 Task: Create a due date automation trigger when advanced on, on the tuesday after a card is due add fields without custom field "Resume" set to a number lower or equal to 1 and lower than 10 at 11:00 AM.
Action: Mouse moved to (983, 322)
Screenshot: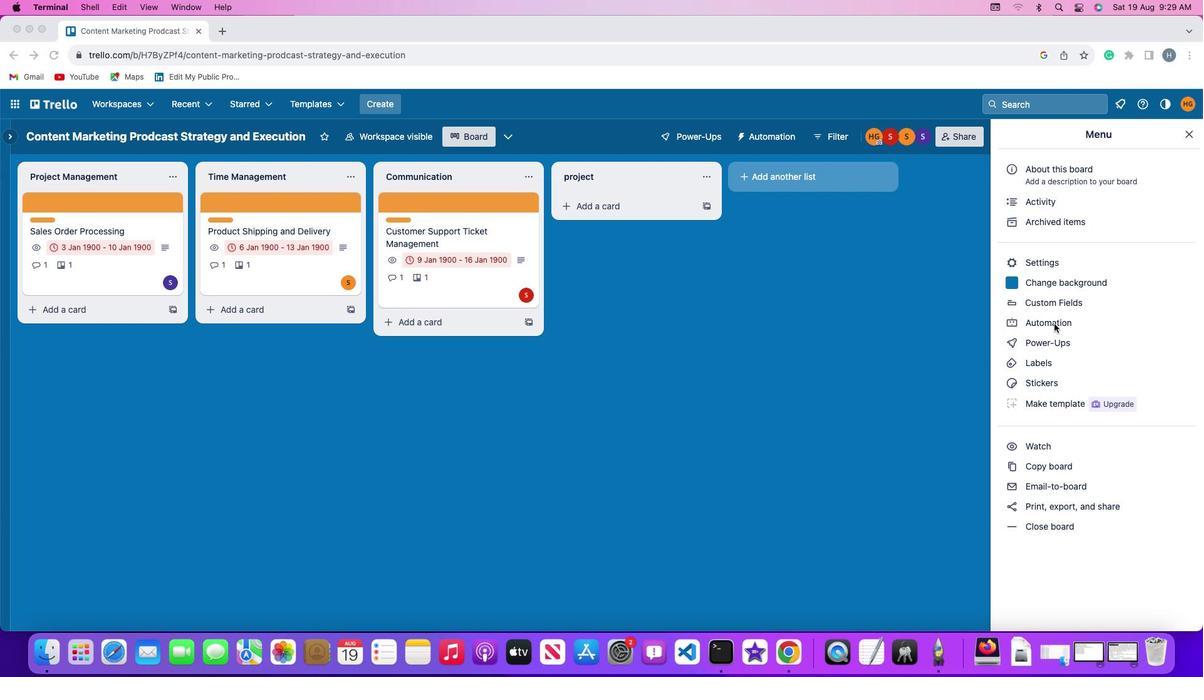 
Action: Mouse pressed left at (983, 322)
Screenshot: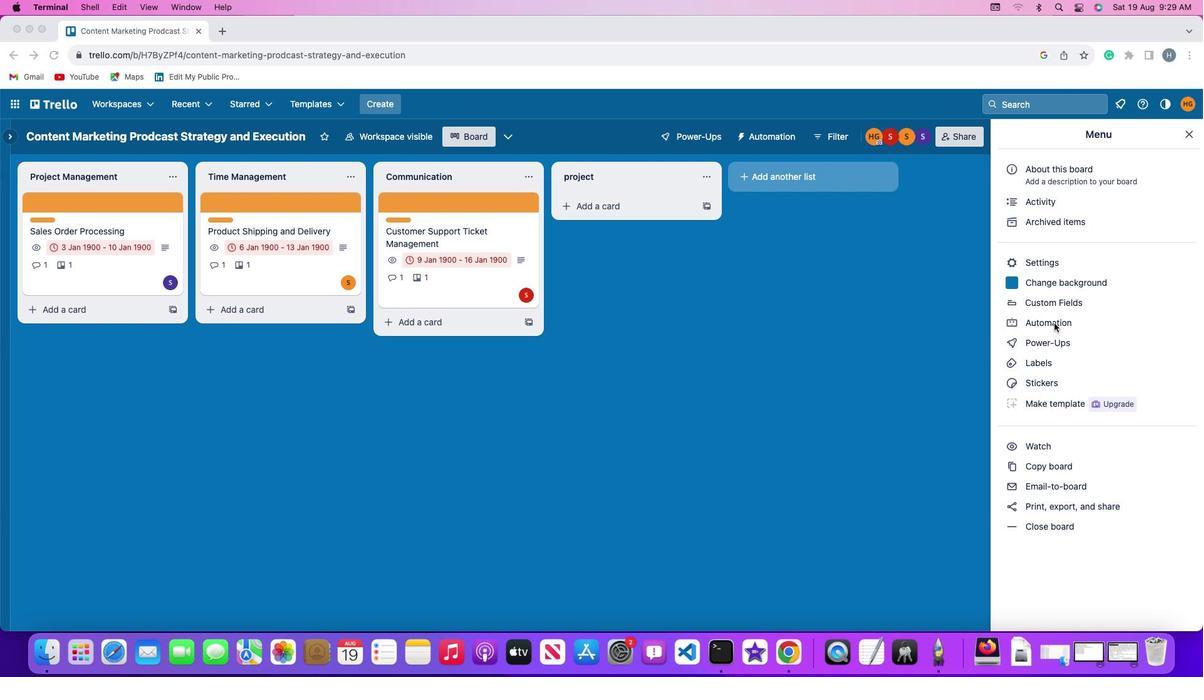 
Action: Mouse moved to (983, 322)
Screenshot: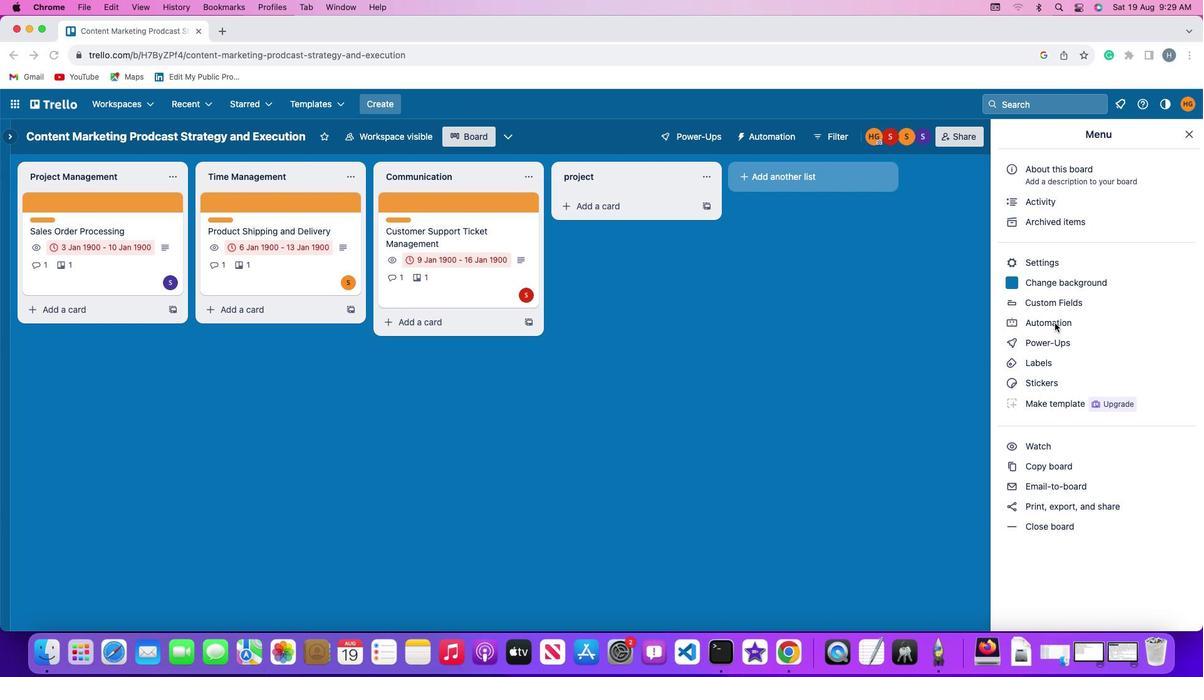 
Action: Mouse pressed left at (983, 322)
Screenshot: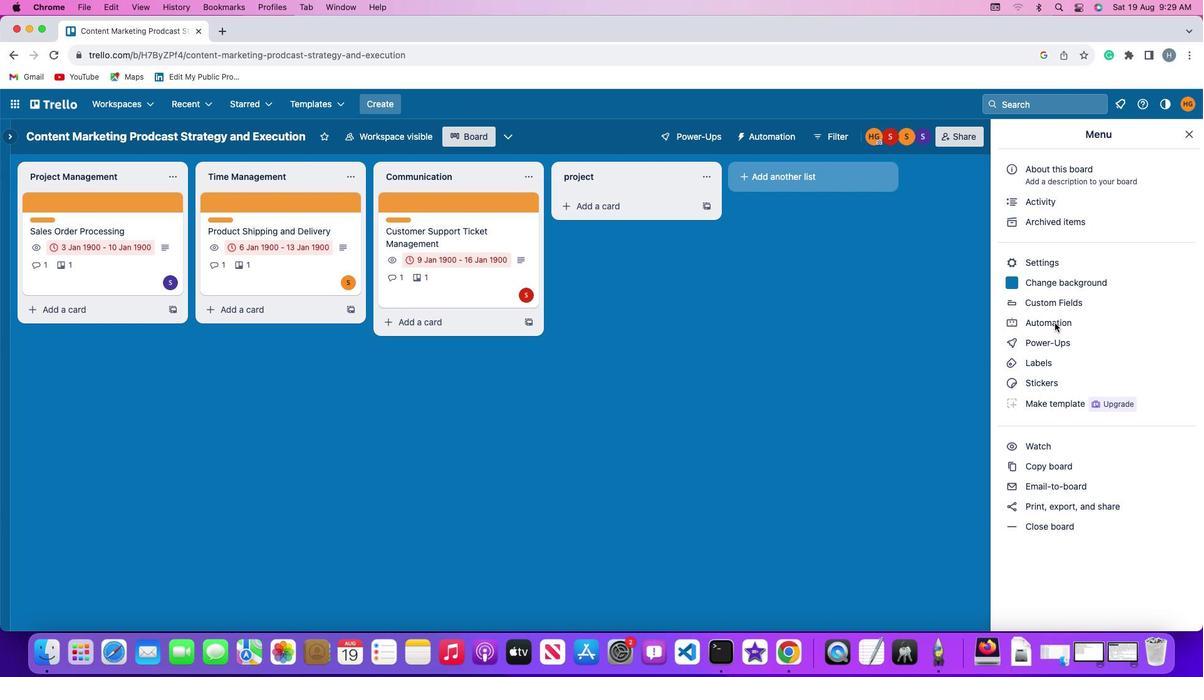 
Action: Mouse moved to (174, 297)
Screenshot: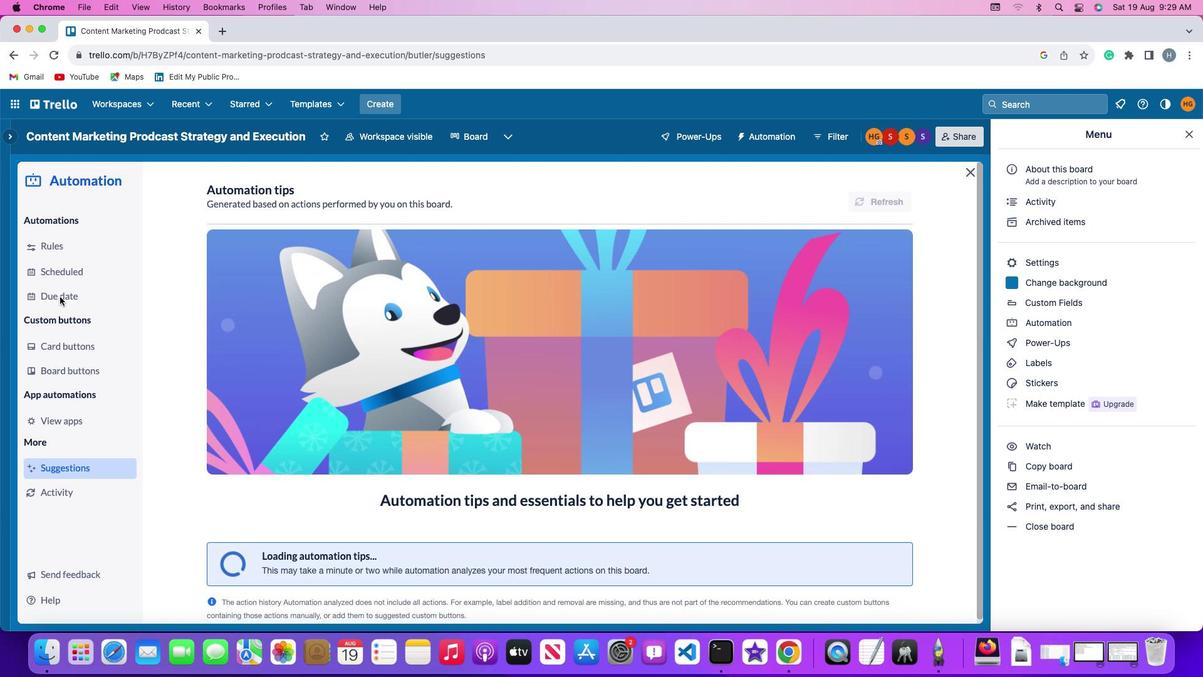 
Action: Mouse pressed left at (174, 297)
Screenshot: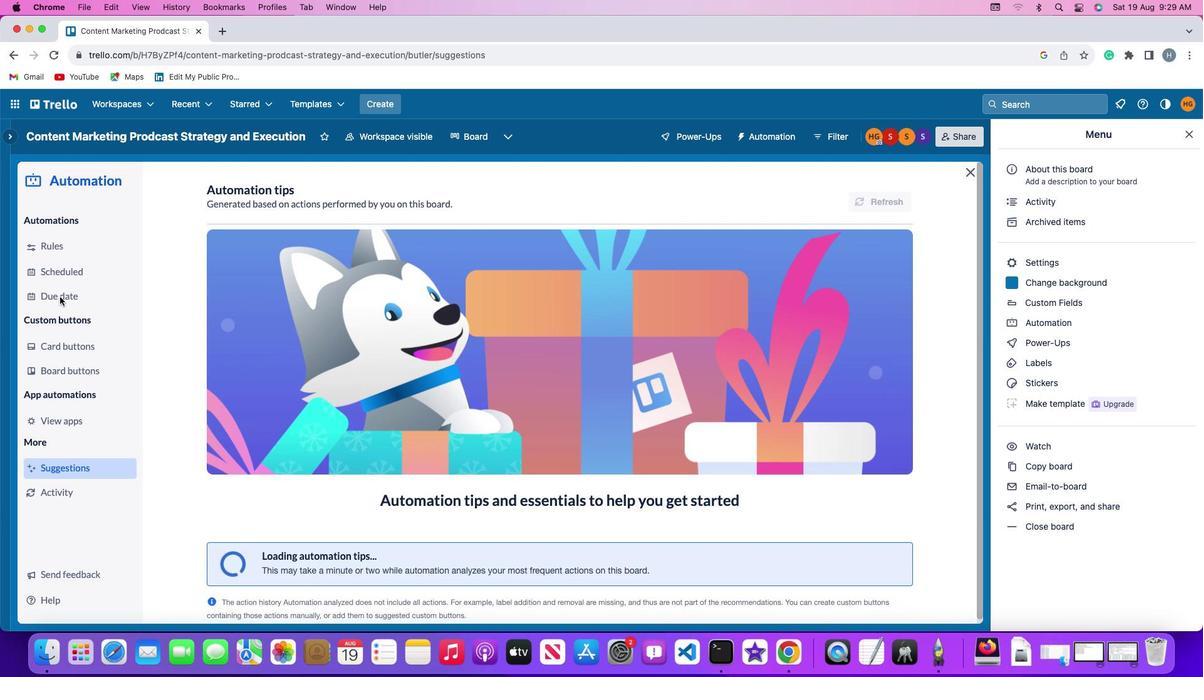 
Action: Mouse moved to (793, 198)
Screenshot: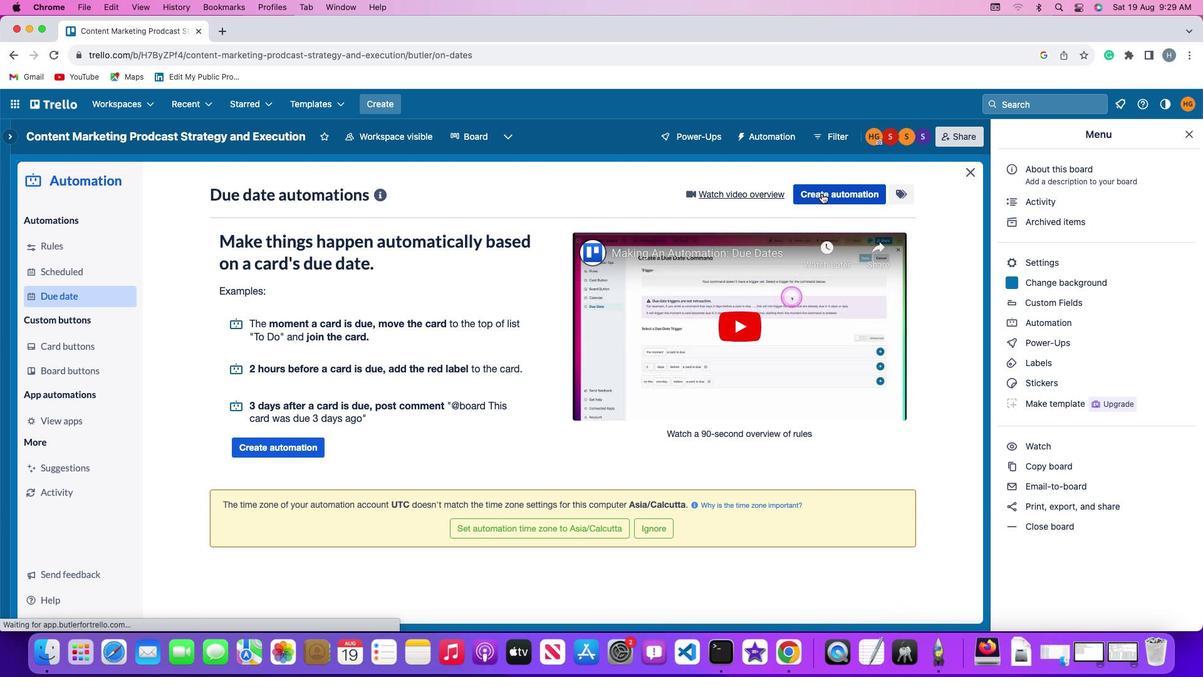 
Action: Mouse pressed left at (793, 198)
Screenshot: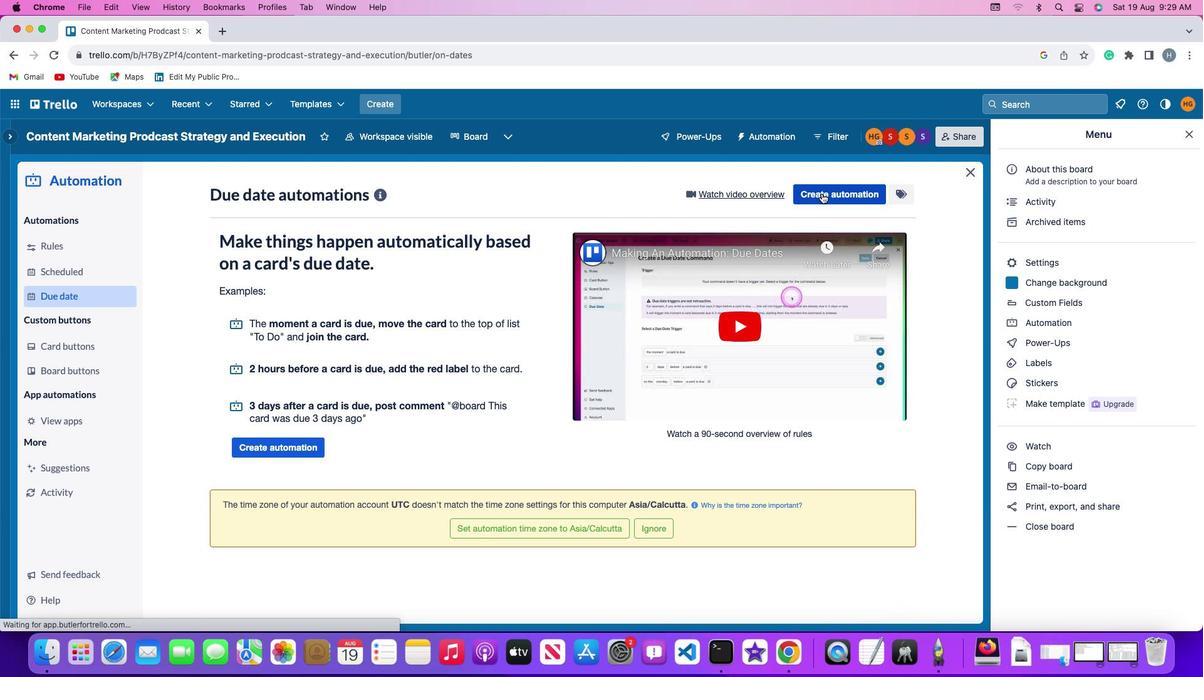 
Action: Mouse moved to (317, 316)
Screenshot: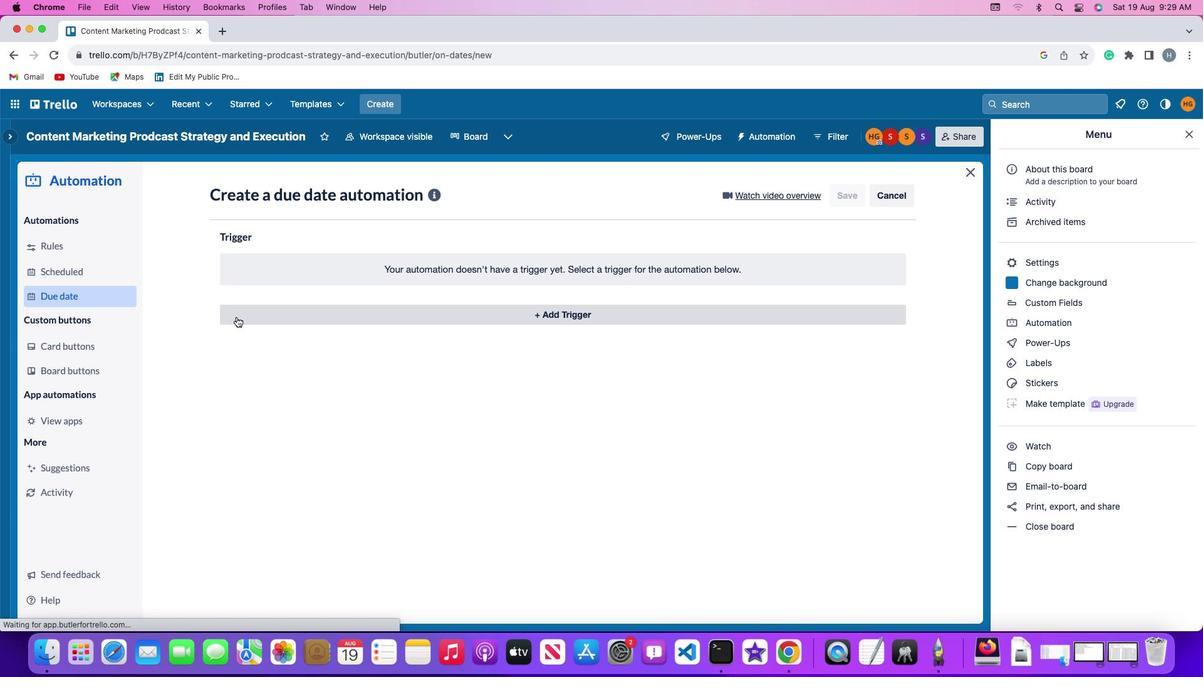 
Action: Mouse pressed left at (317, 316)
Screenshot: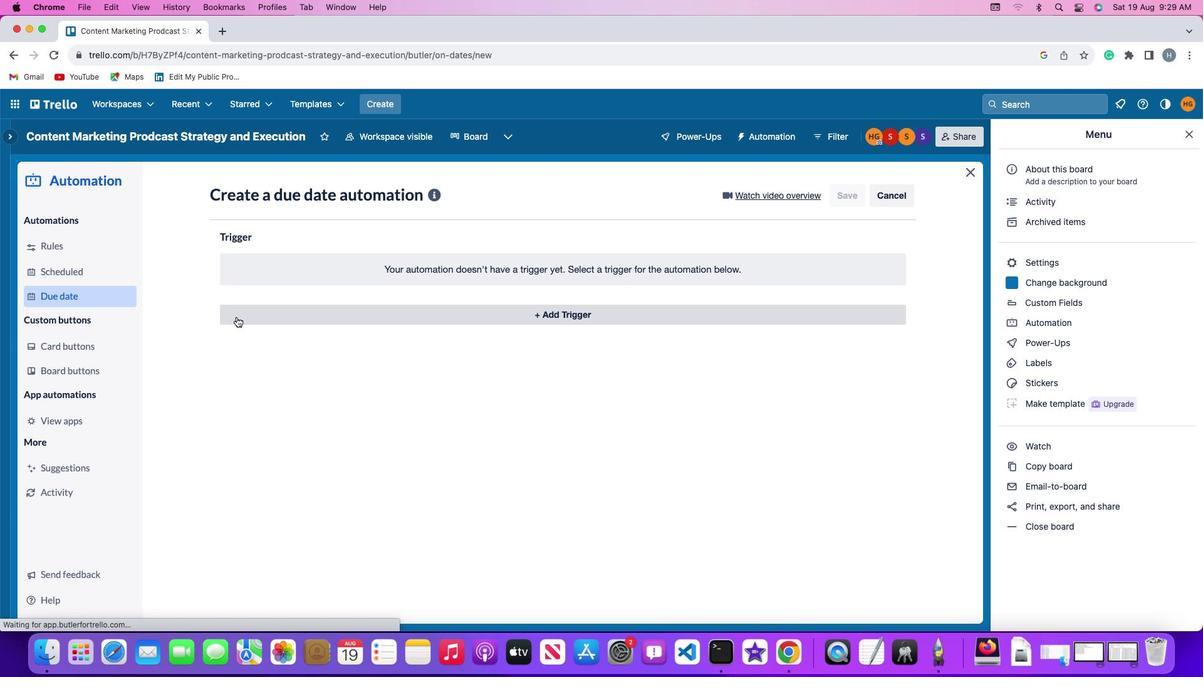 
Action: Mouse moved to (356, 536)
Screenshot: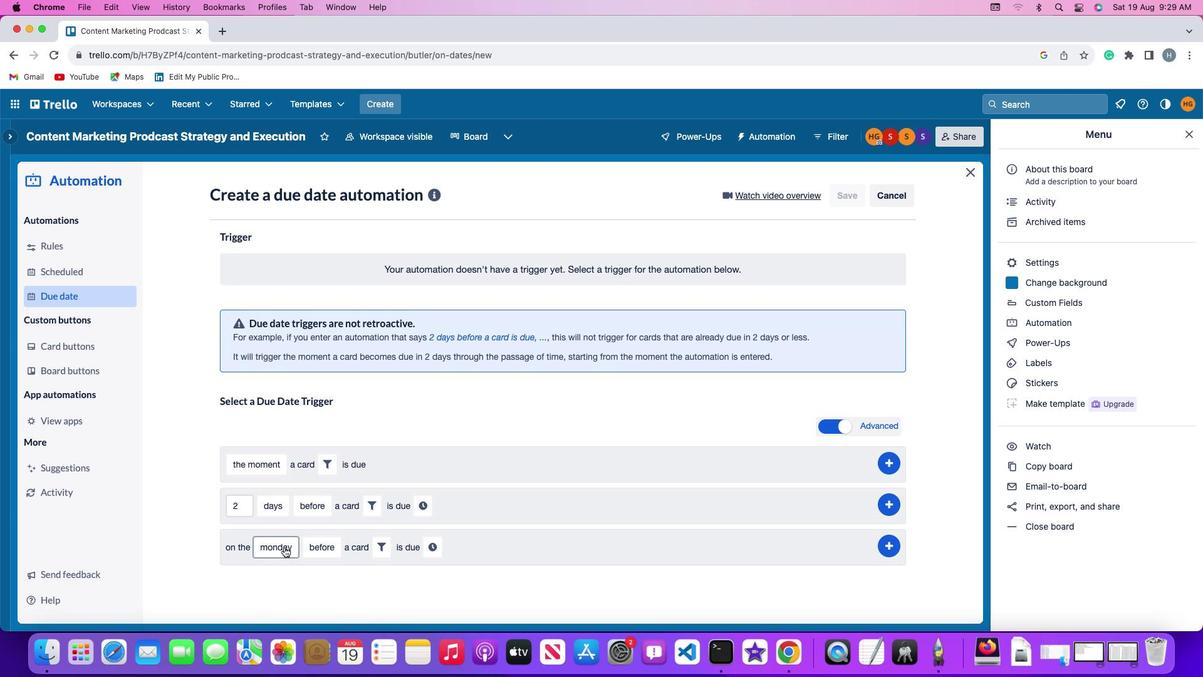 
Action: Mouse pressed left at (356, 536)
Screenshot: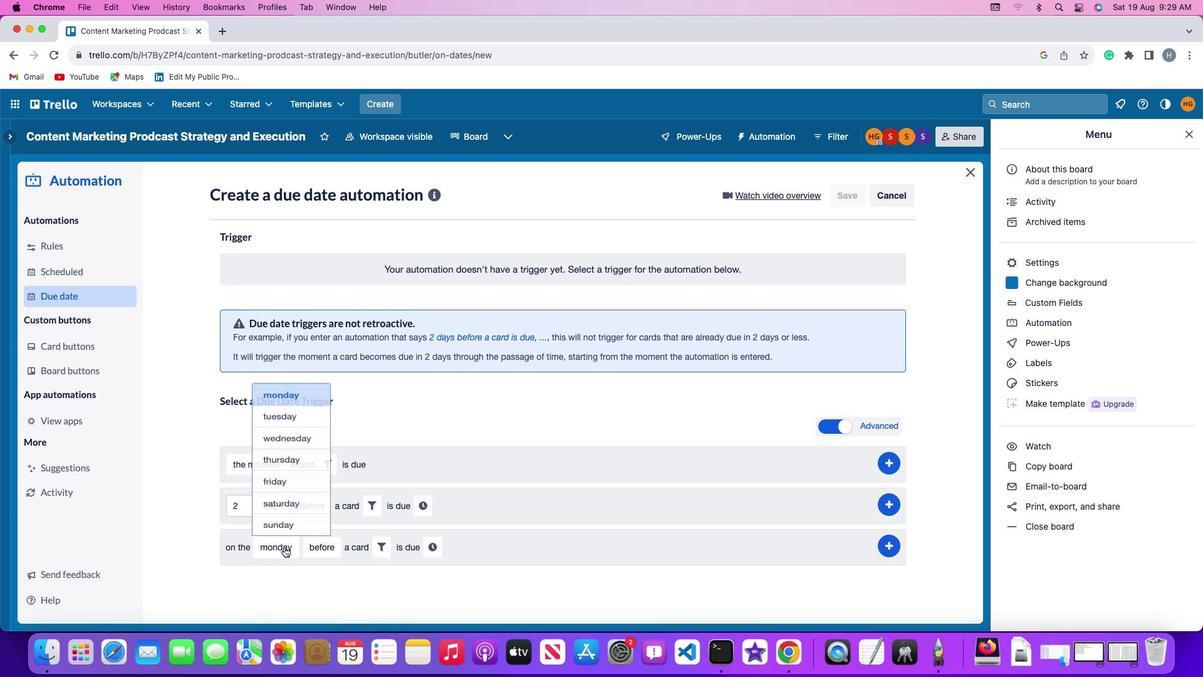 
Action: Mouse moved to (376, 395)
Screenshot: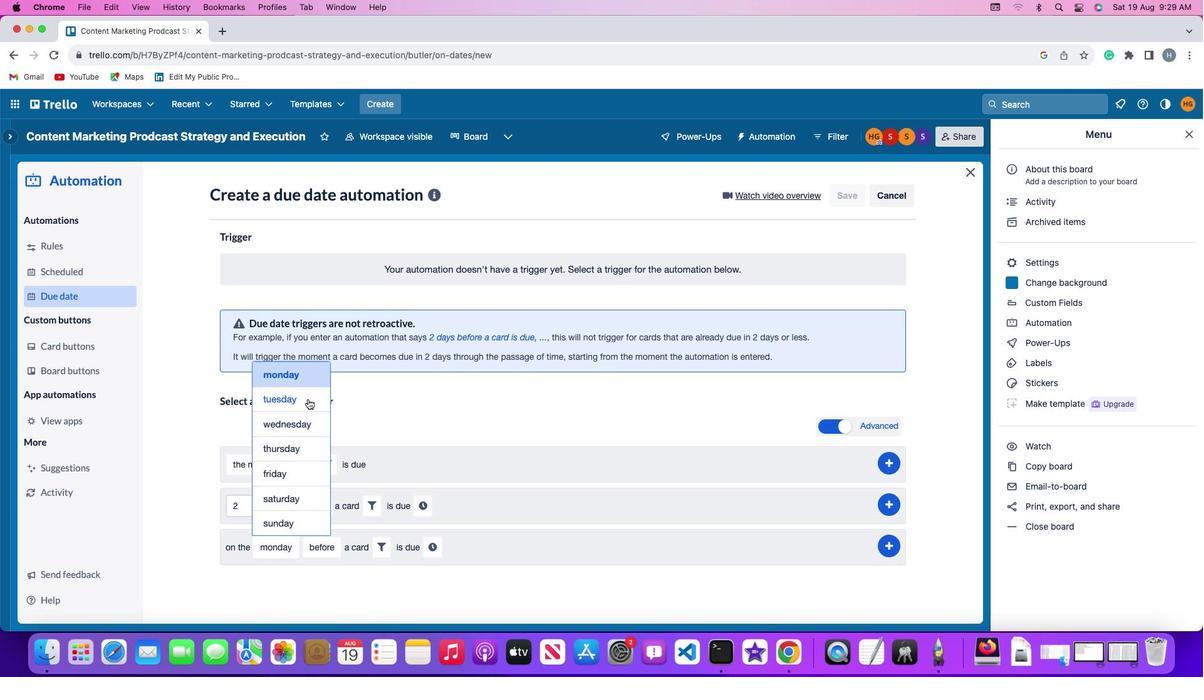 
Action: Mouse pressed left at (376, 395)
Screenshot: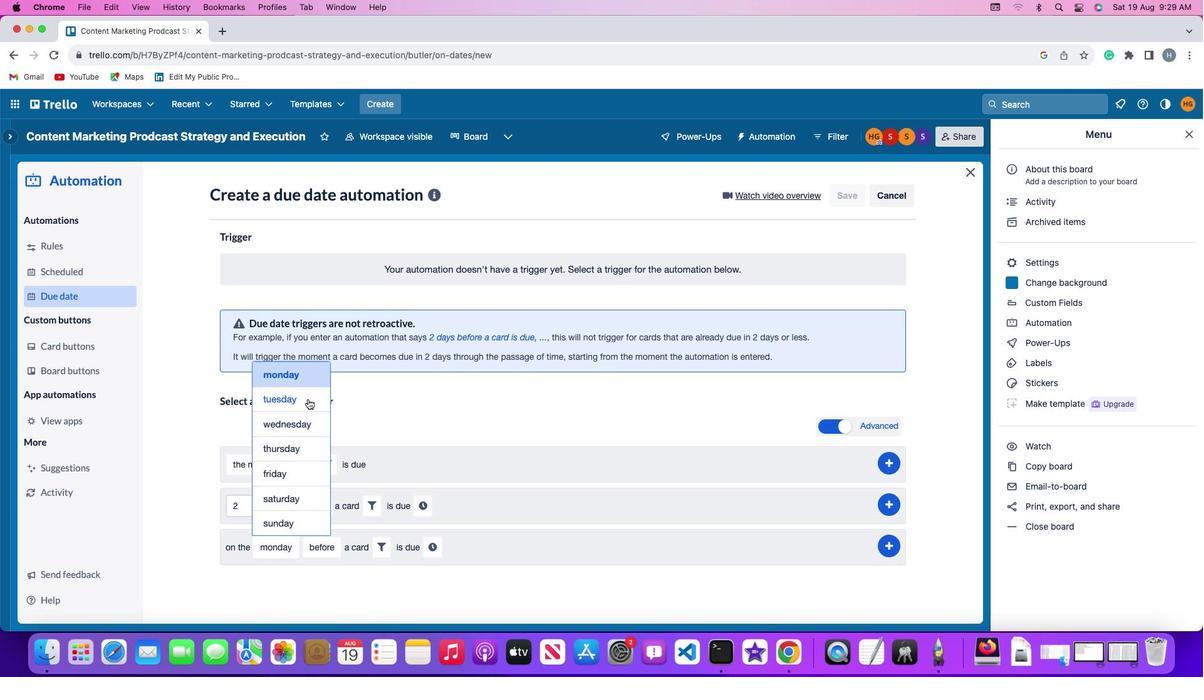
Action: Mouse moved to (394, 543)
Screenshot: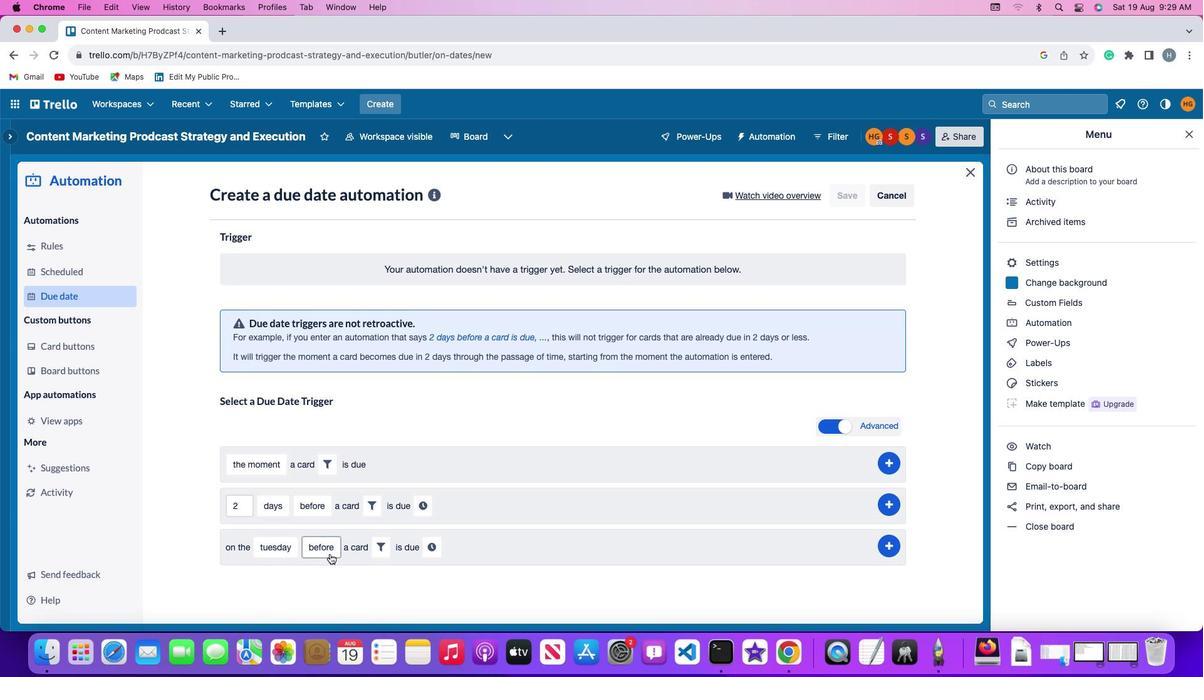 
Action: Mouse pressed left at (394, 543)
Screenshot: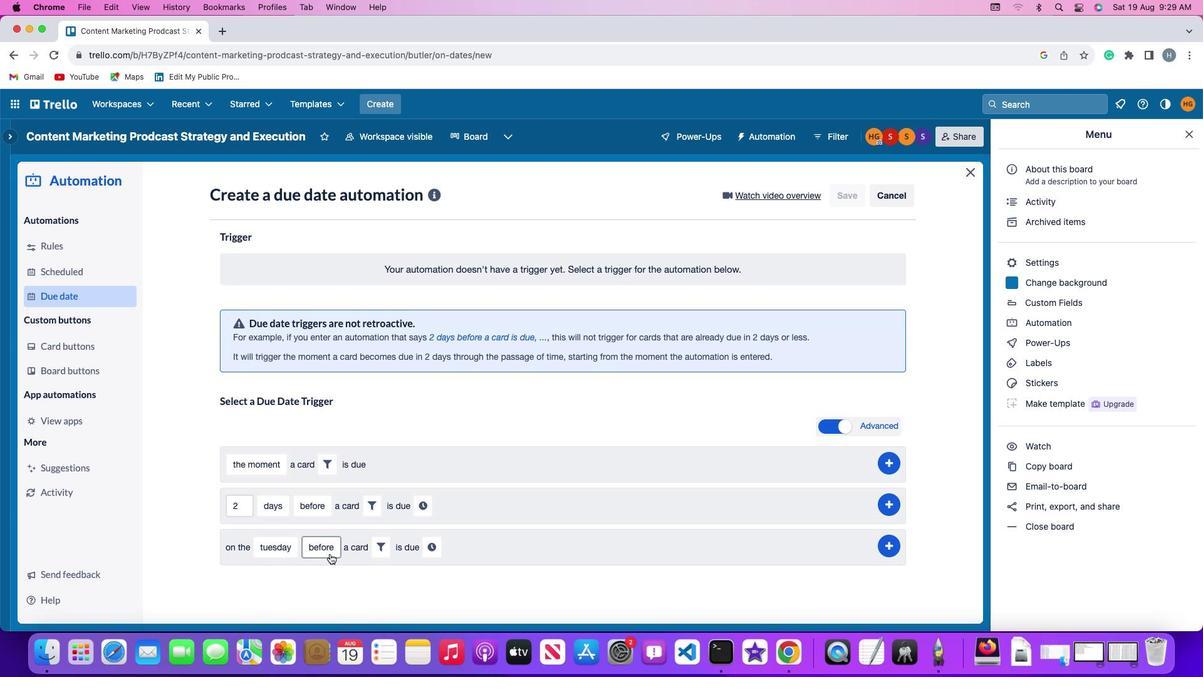 
Action: Mouse moved to (398, 463)
Screenshot: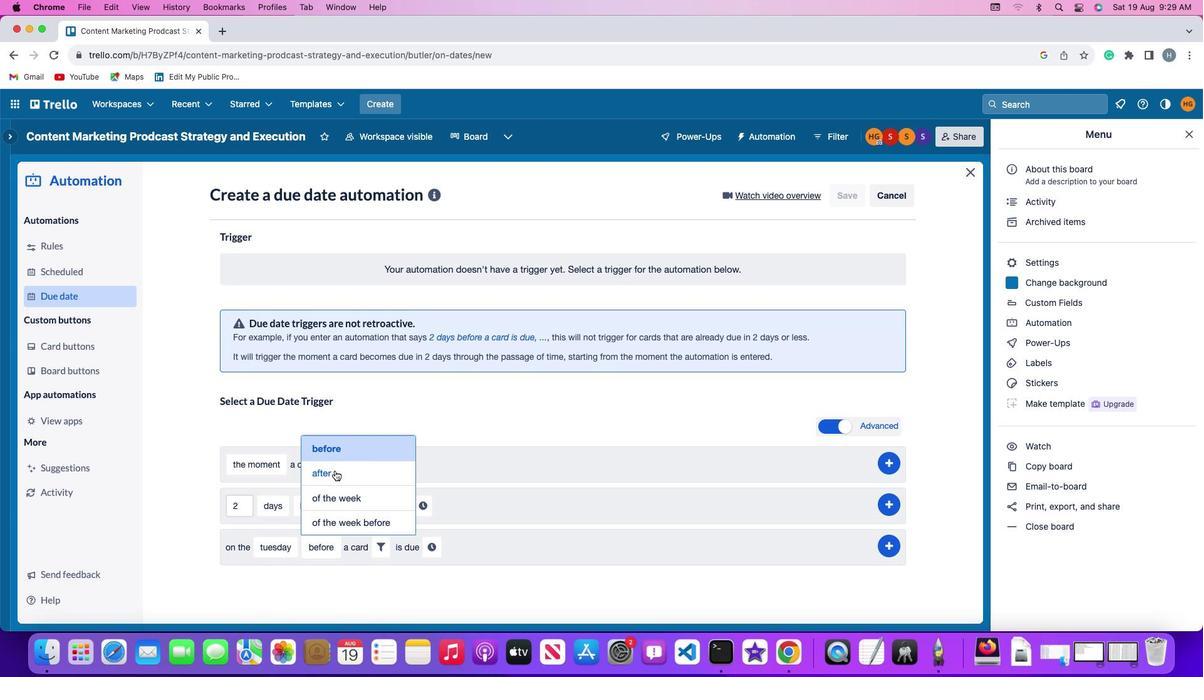 
Action: Mouse pressed left at (398, 463)
Screenshot: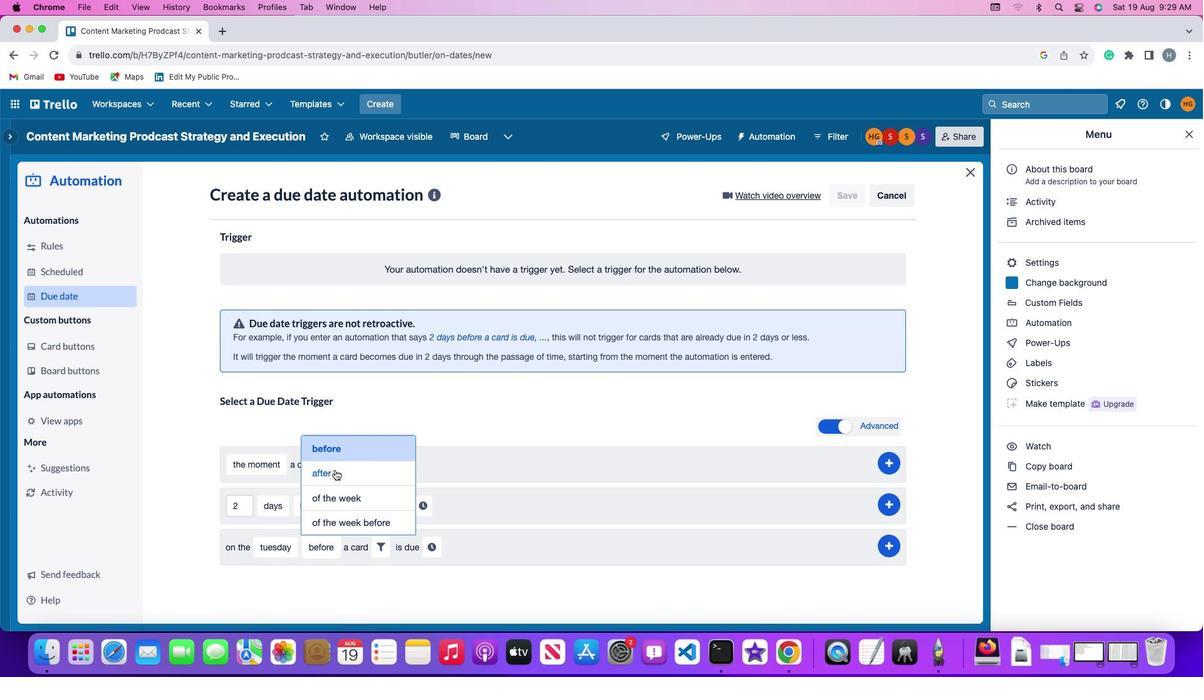 
Action: Mouse moved to (433, 543)
Screenshot: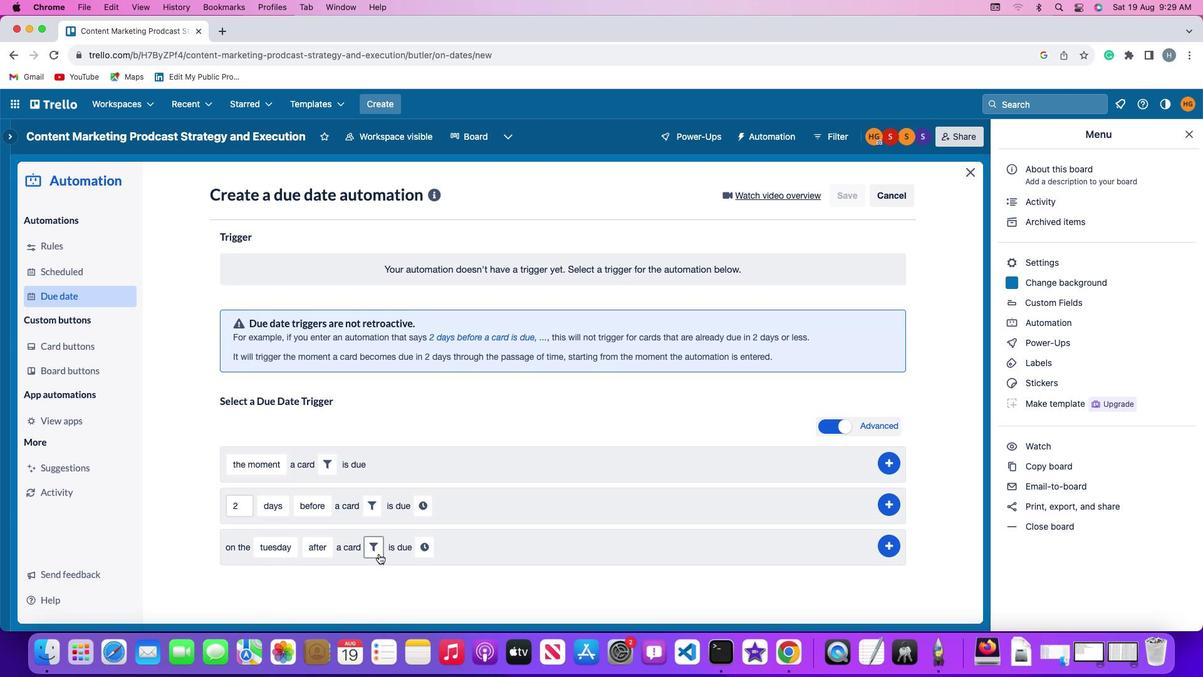 
Action: Mouse pressed left at (433, 543)
Screenshot: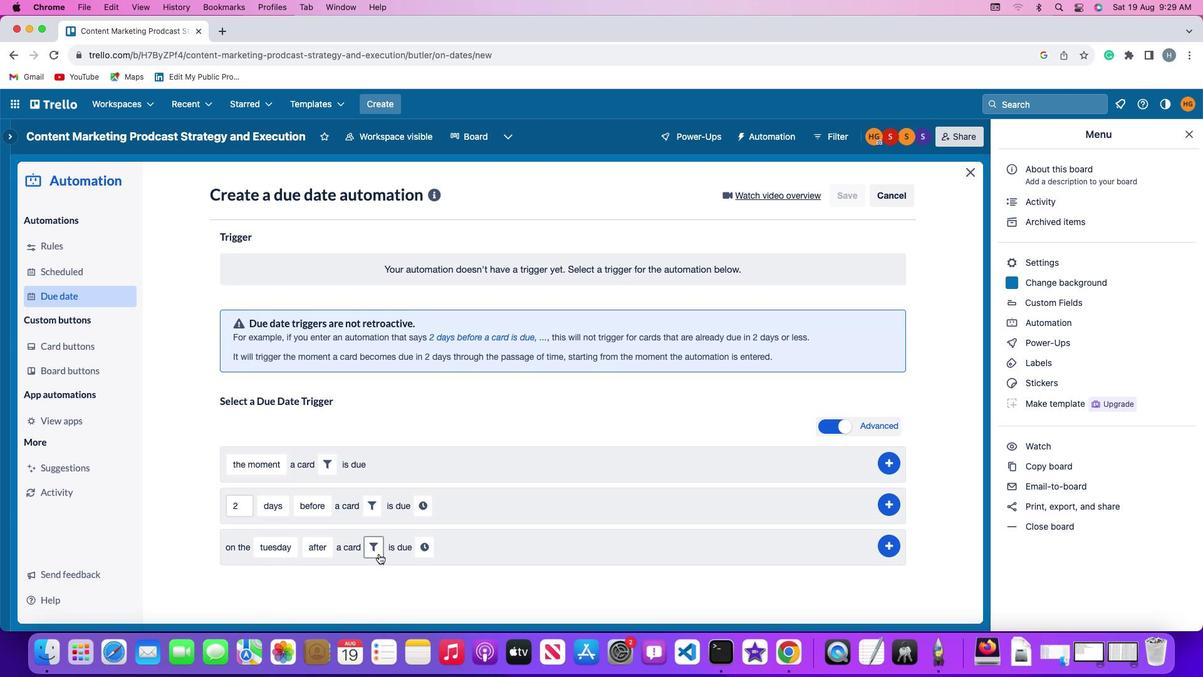
Action: Mouse moved to (599, 573)
Screenshot: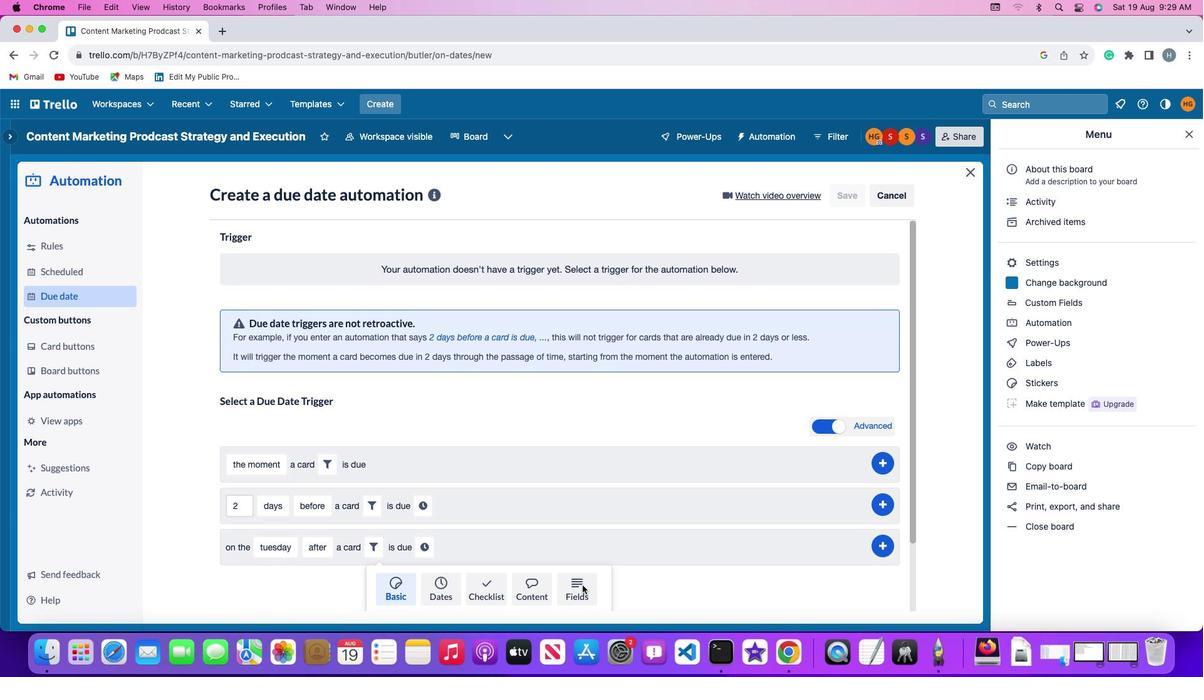 
Action: Mouse pressed left at (599, 573)
Screenshot: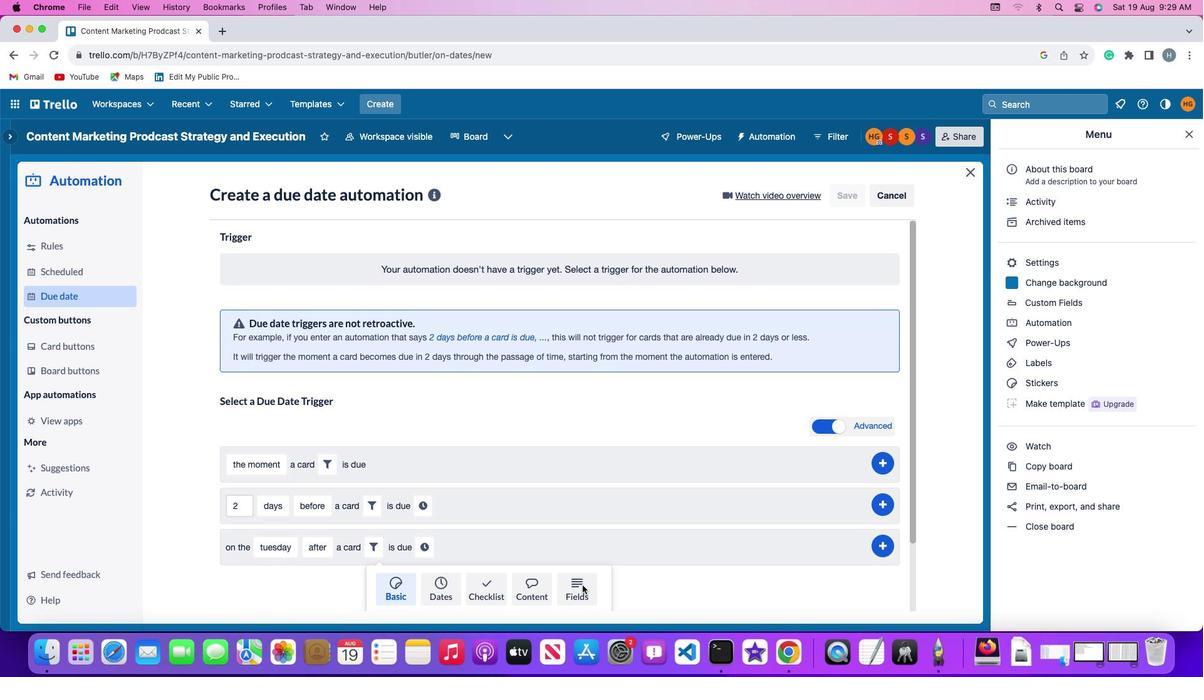 
Action: Mouse moved to (383, 574)
Screenshot: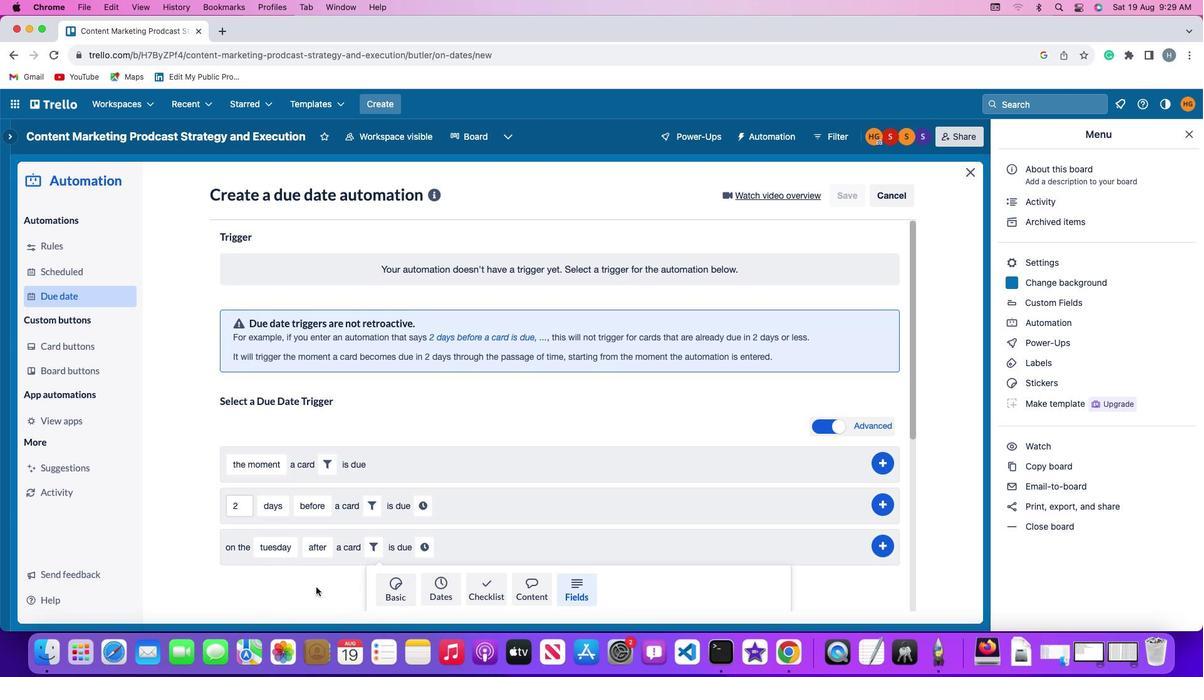 
Action: Mouse scrolled (383, 574) with delta (125, 11)
Screenshot: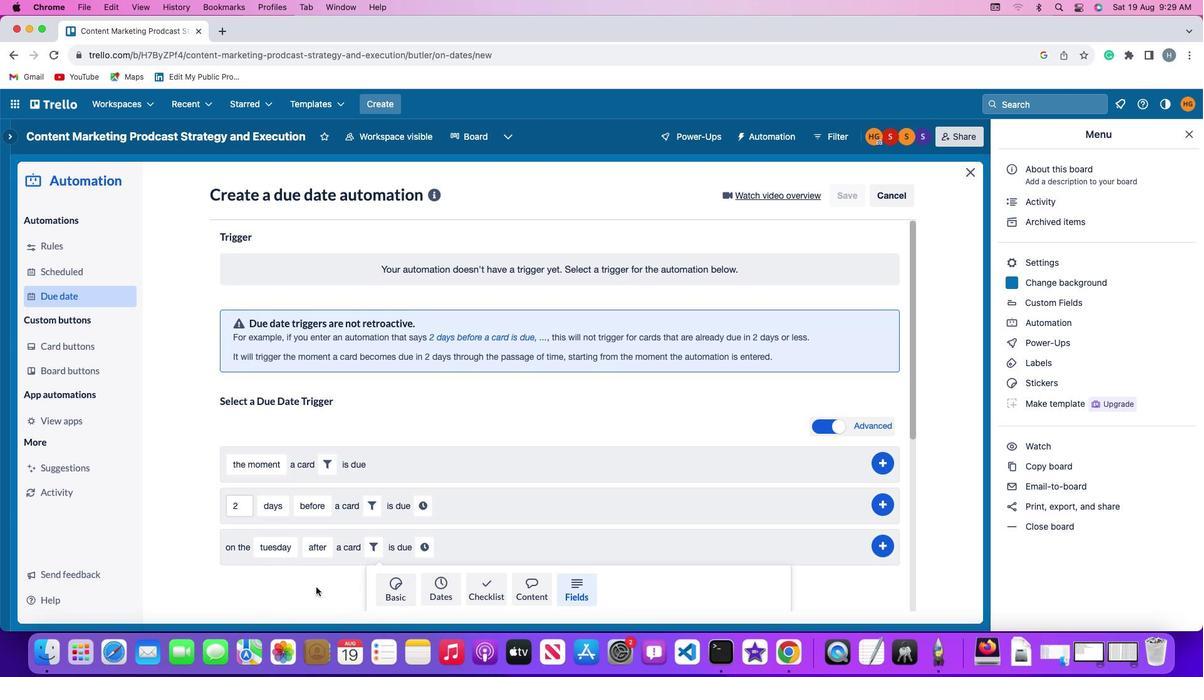 
Action: Mouse scrolled (383, 574) with delta (125, 11)
Screenshot: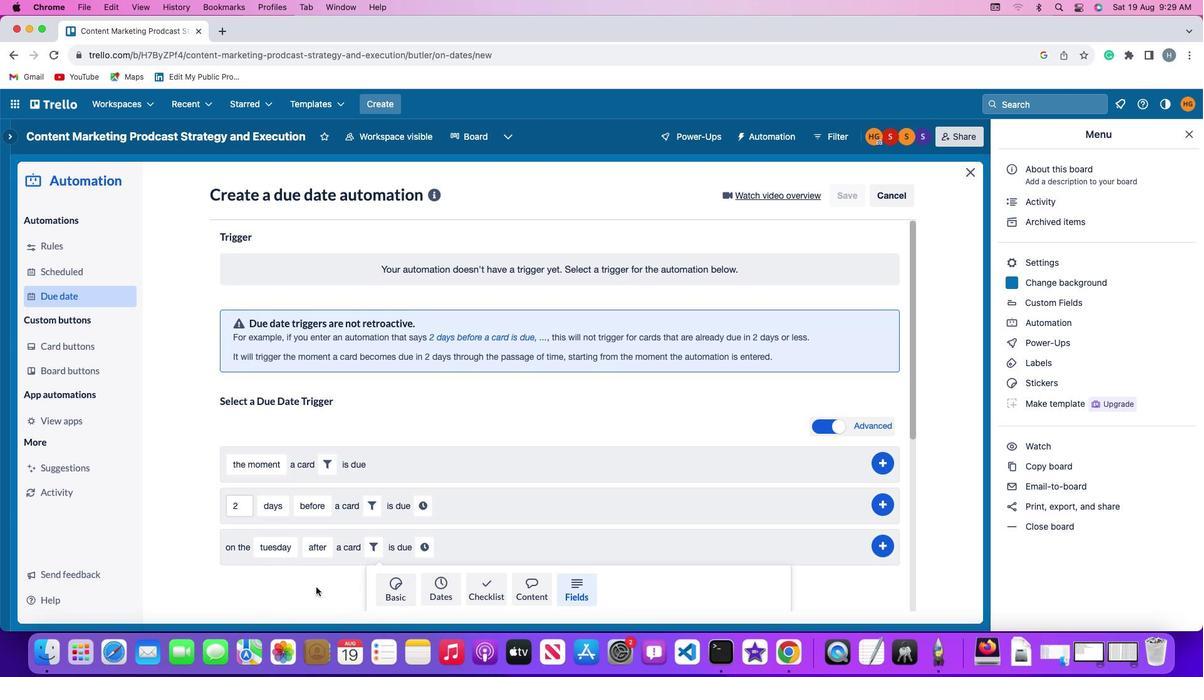 
Action: Mouse moved to (383, 574)
Screenshot: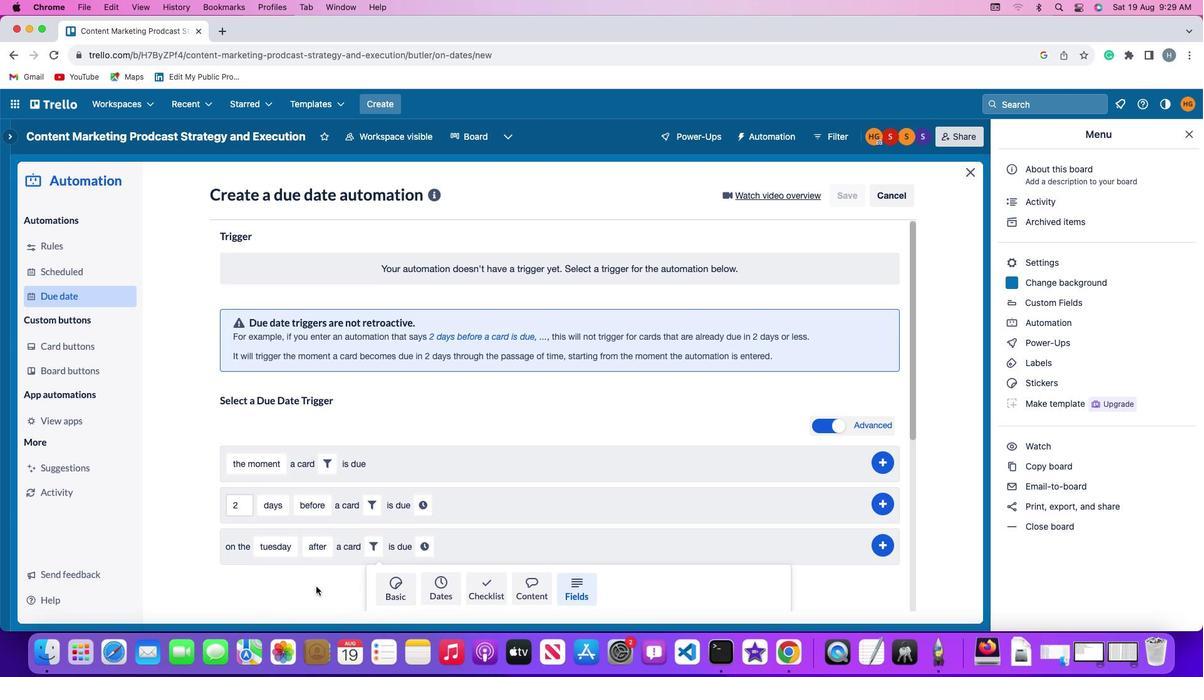 
Action: Mouse scrolled (383, 574) with delta (125, 10)
Screenshot: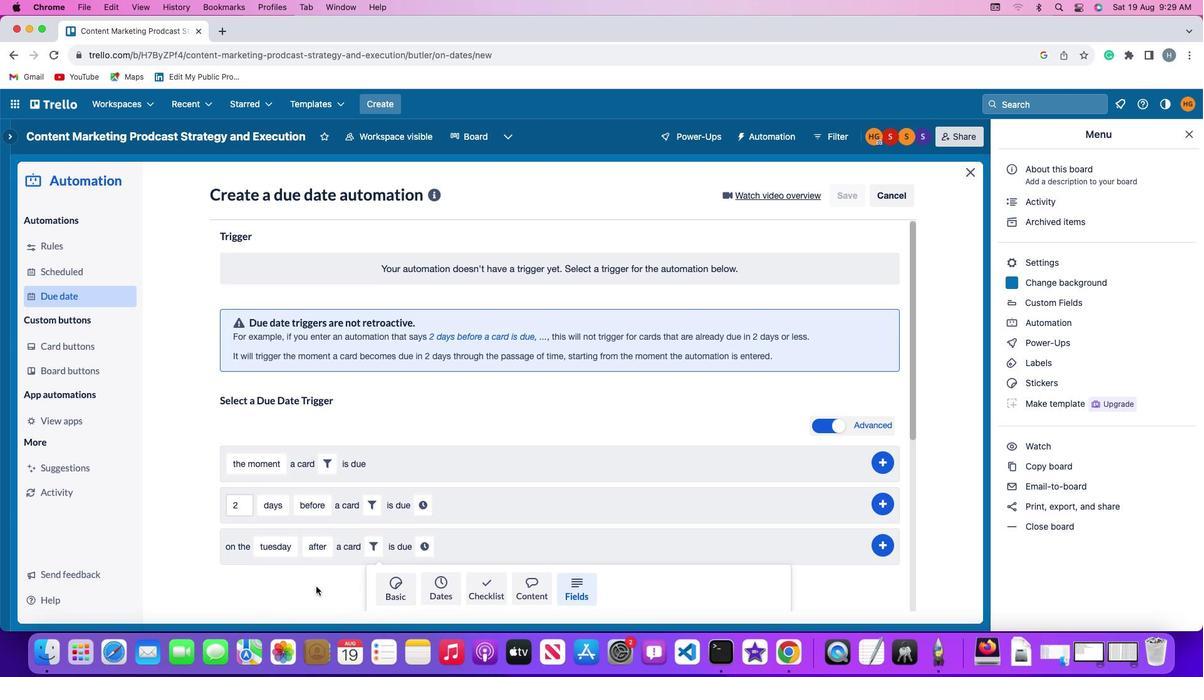 
Action: Mouse moved to (383, 574)
Screenshot: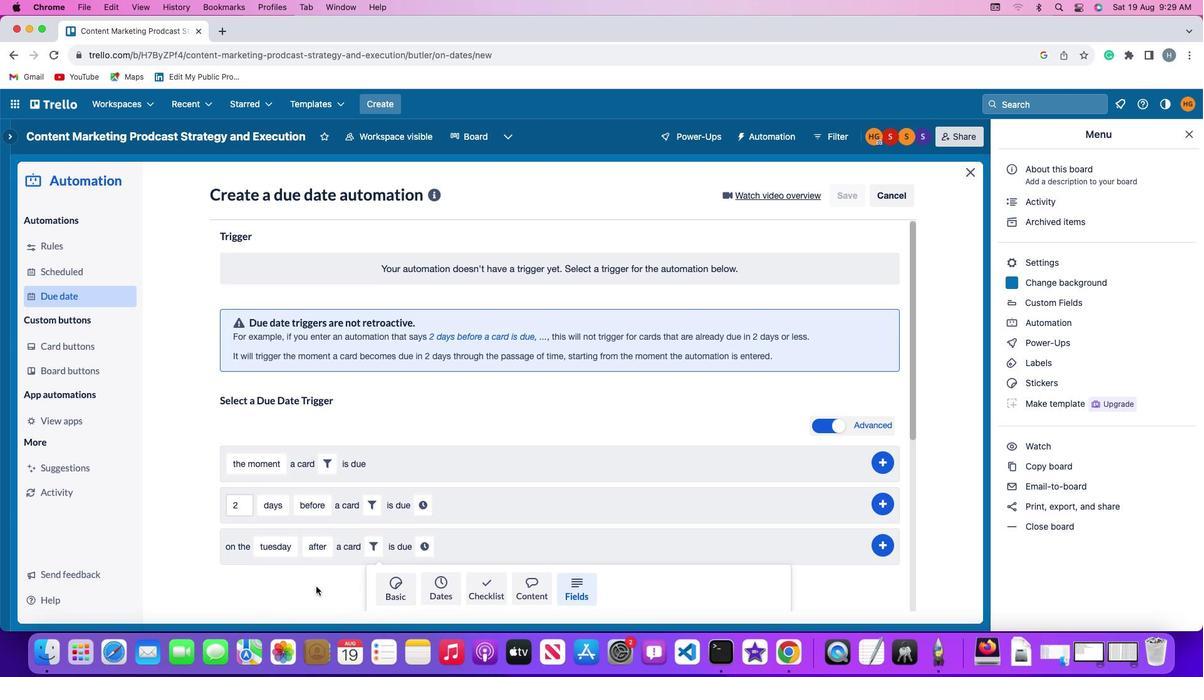 
Action: Mouse scrolled (383, 574) with delta (125, 9)
Screenshot: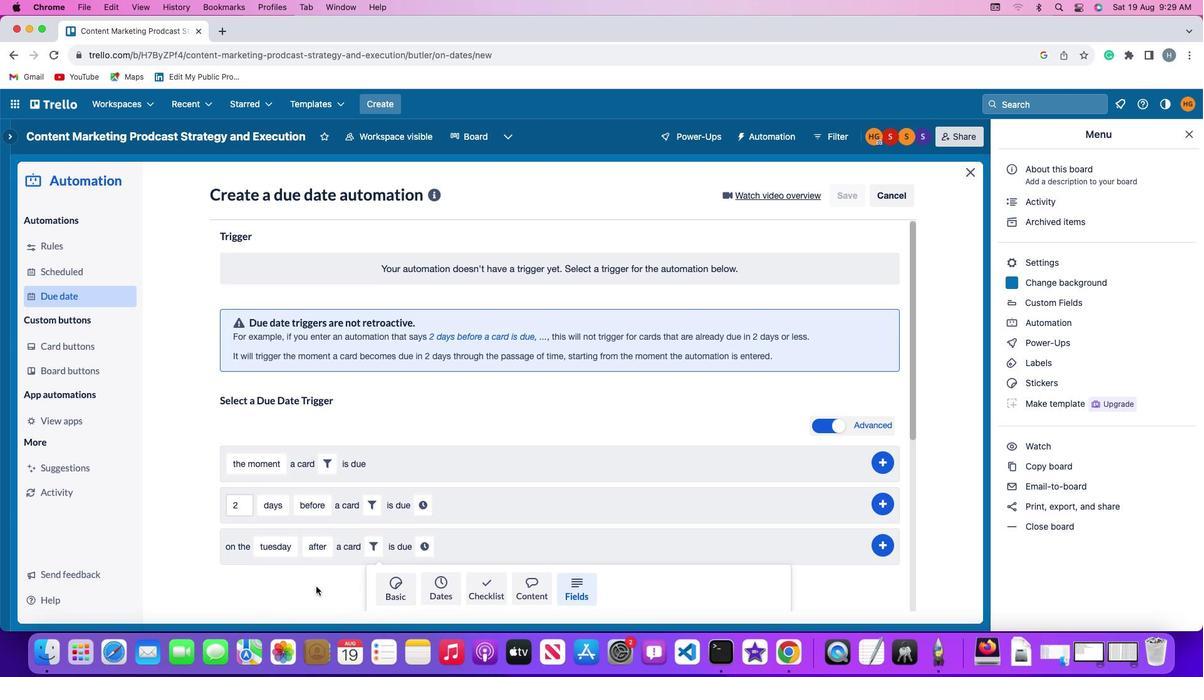 
Action: Mouse moved to (382, 573)
Screenshot: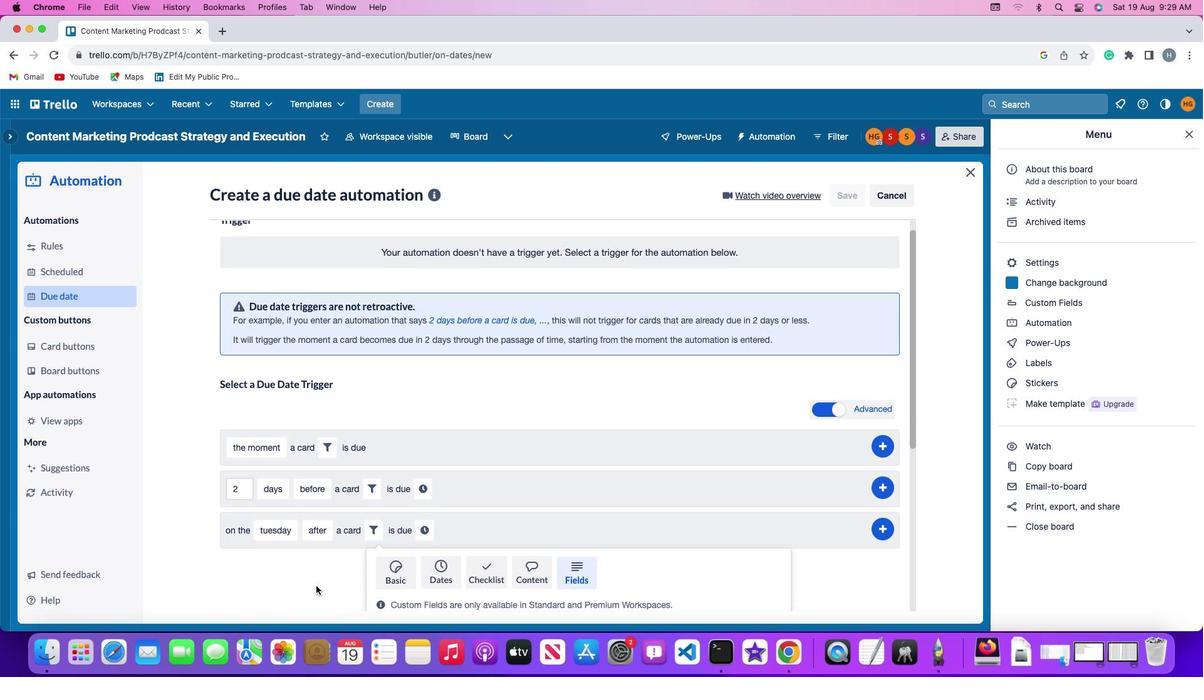 
Action: Mouse scrolled (382, 573) with delta (125, 8)
Screenshot: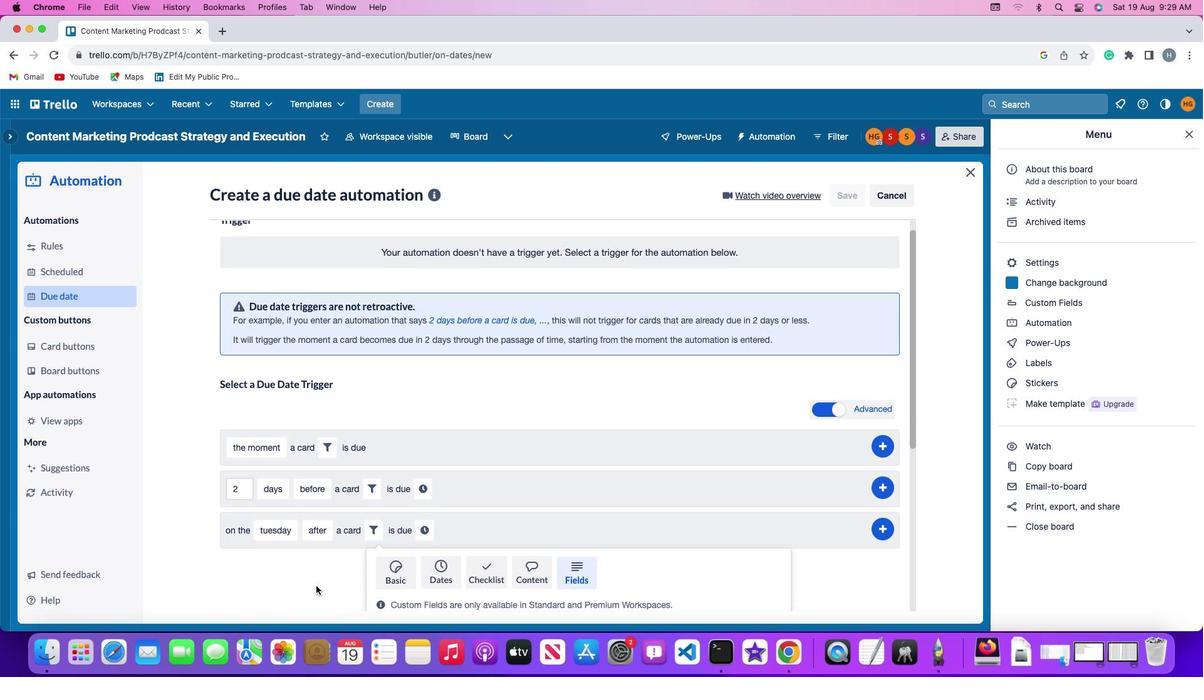 
Action: Mouse moved to (381, 571)
Screenshot: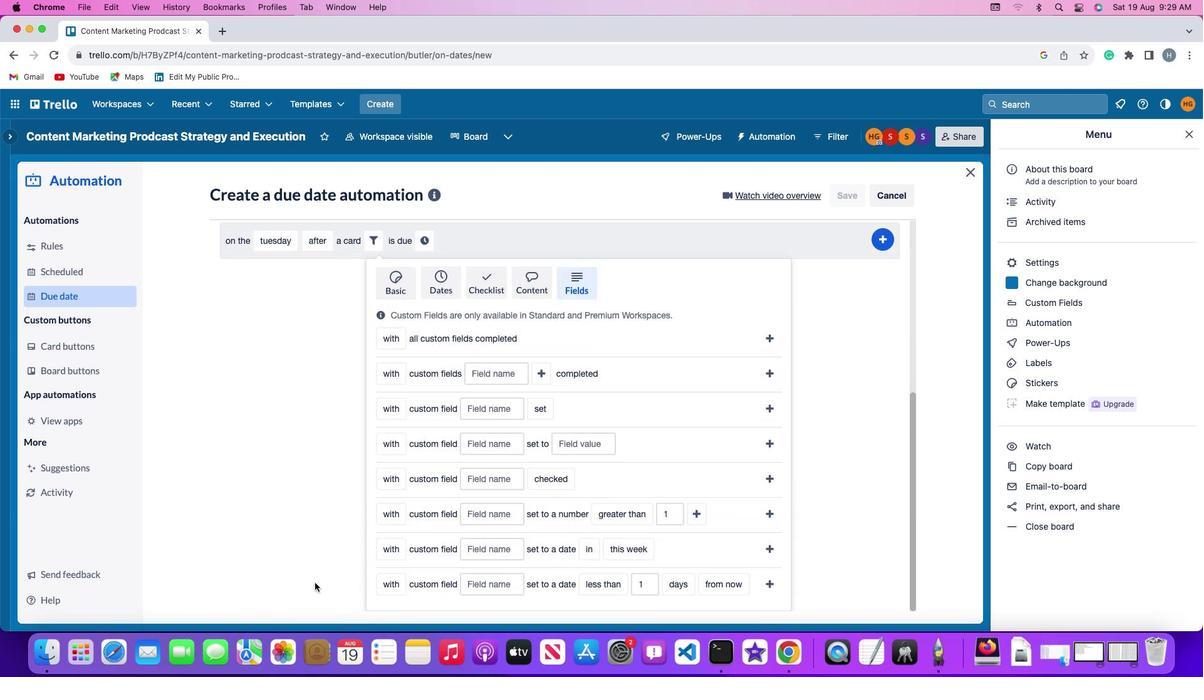 
Action: Mouse scrolled (381, 571) with delta (125, 11)
Screenshot: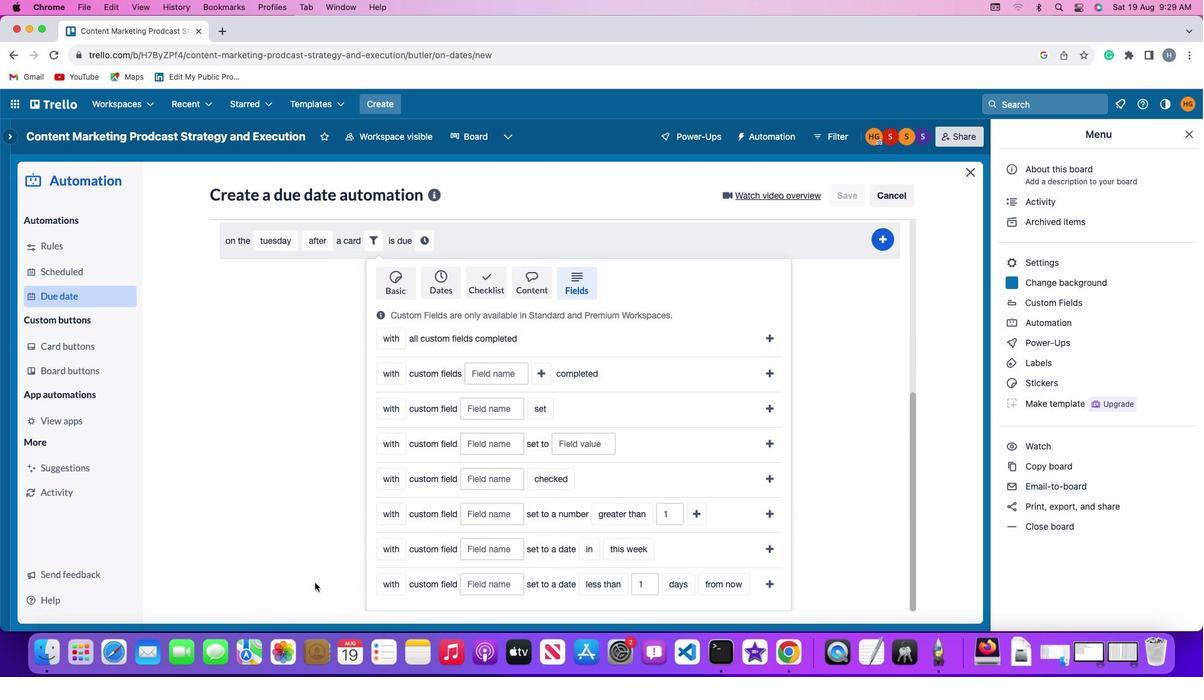 
Action: Mouse scrolled (381, 571) with delta (125, 11)
Screenshot: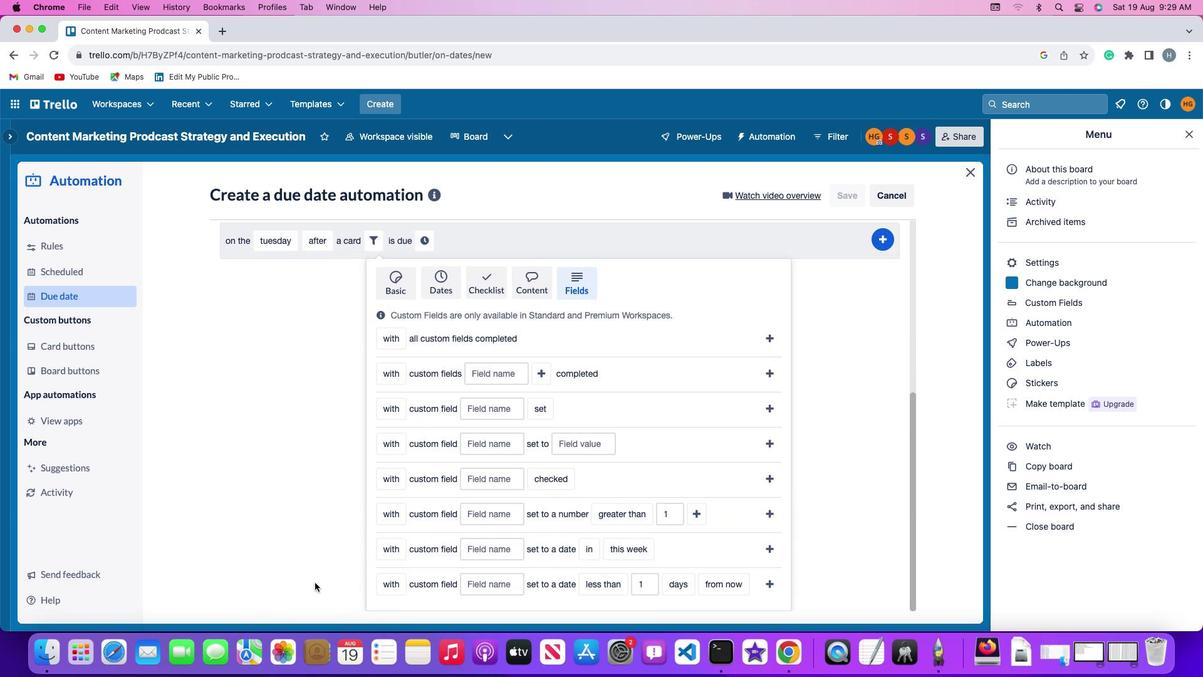 
Action: Mouse scrolled (381, 571) with delta (125, 10)
Screenshot: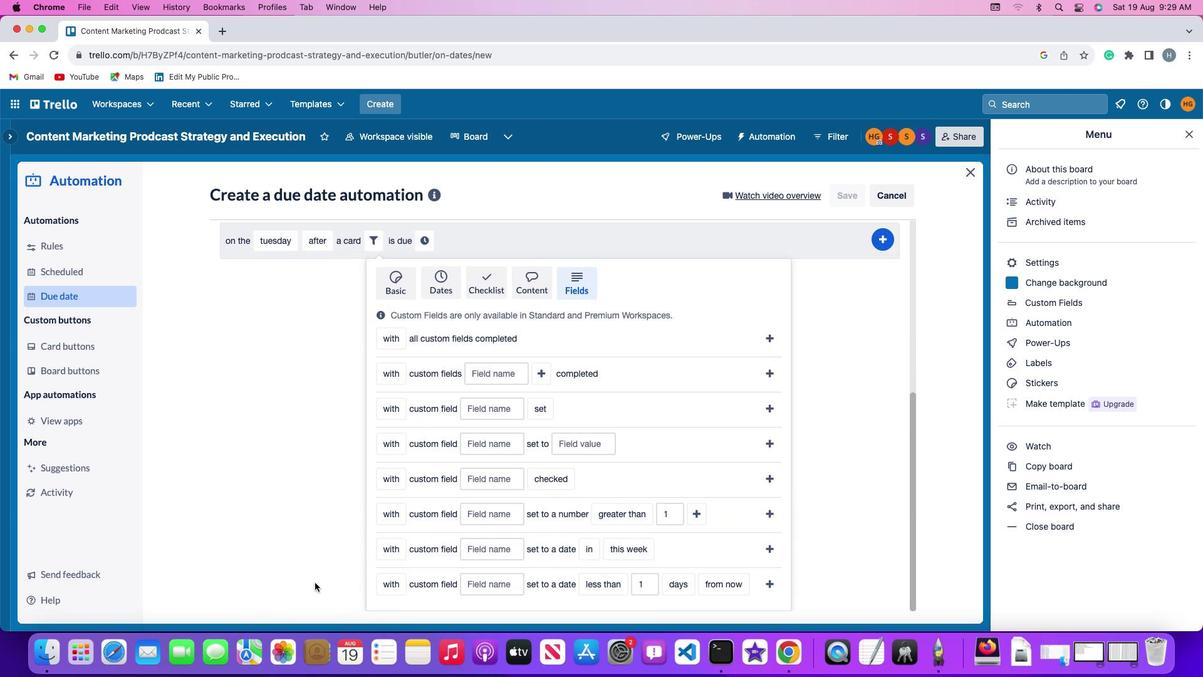 
Action: Mouse moved to (381, 570)
Screenshot: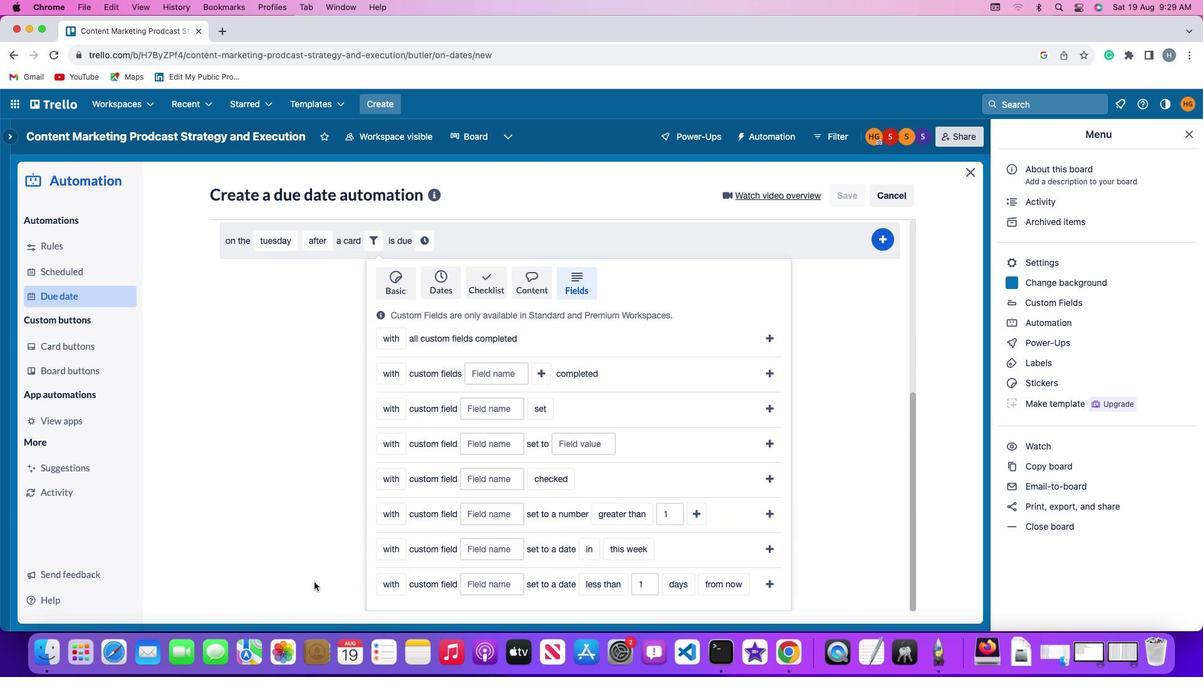 
Action: Mouse scrolled (381, 570) with delta (125, 9)
Screenshot: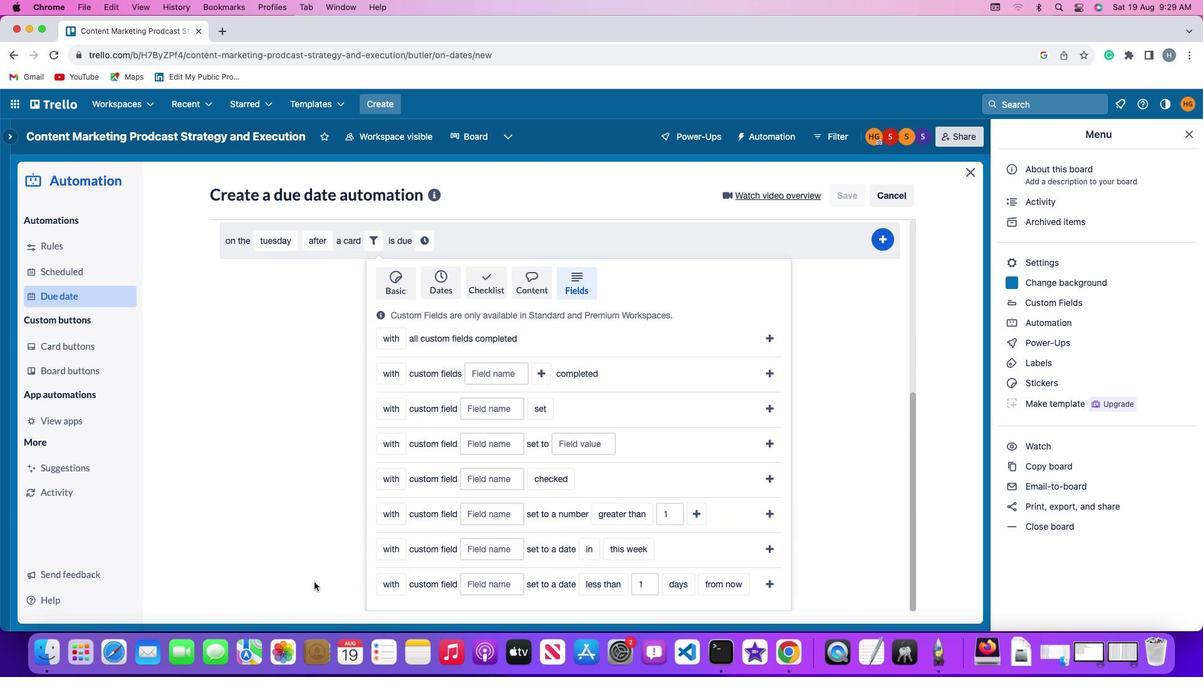 
Action: Mouse moved to (381, 569)
Screenshot: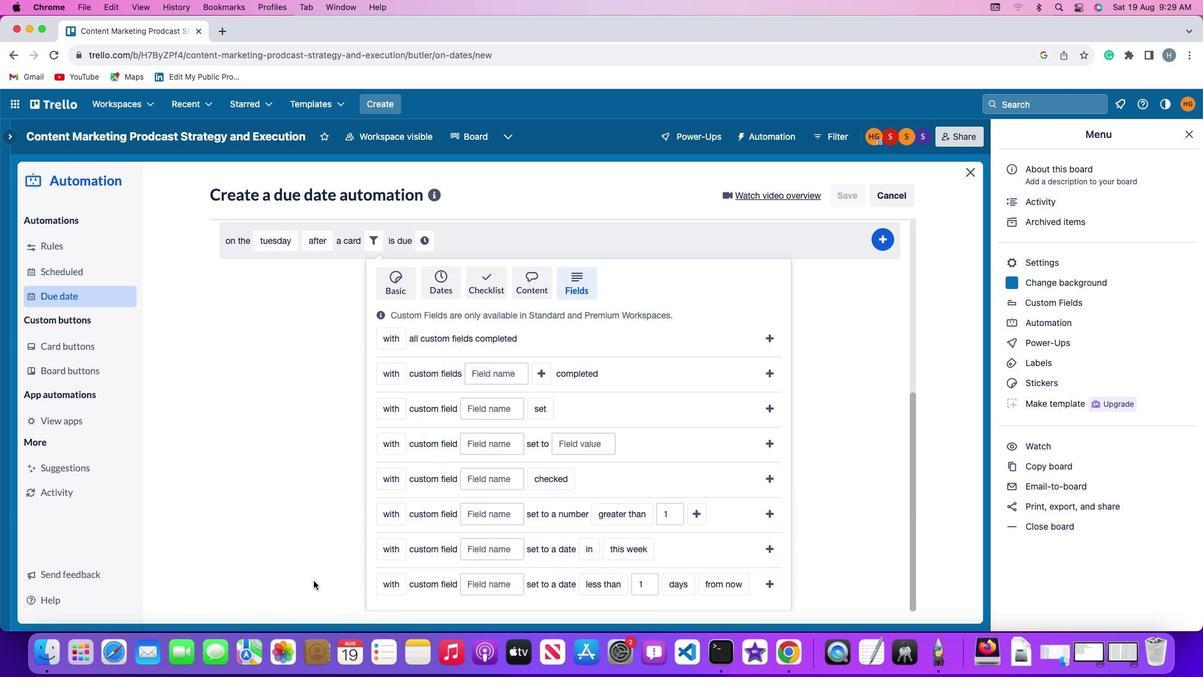 
Action: Mouse scrolled (381, 569) with delta (125, 8)
Screenshot: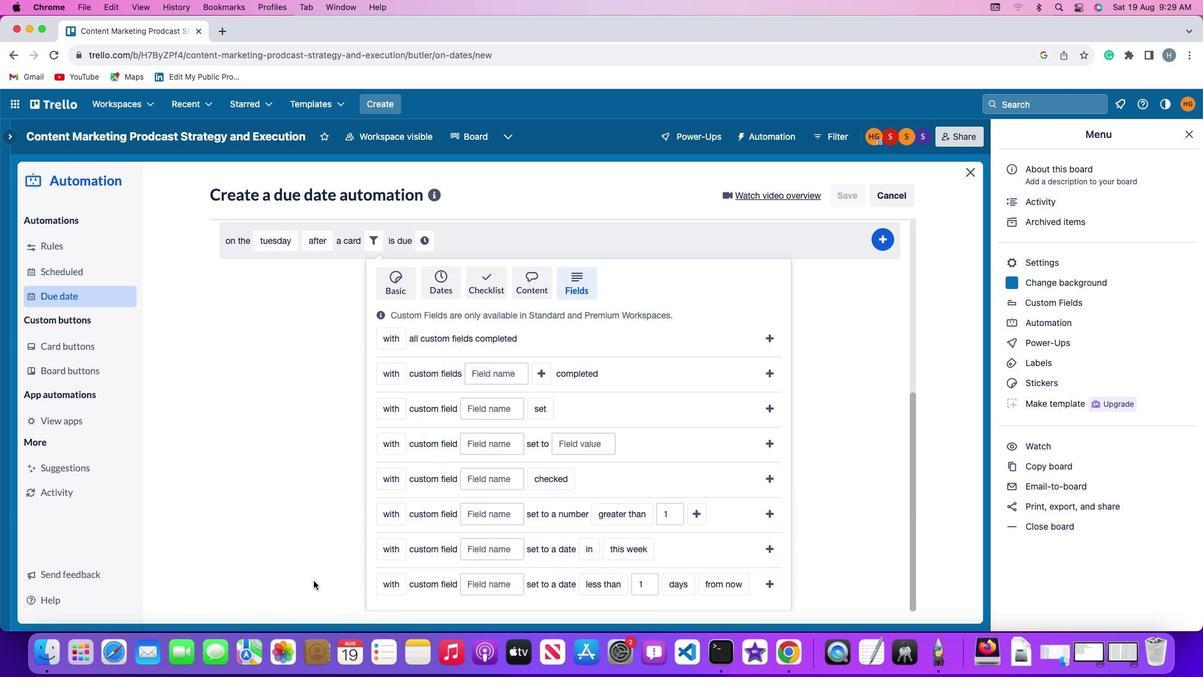 
Action: Mouse moved to (437, 508)
Screenshot: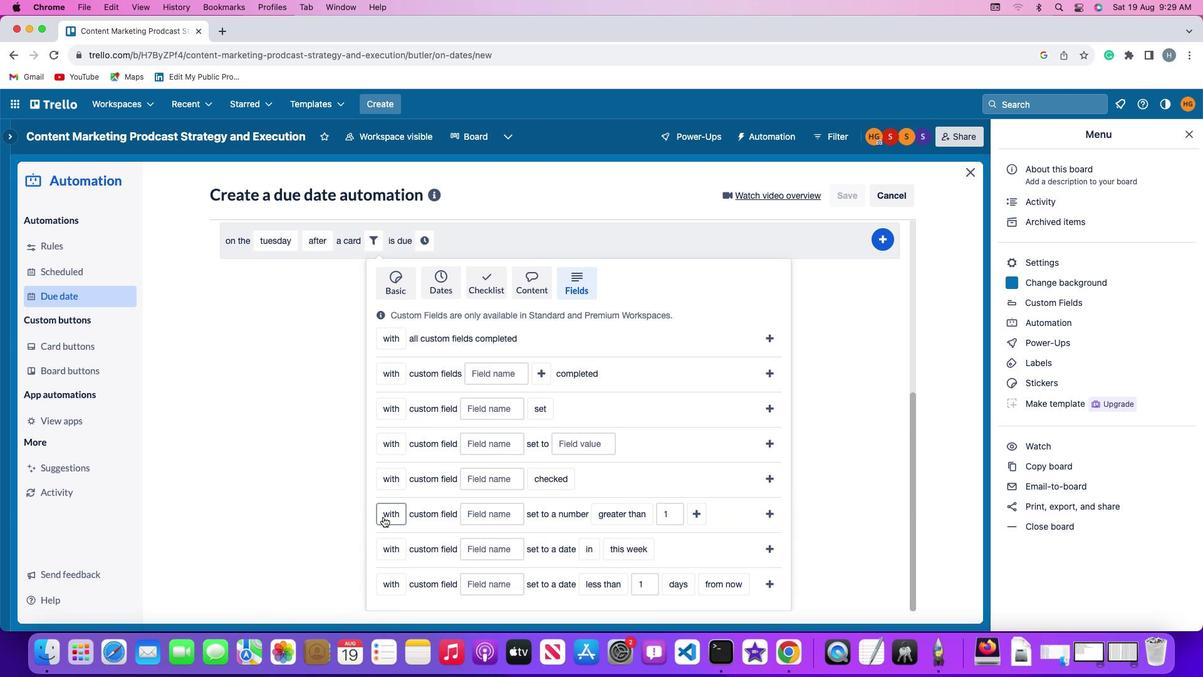 
Action: Mouse pressed left at (437, 508)
Screenshot: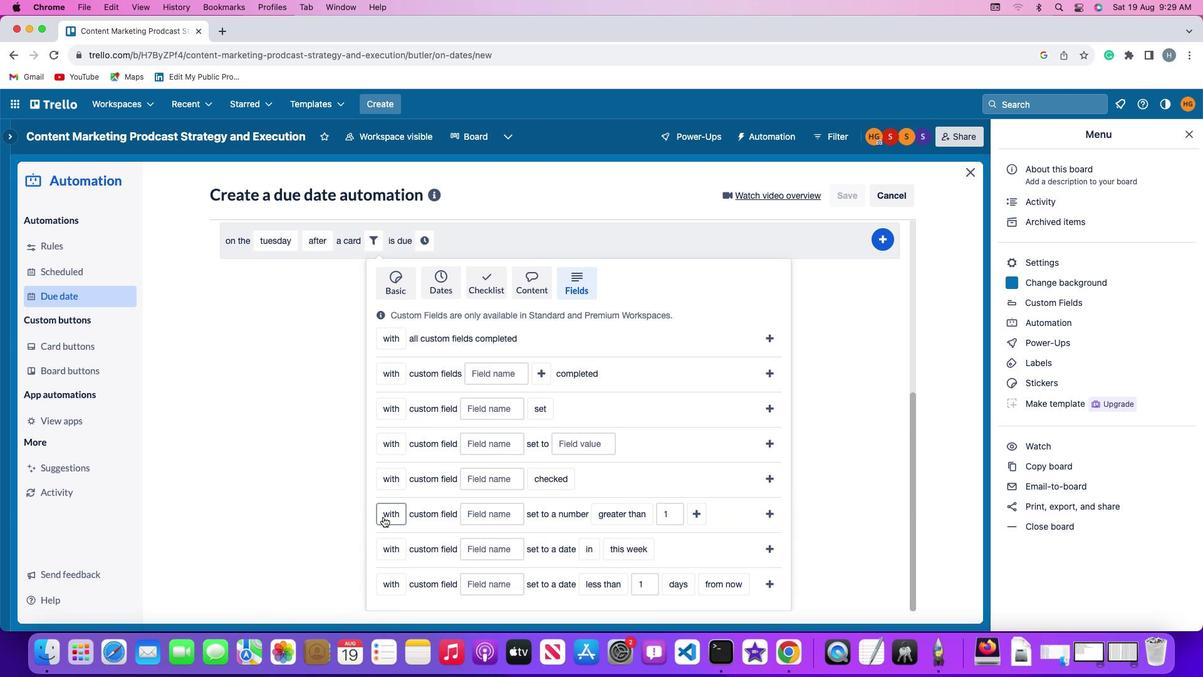 
Action: Mouse moved to (447, 551)
Screenshot: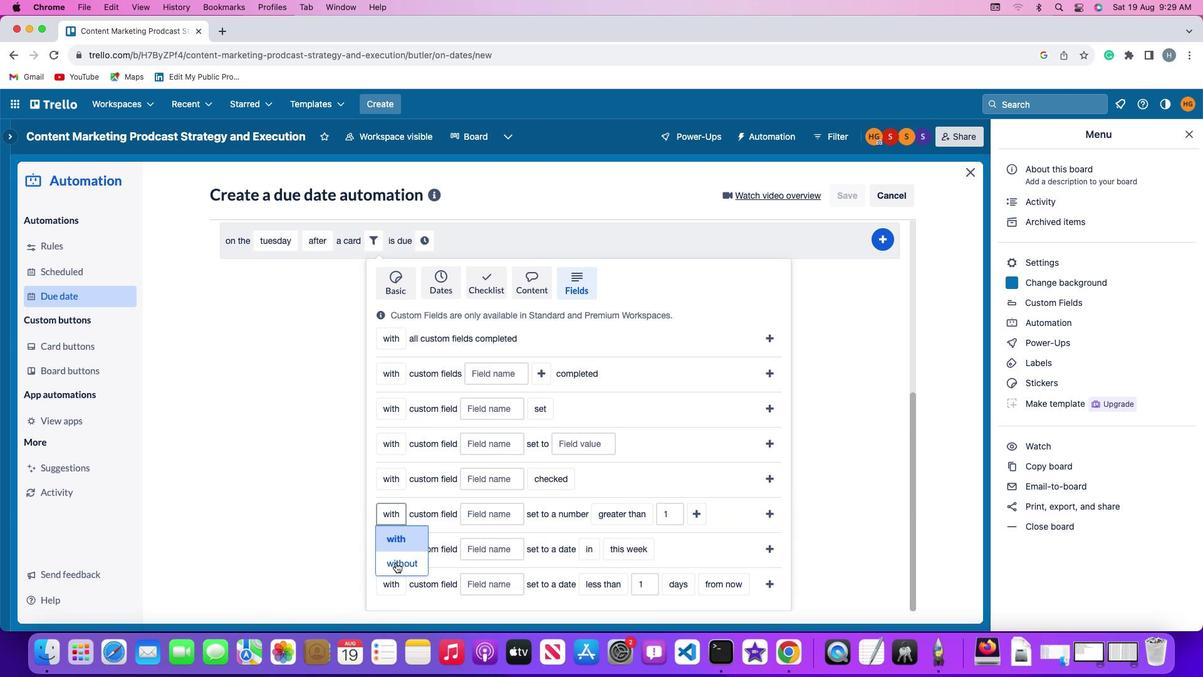 
Action: Mouse pressed left at (447, 551)
Screenshot: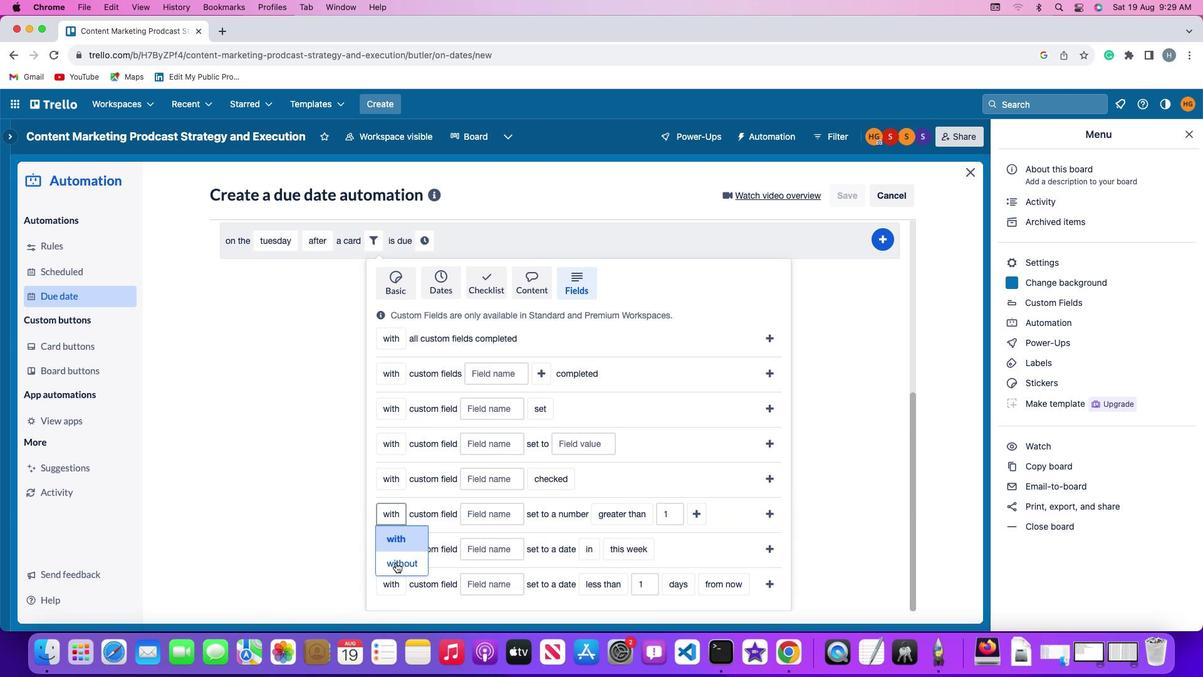 
Action: Mouse moved to (516, 508)
Screenshot: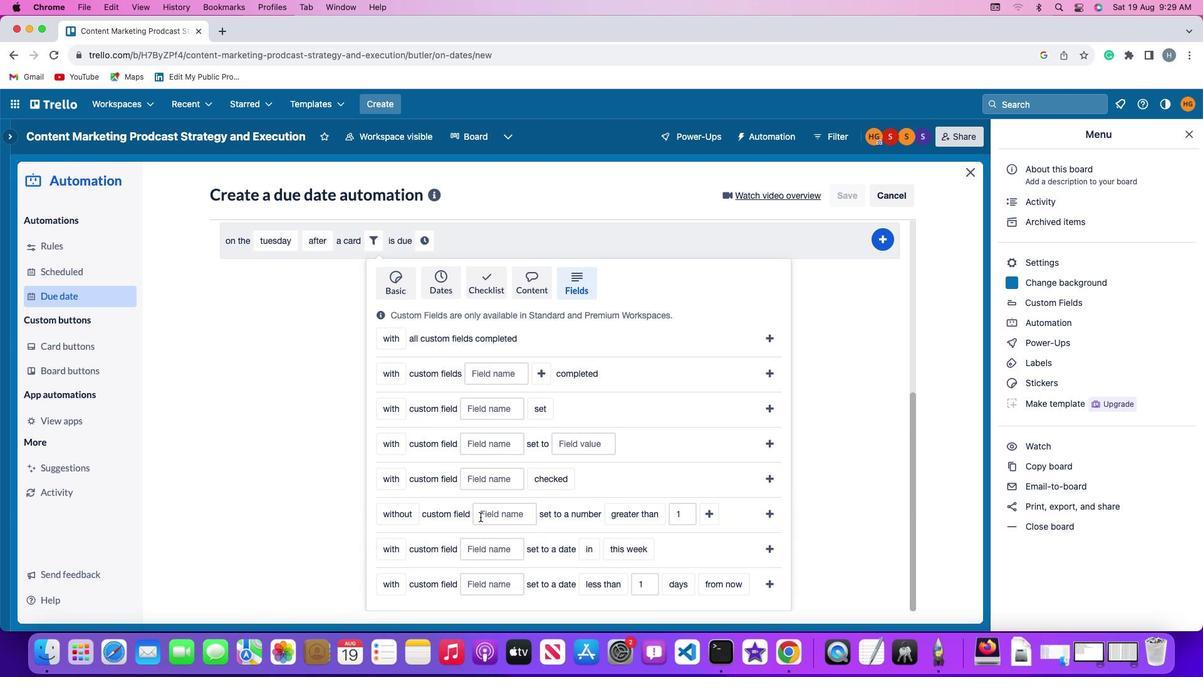
Action: Mouse pressed left at (516, 508)
Screenshot: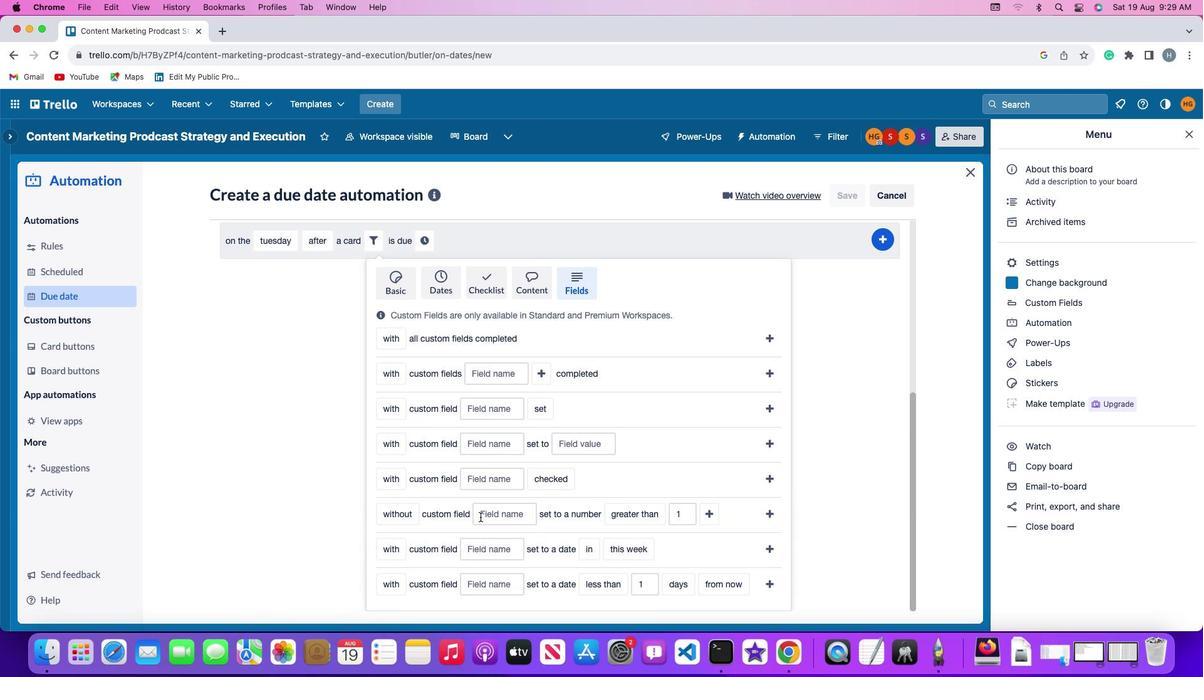 
Action: Mouse moved to (516, 508)
Screenshot: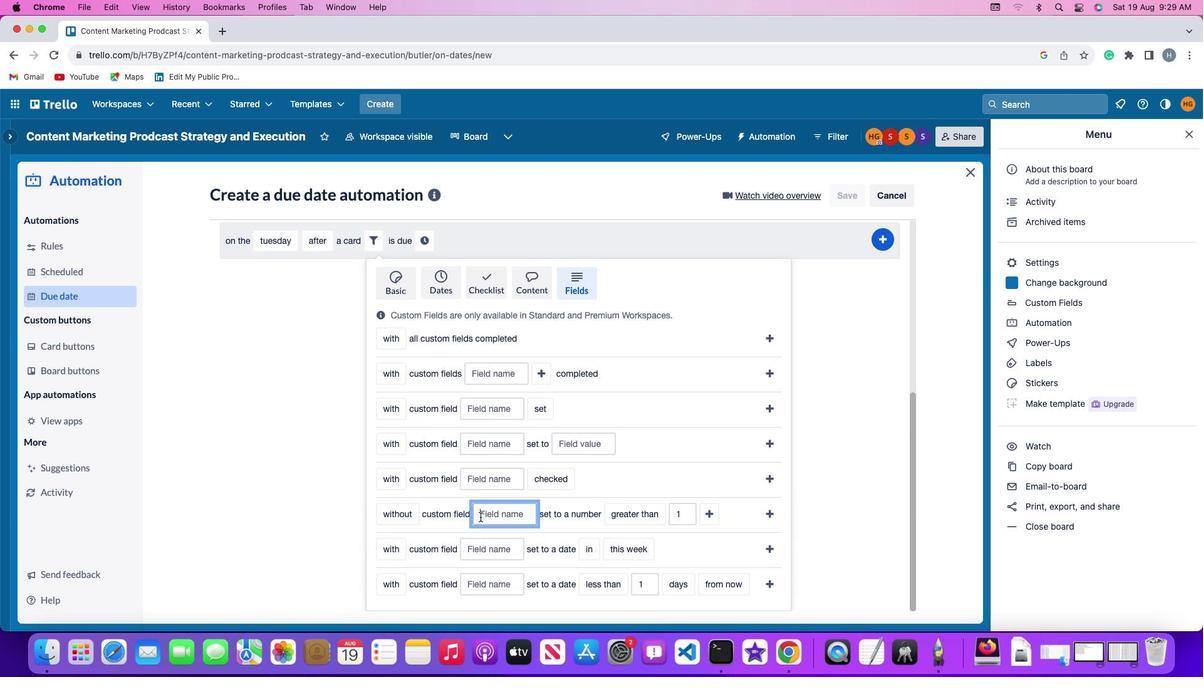 
Action: Key pressed Key.shift'R''e''s''u''m''e'
Screenshot: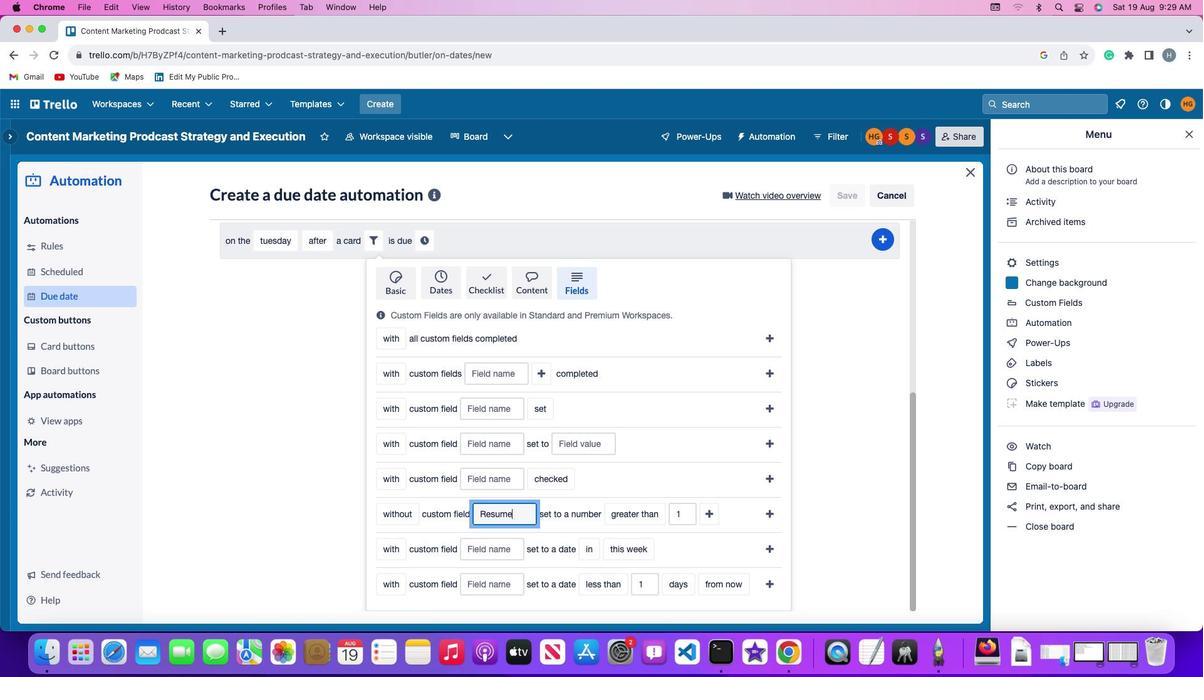 
Action: Mouse moved to (638, 499)
Screenshot: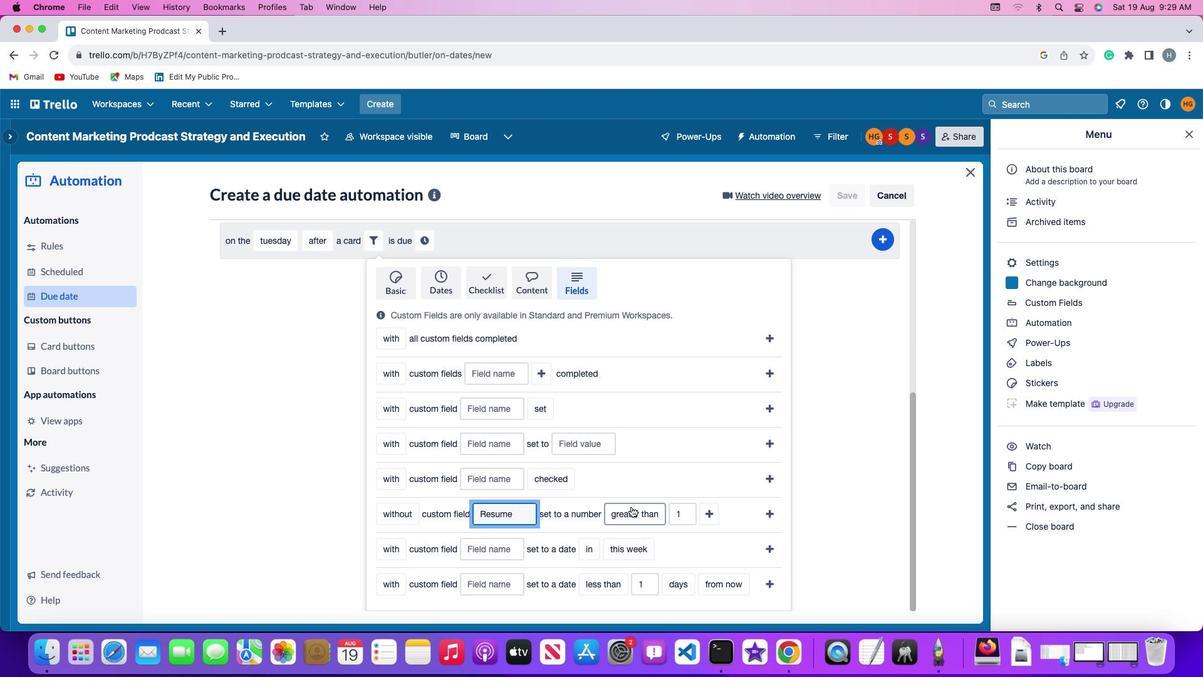 
Action: Mouse pressed left at (638, 499)
Screenshot: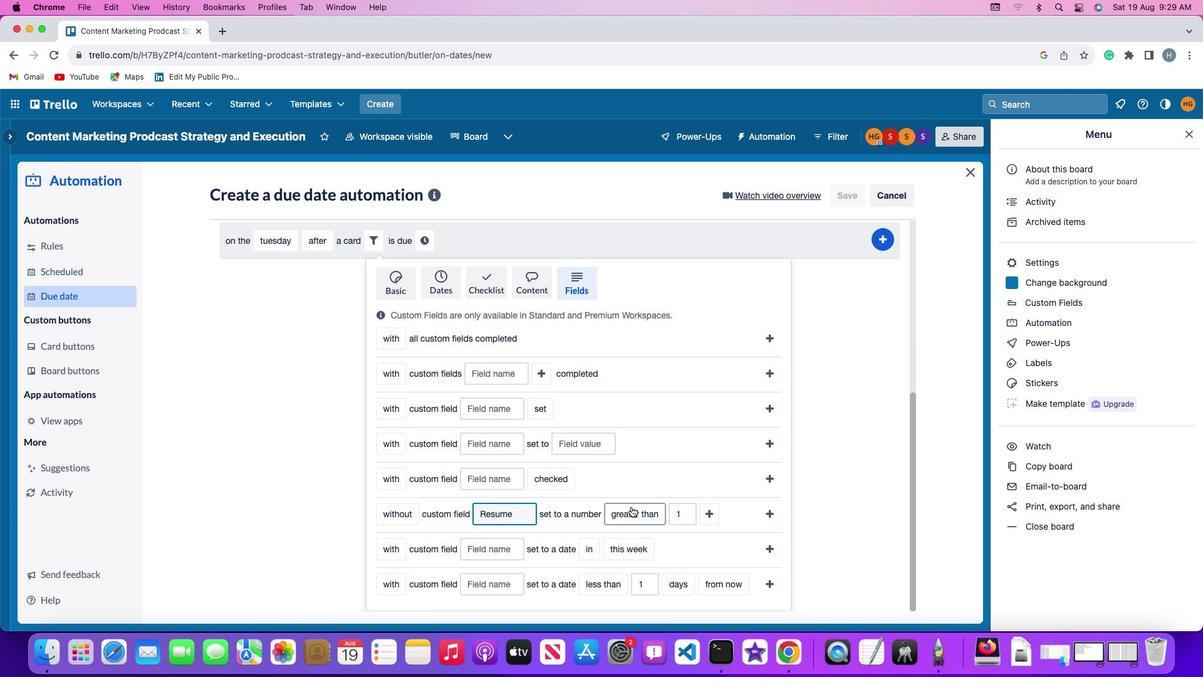 
Action: Mouse moved to (640, 481)
Screenshot: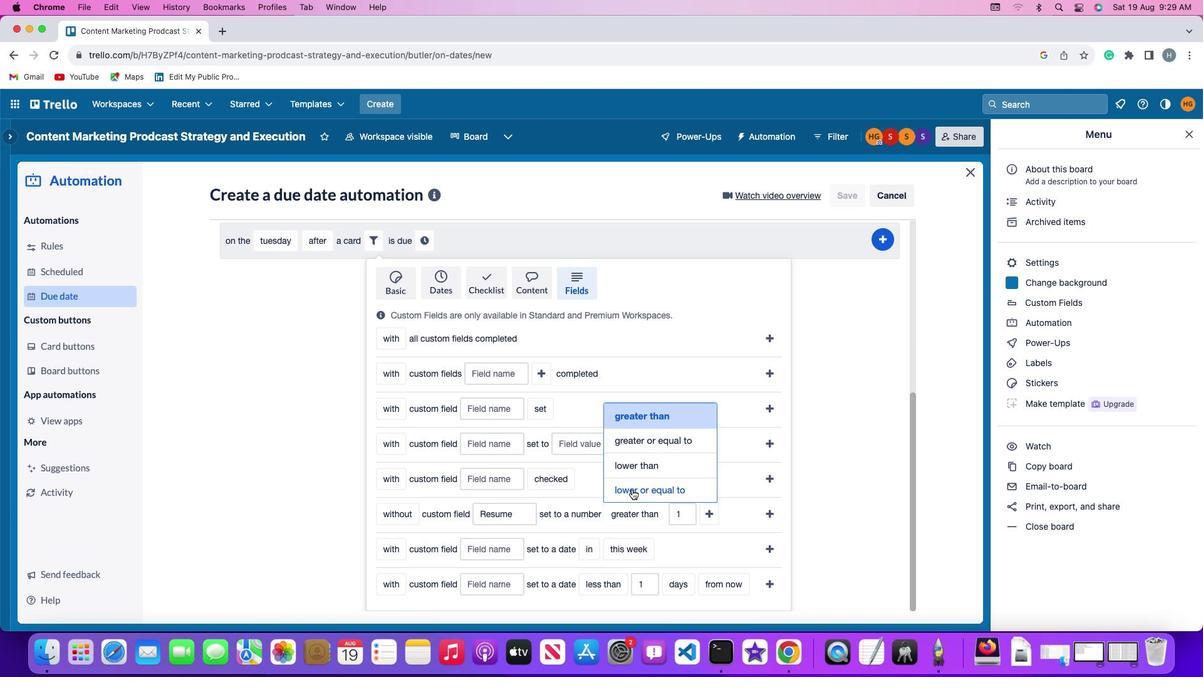 
Action: Mouse pressed left at (640, 481)
Screenshot: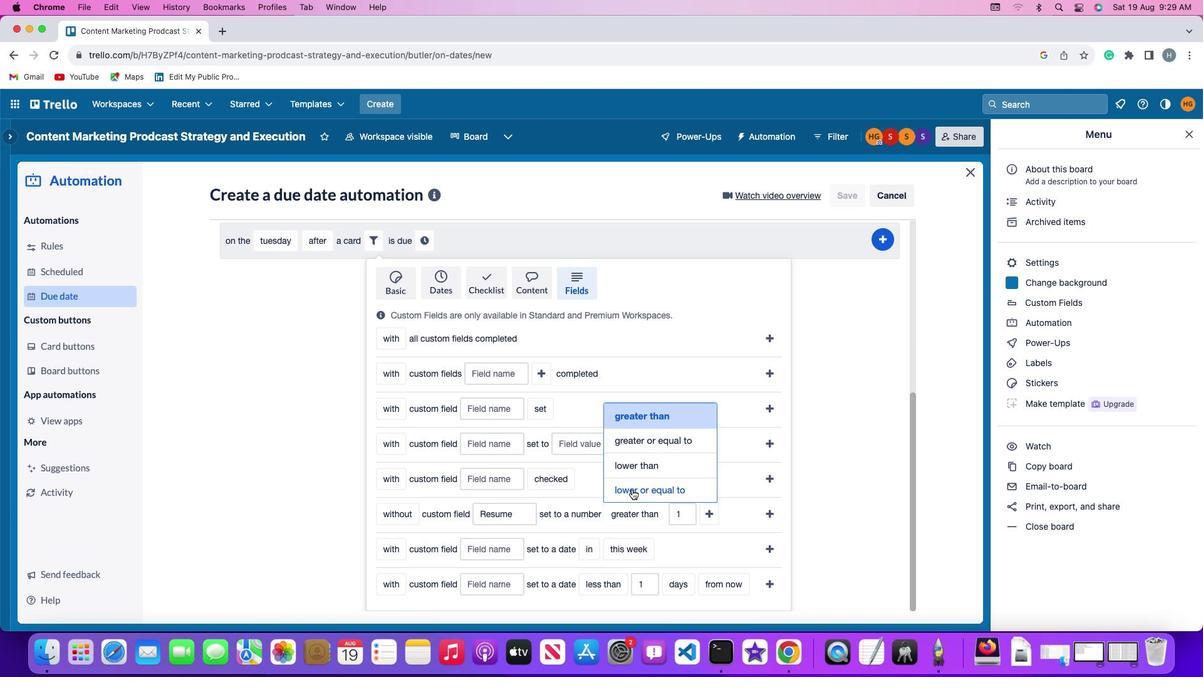 
Action: Mouse moved to (698, 505)
Screenshot: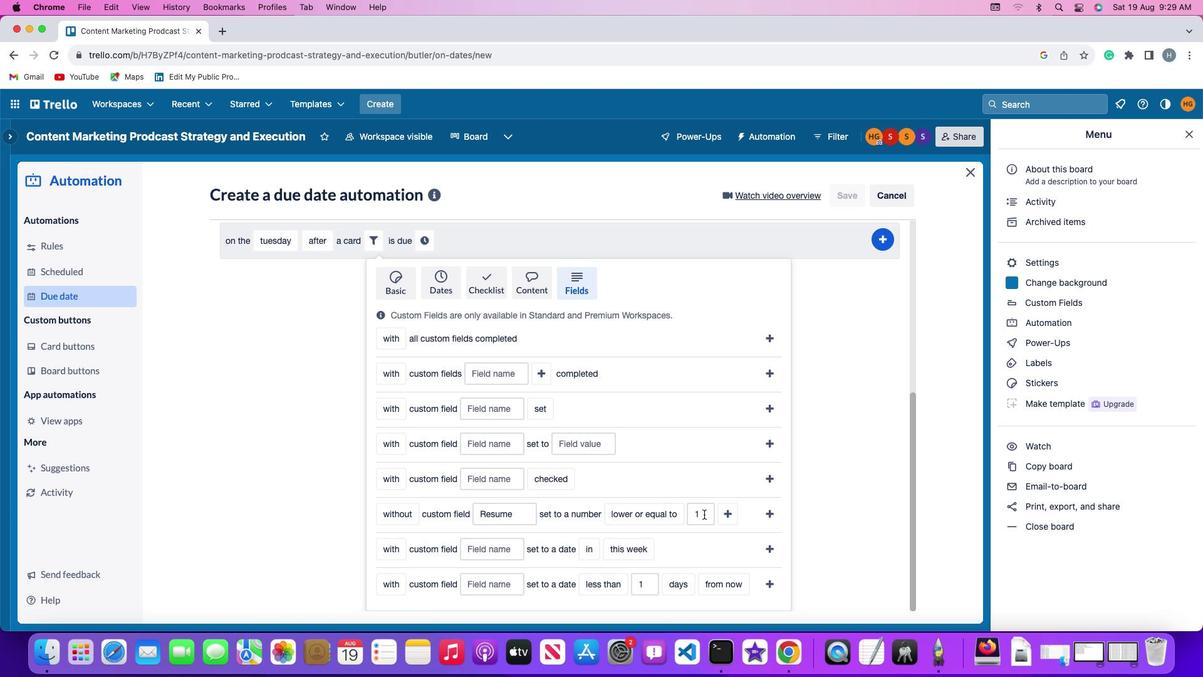 
Action: Mouse pressed left at (698, 505)
Screenshot: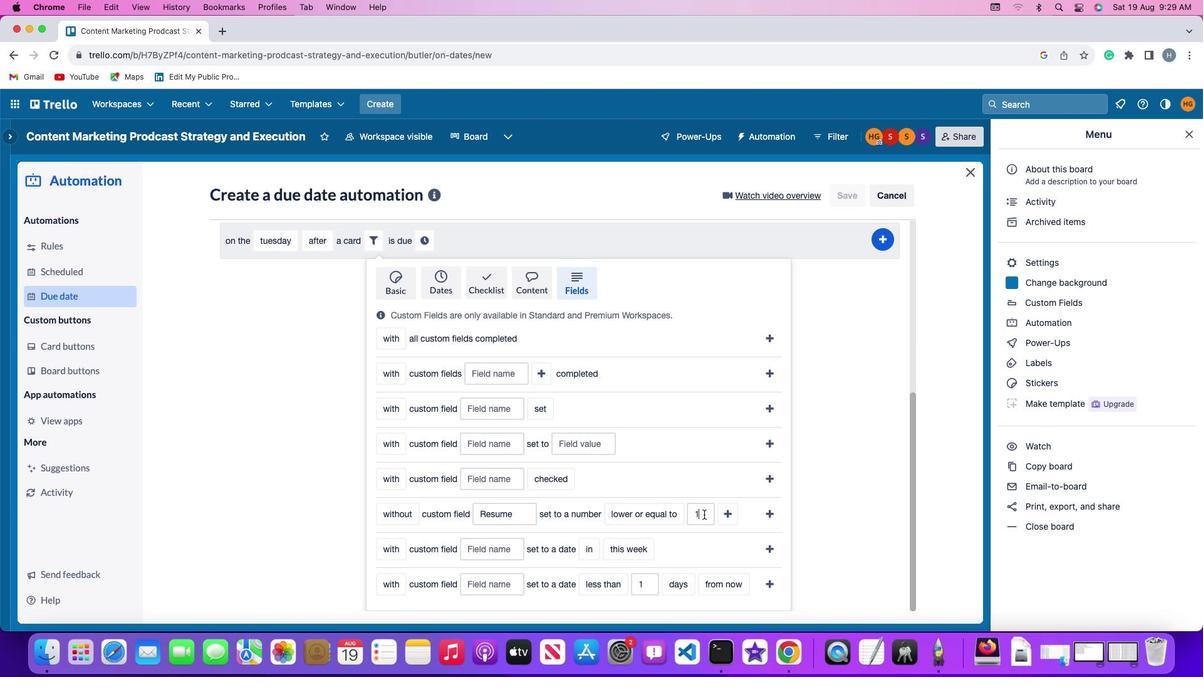 
Action: Mouse moved to (700, 505)
Screenshot: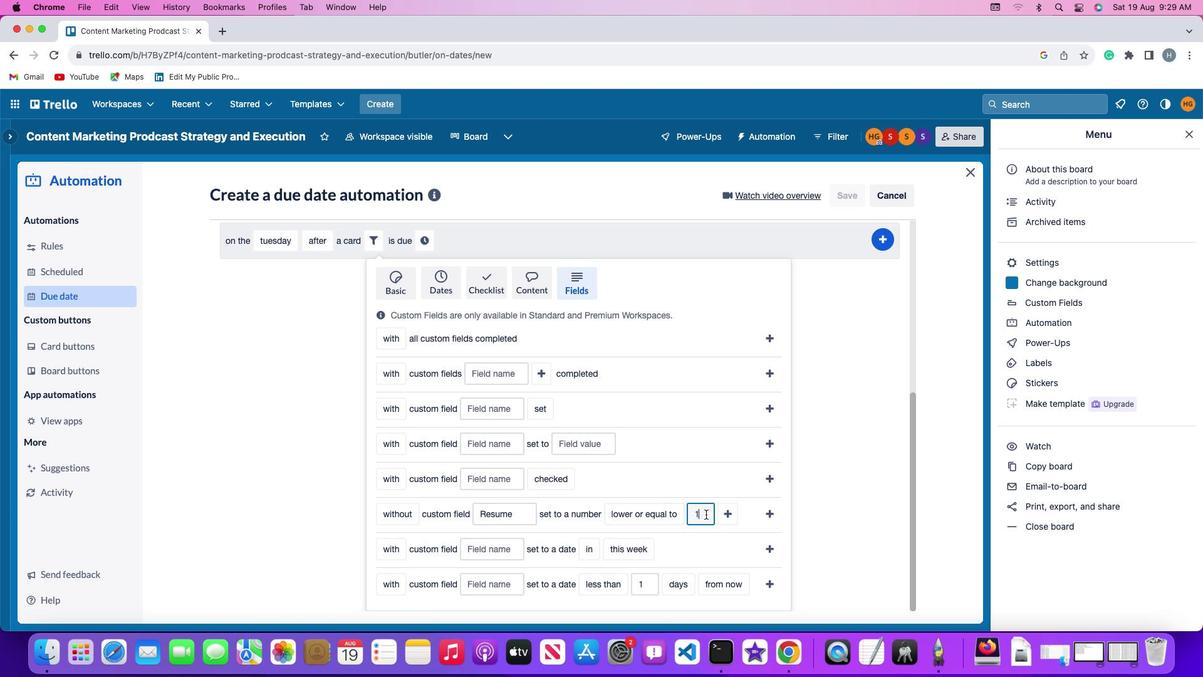 
Action: Key pressed Key.backspace
Screenshot: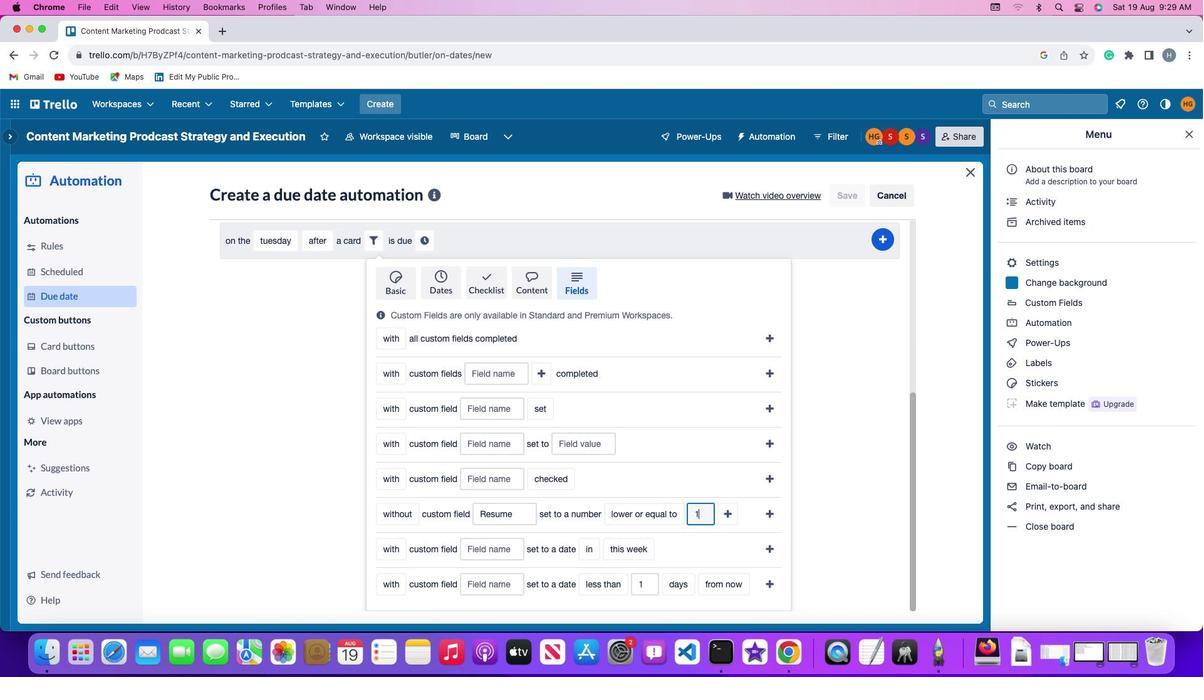 
Action: Mouse moved to (703, 504)
Screenshot: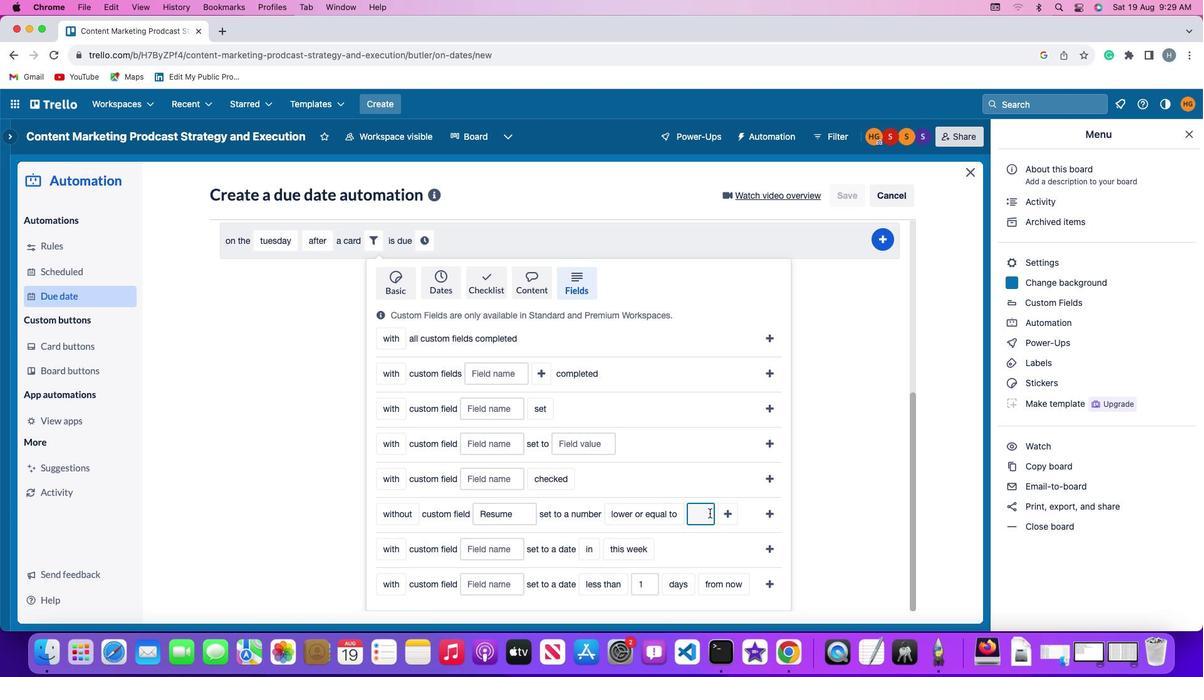 
Action: Key pressed '1'
Screenshot: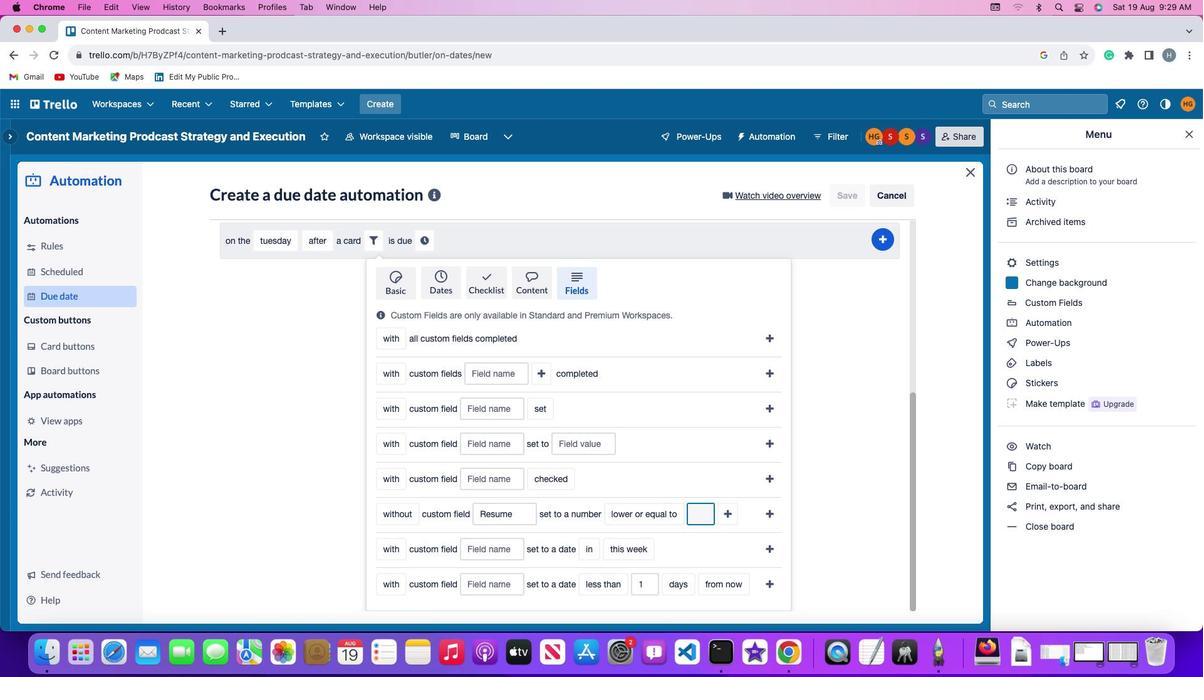 
Action: Mouse moved to (719, 501)
Screenshot: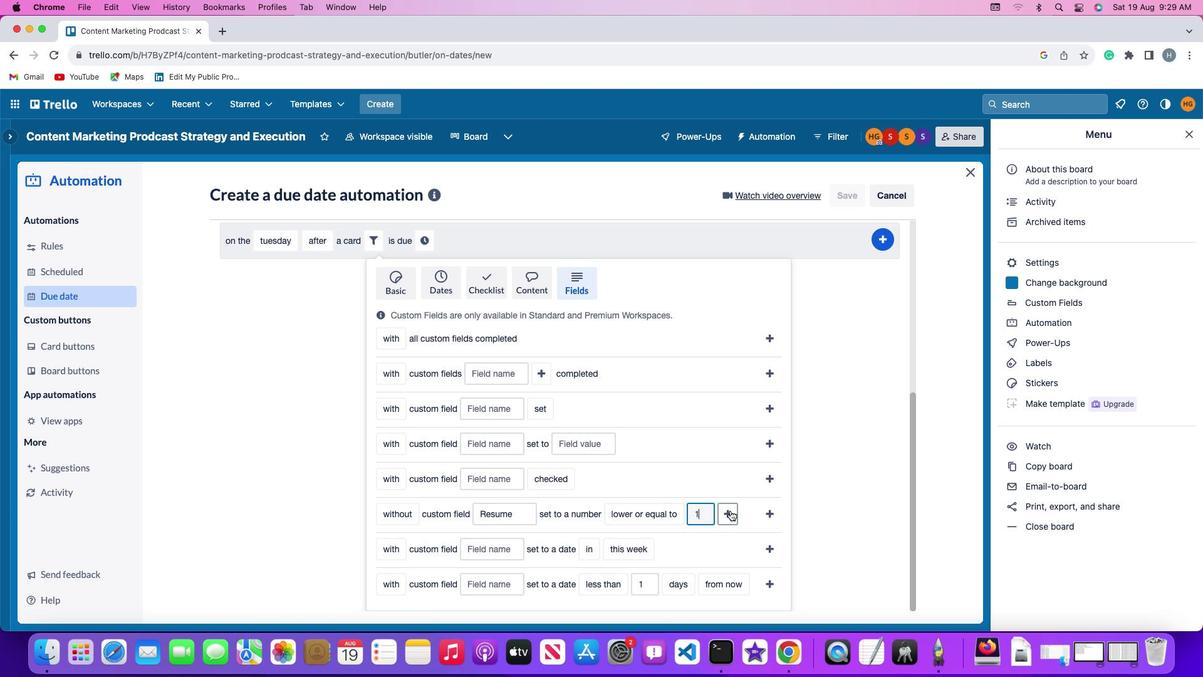 
Action: Mouse pressed left at (719, 501)
Screenshot: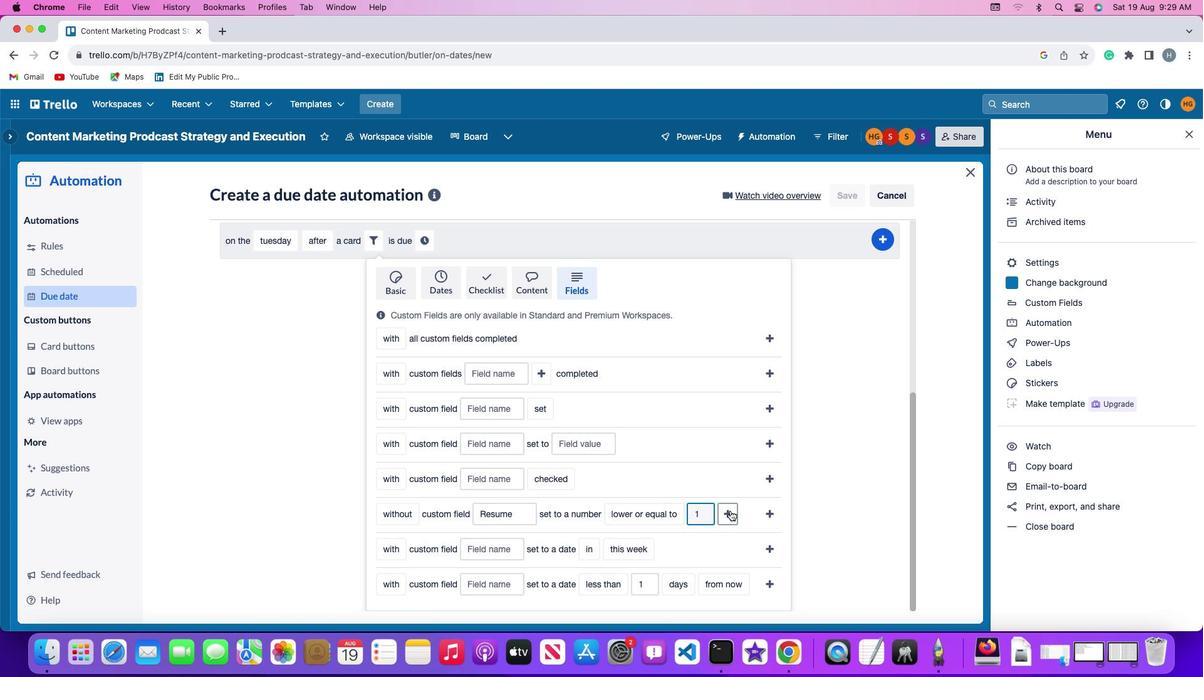 
Action: Mouse moved to (753, 504)
Screenshot: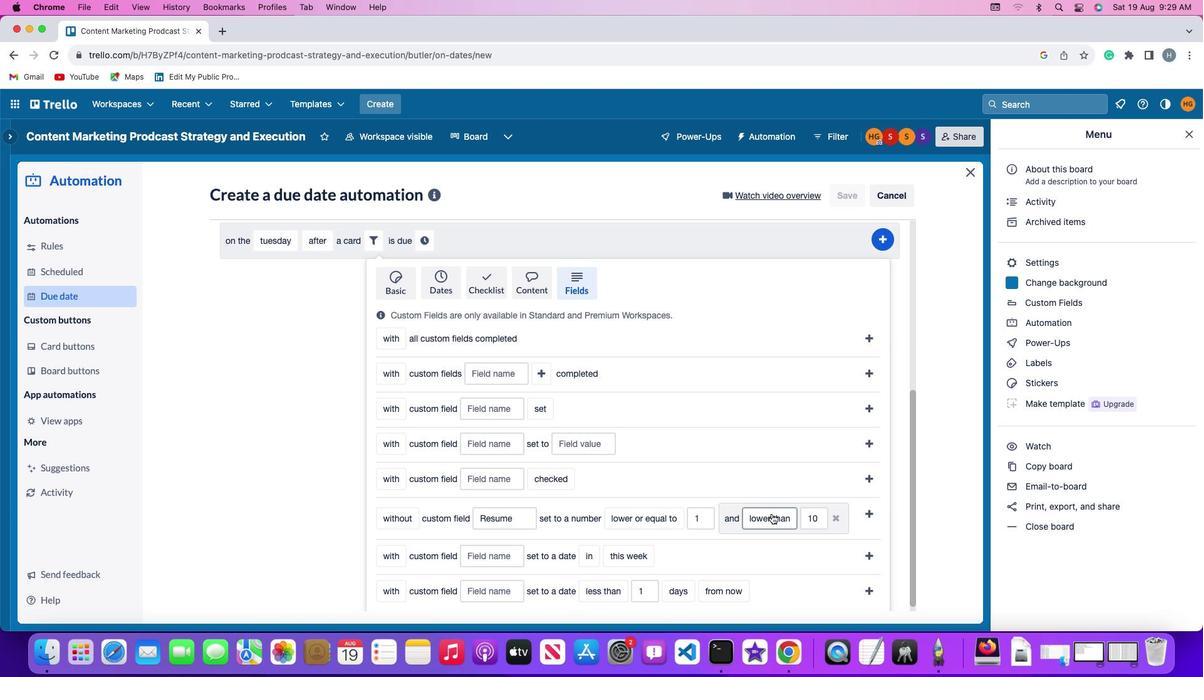 
Action: Mouse pressed left at (753, 504)
Screenshot: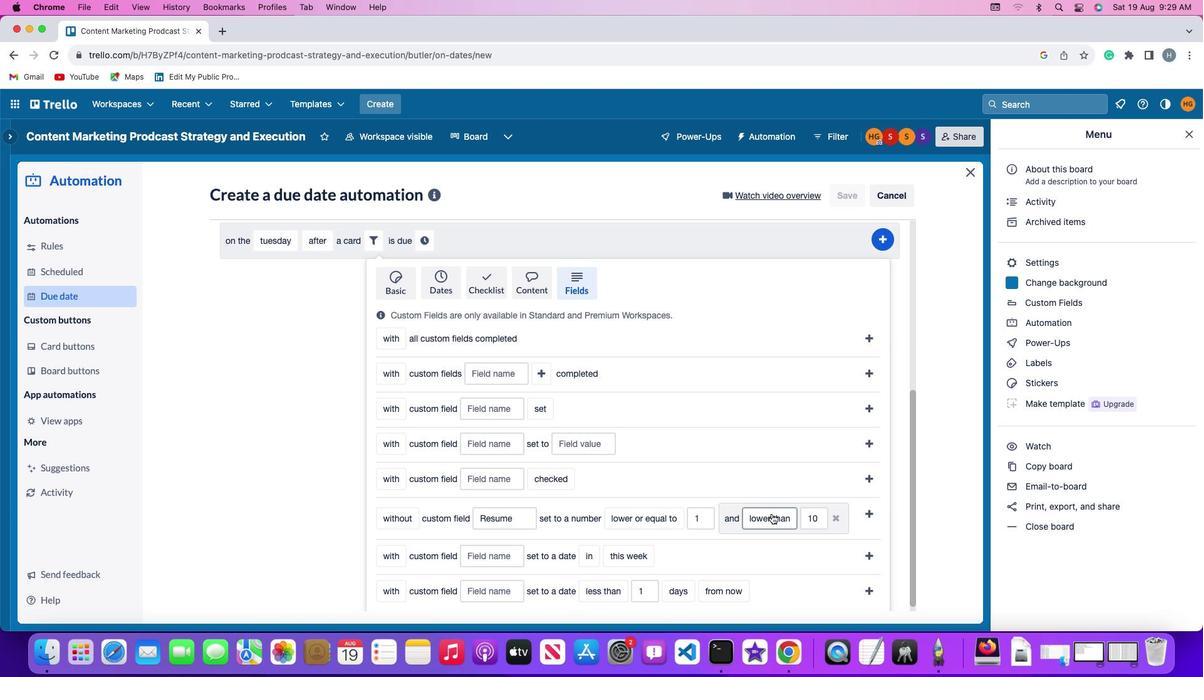 
Action: Mouse moved to (753, 424)
Screenshot: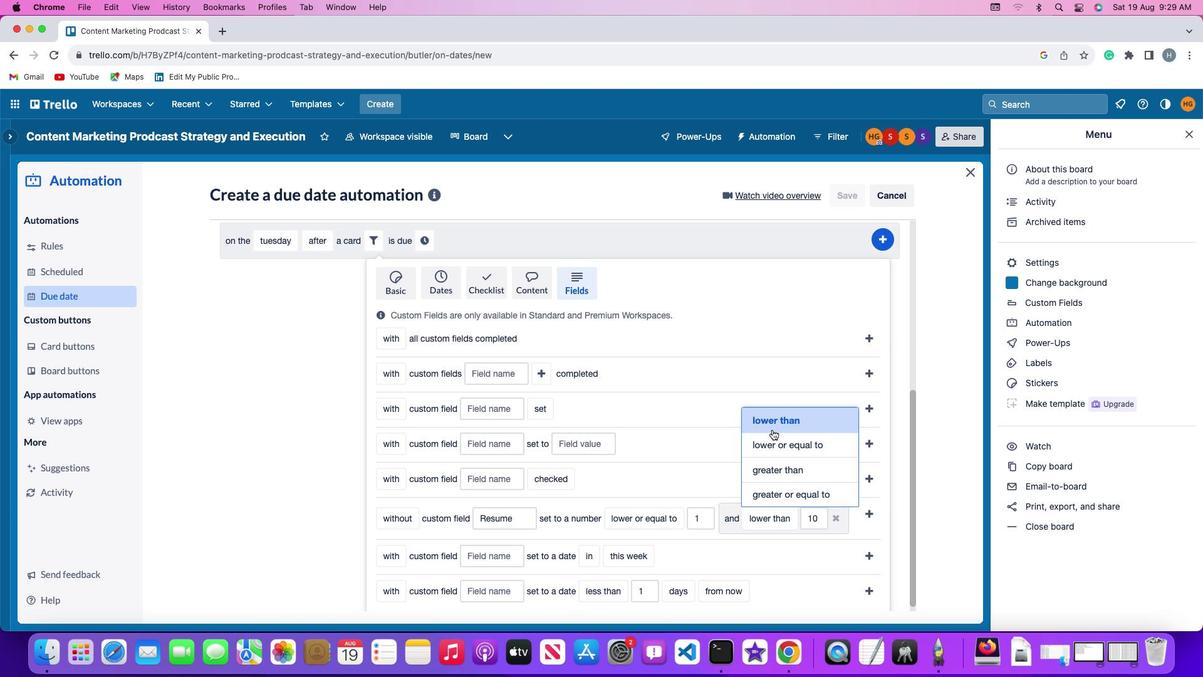 
Action: Mouse pressed left at (753, 424)
Screenshot: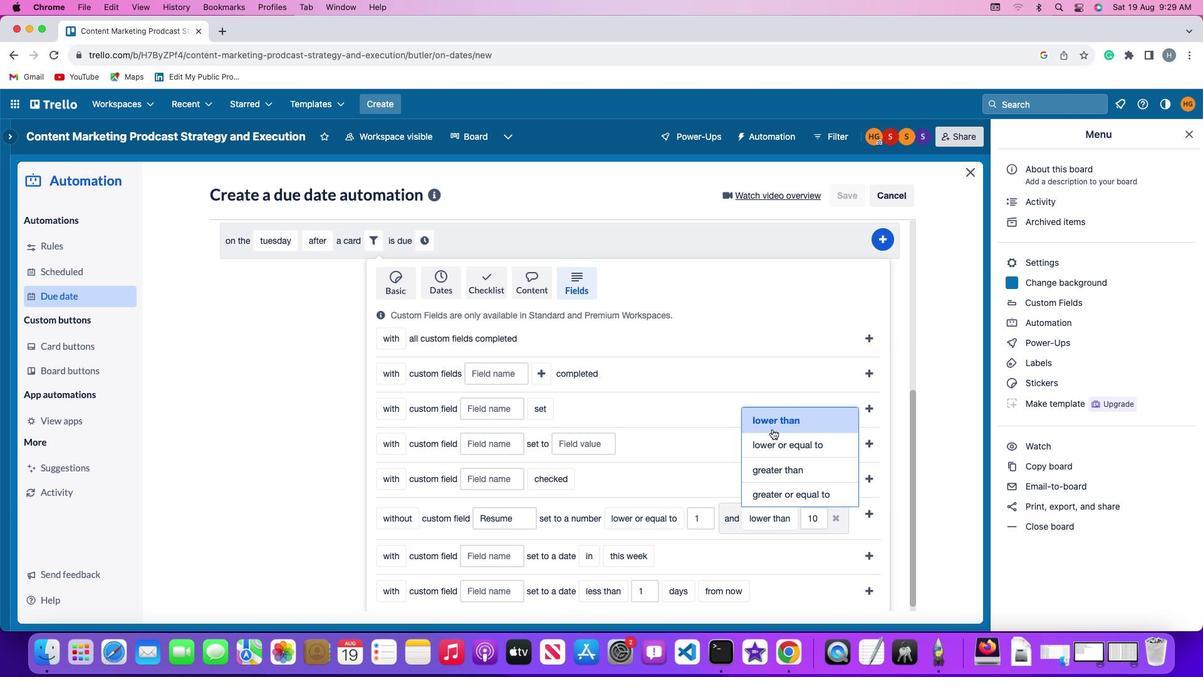 
Action: Mouse moved to (796, 509)
Screenshot: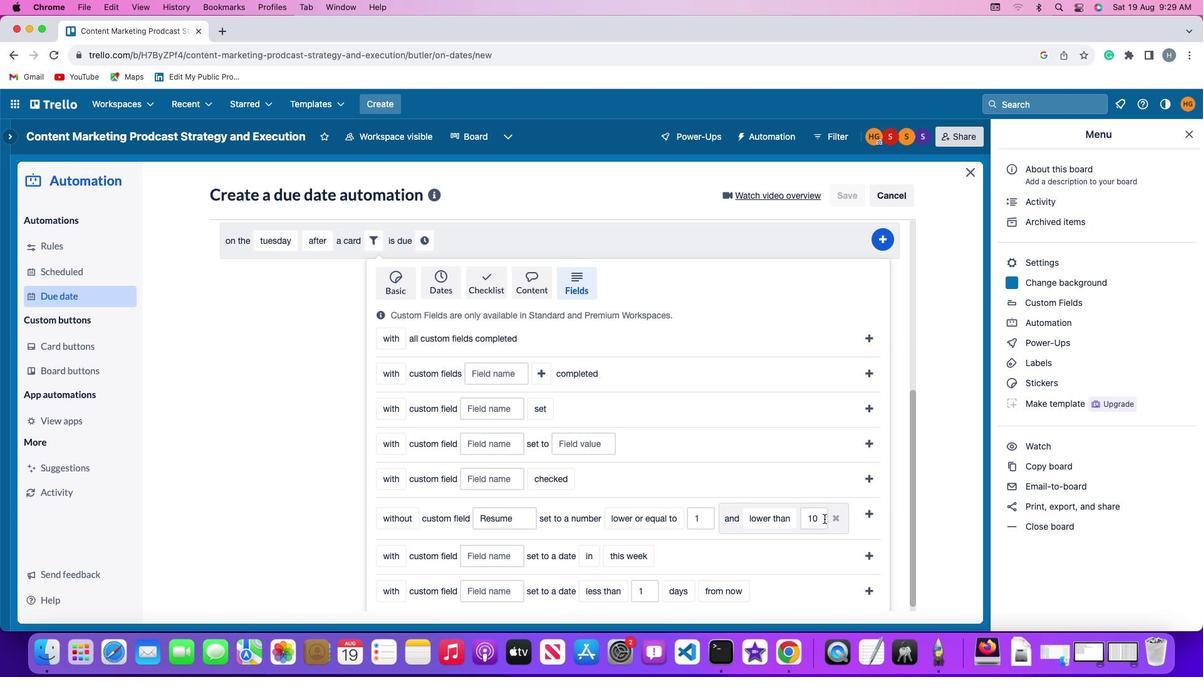
Action: Mouse pressed left at (796, 509)
Screenshot: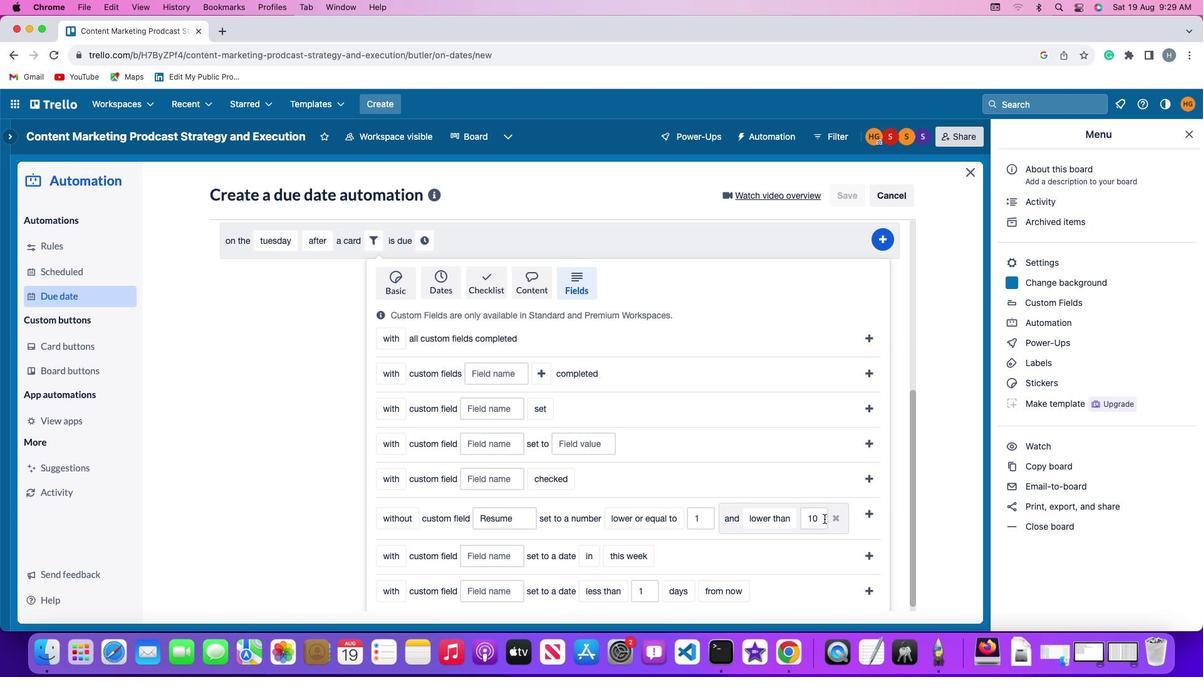 
Action: Mouse moved to (796, 509)
Screenshot: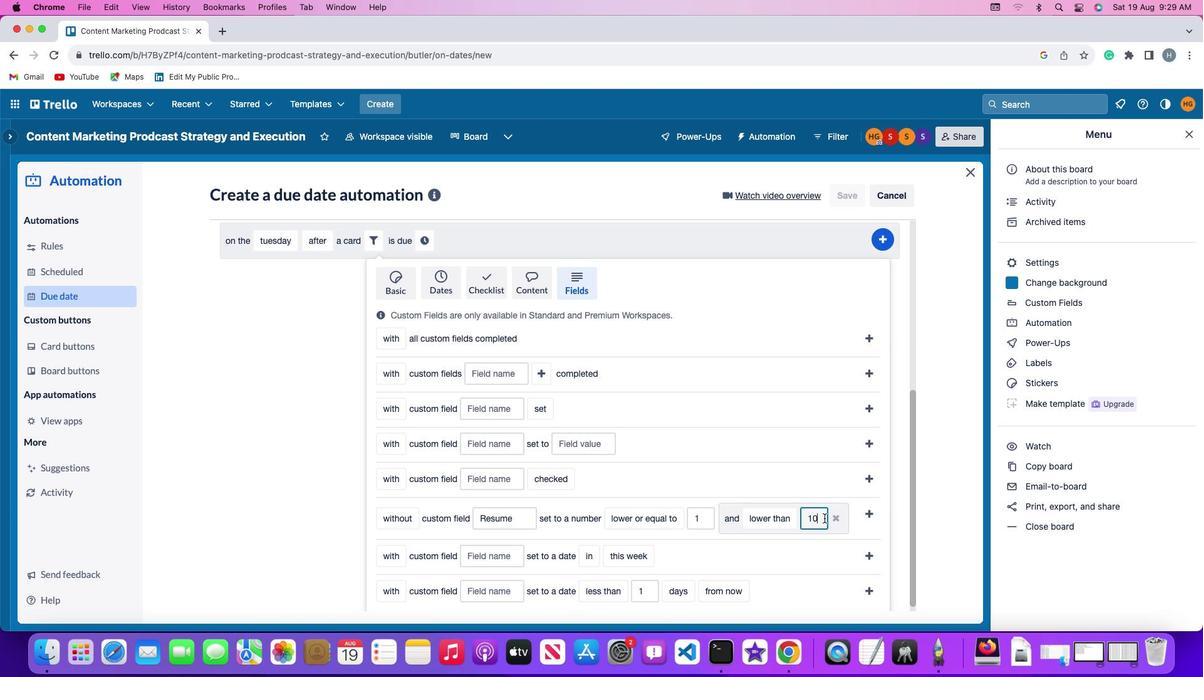 
Action: Key pressed Key.backspace
Screenshot: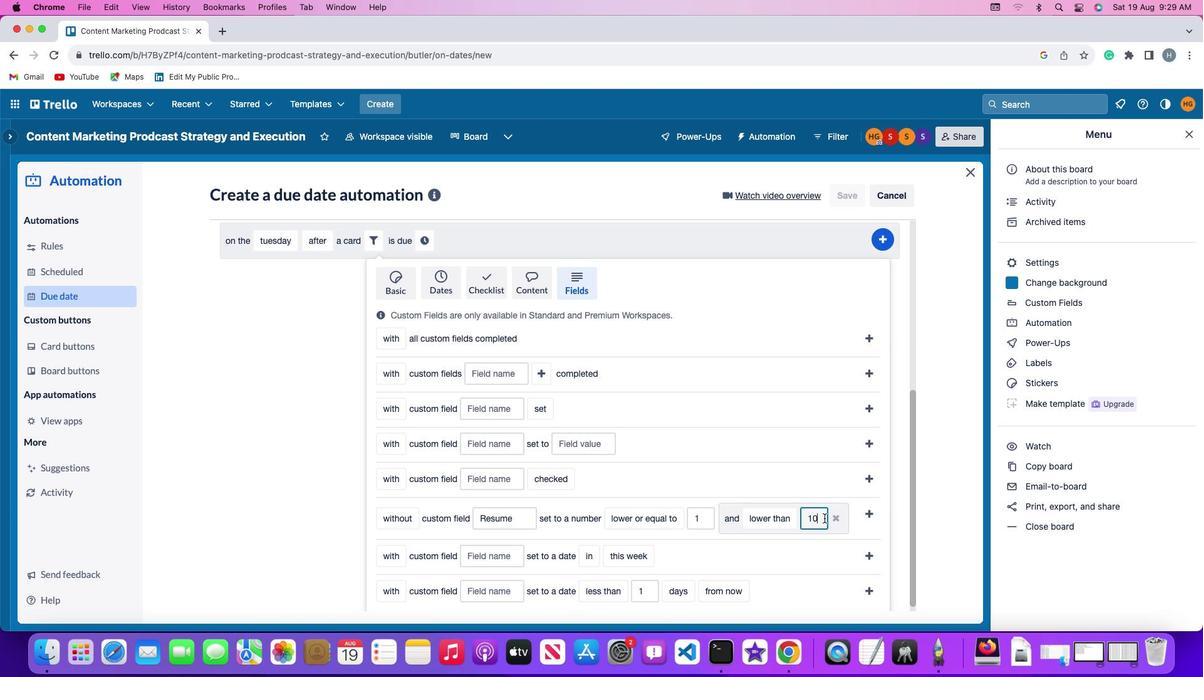 
Action: Mouse moved to (795, 509)
Screenshot: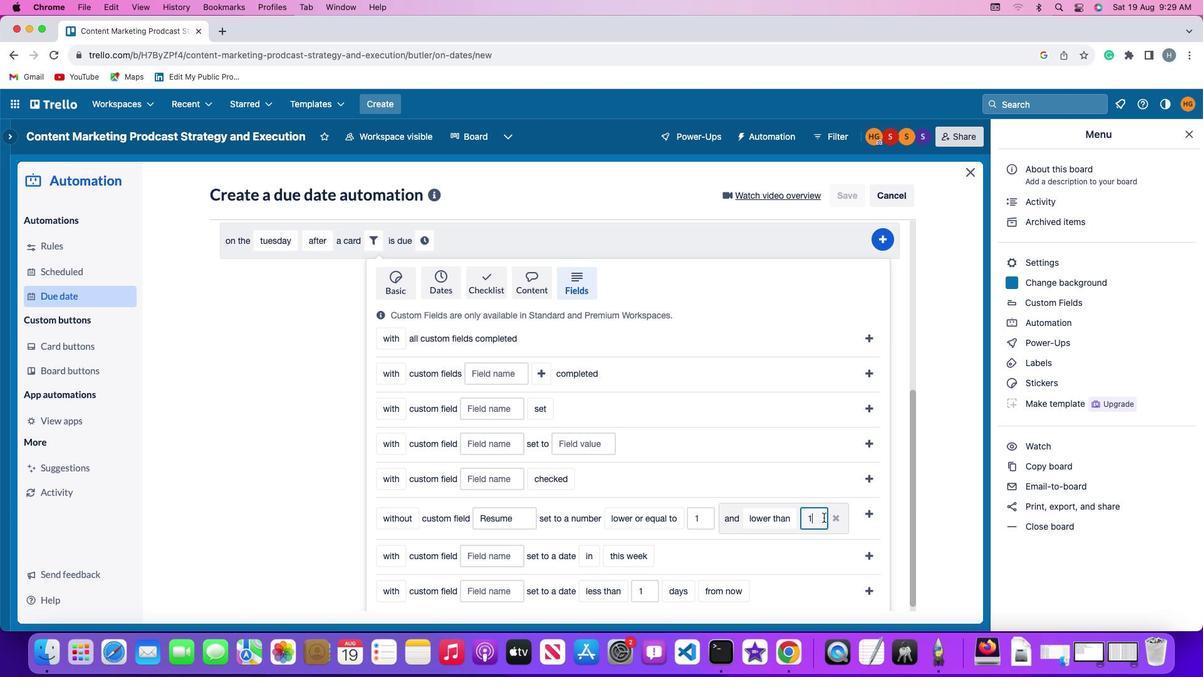 
Action: Key pressed Key.backspace
Screenshot: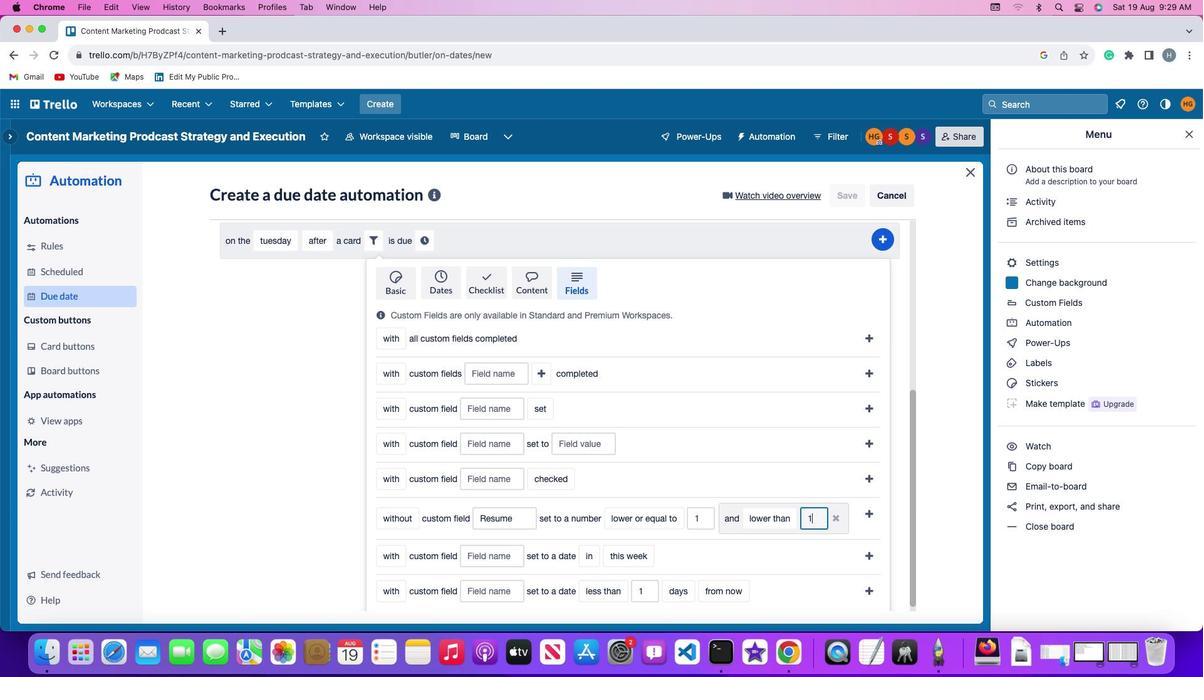 
Action: Mouse moved to (795, 509)
Screenshot: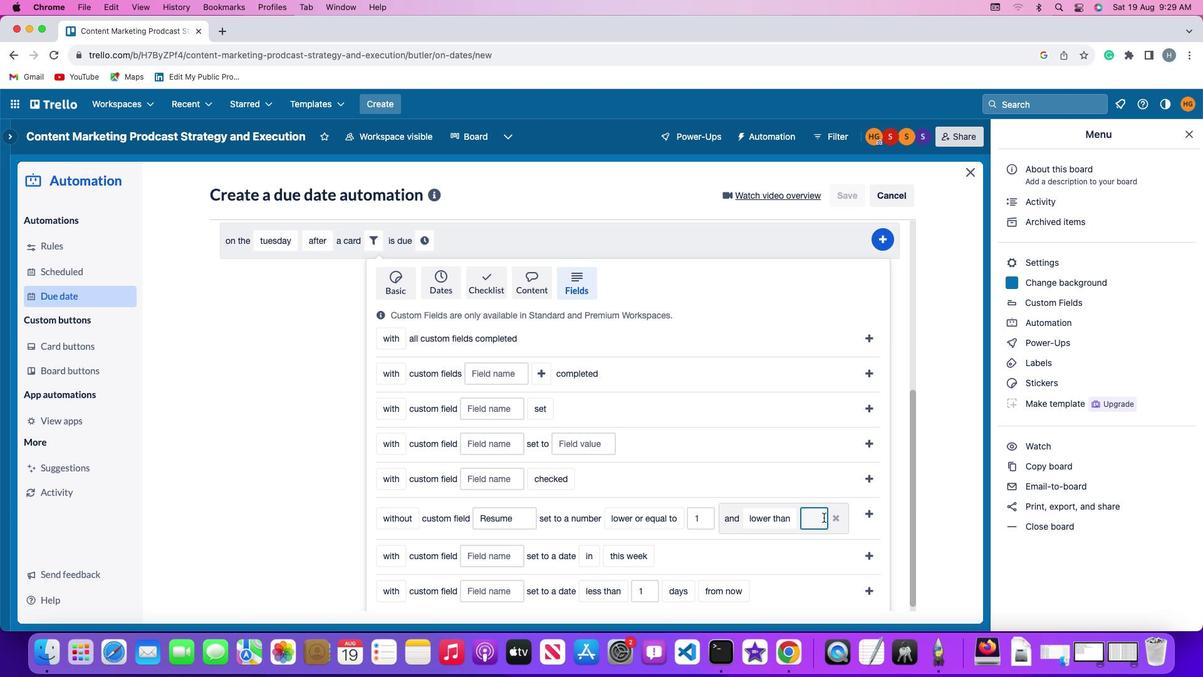 
Action: Key pressed Key.backspace'1''0'
Screenshot: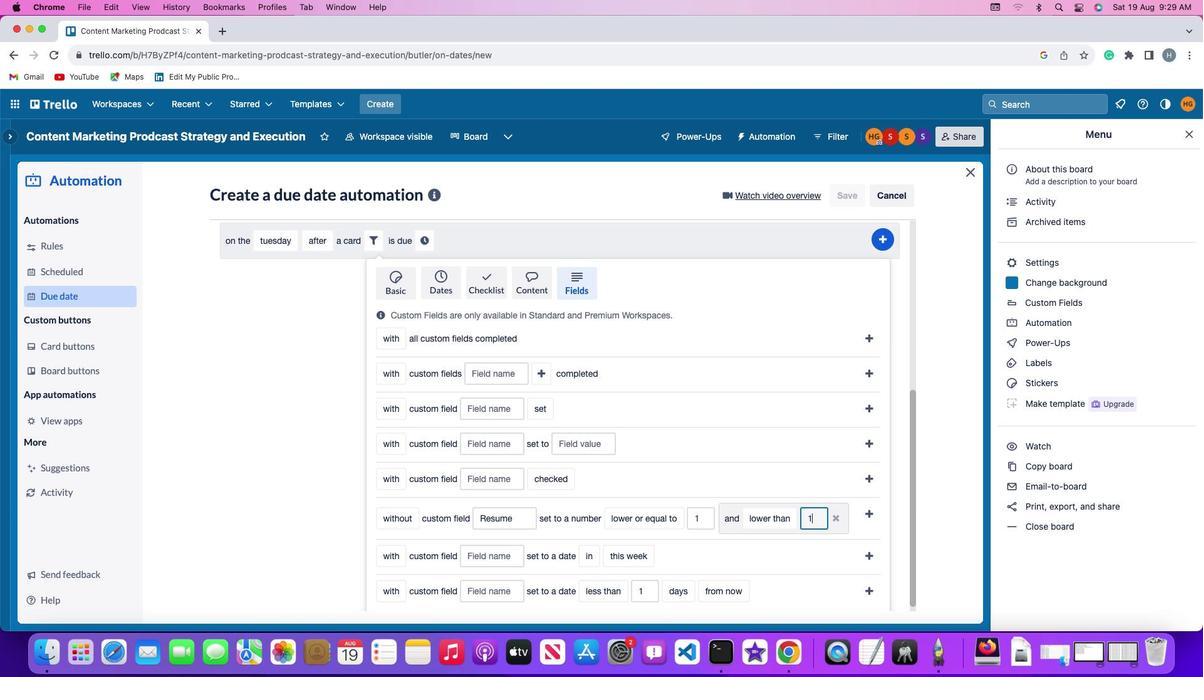 
Action: Mouse moved to (829, 501)
Screenshot: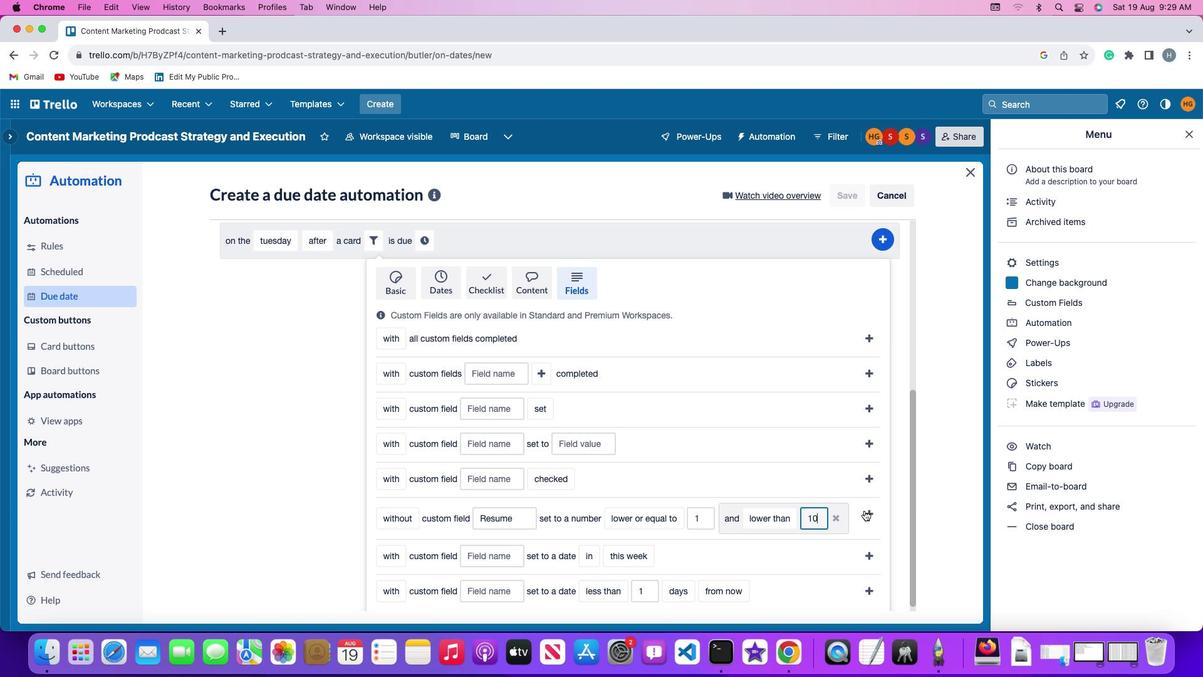 
Action: Mouse pressed left at (829, 501)
Screenshot: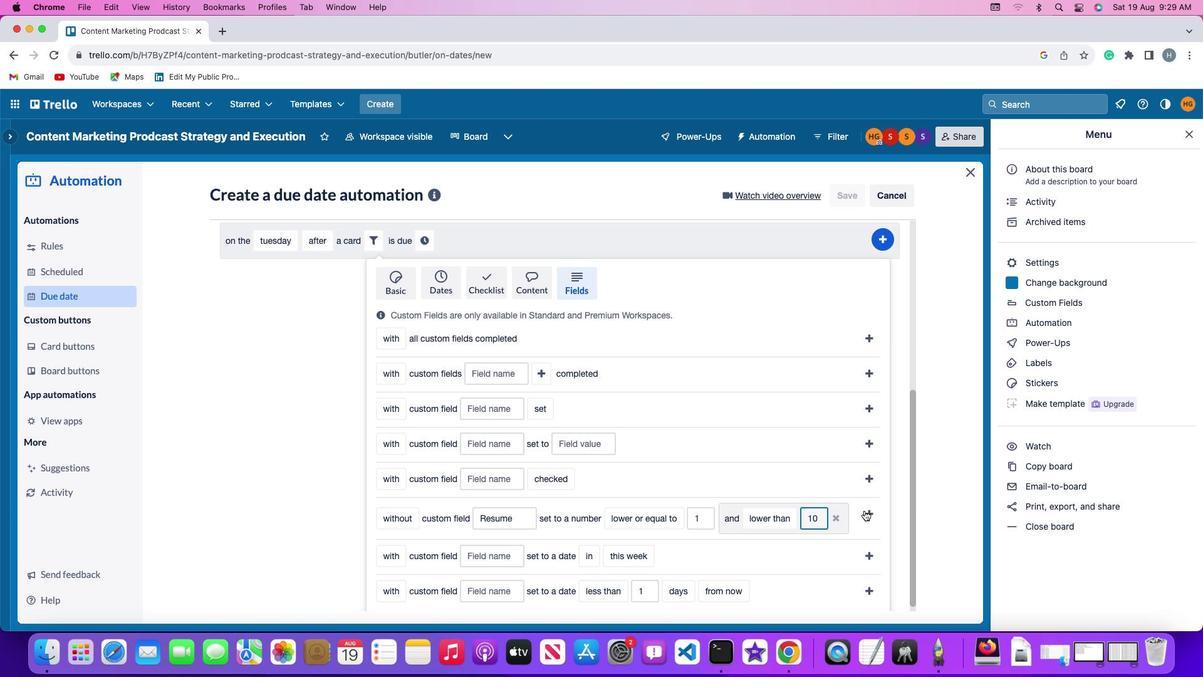 
Action: Mouse moved to (763, 533)
Screenshot: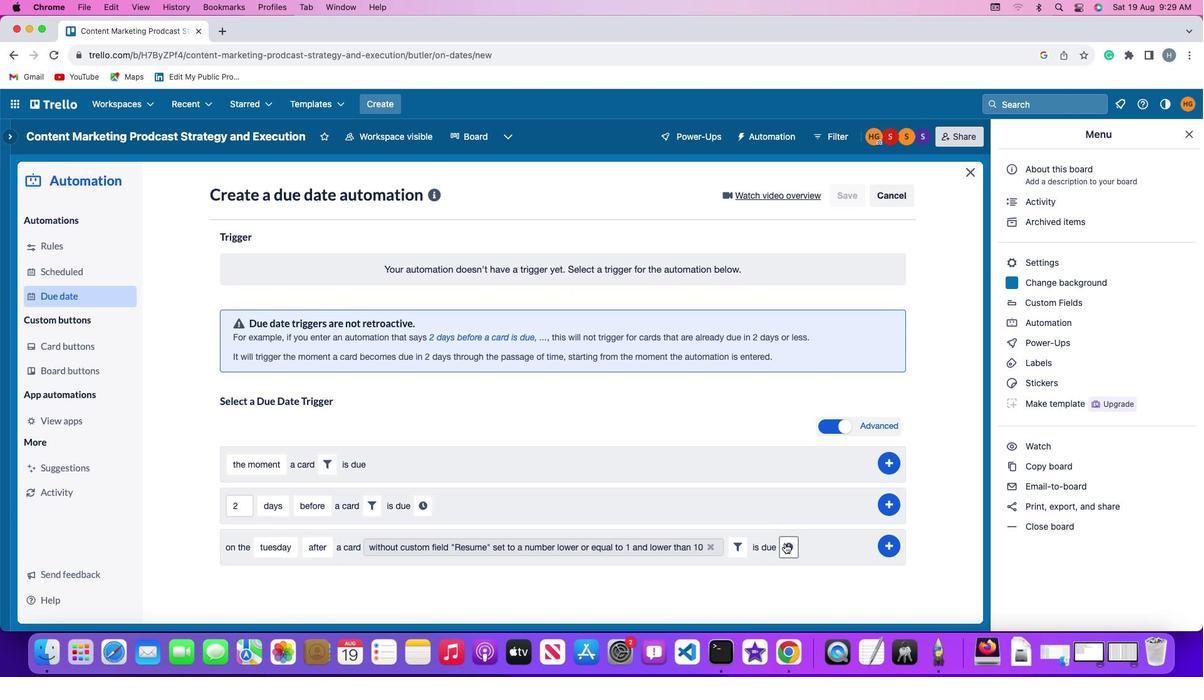 
Action: Mouse pressed left at (763, 533)
Screenshot: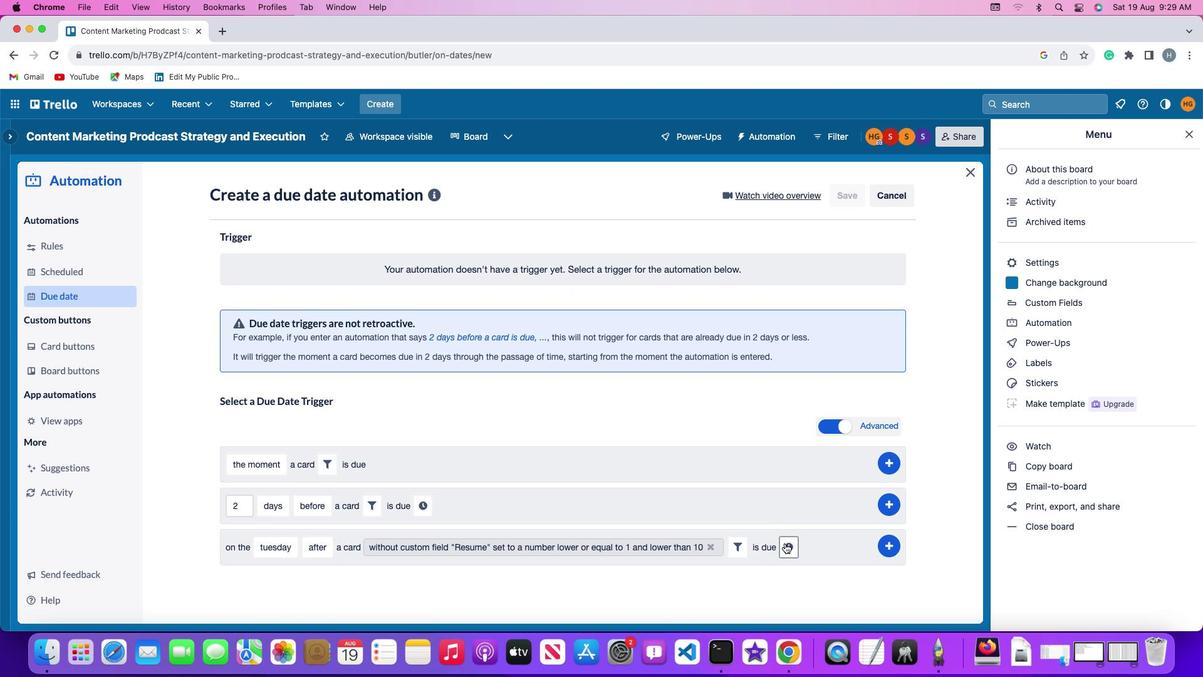 
Action: Mouse moved to (333, 567)
Screenshot: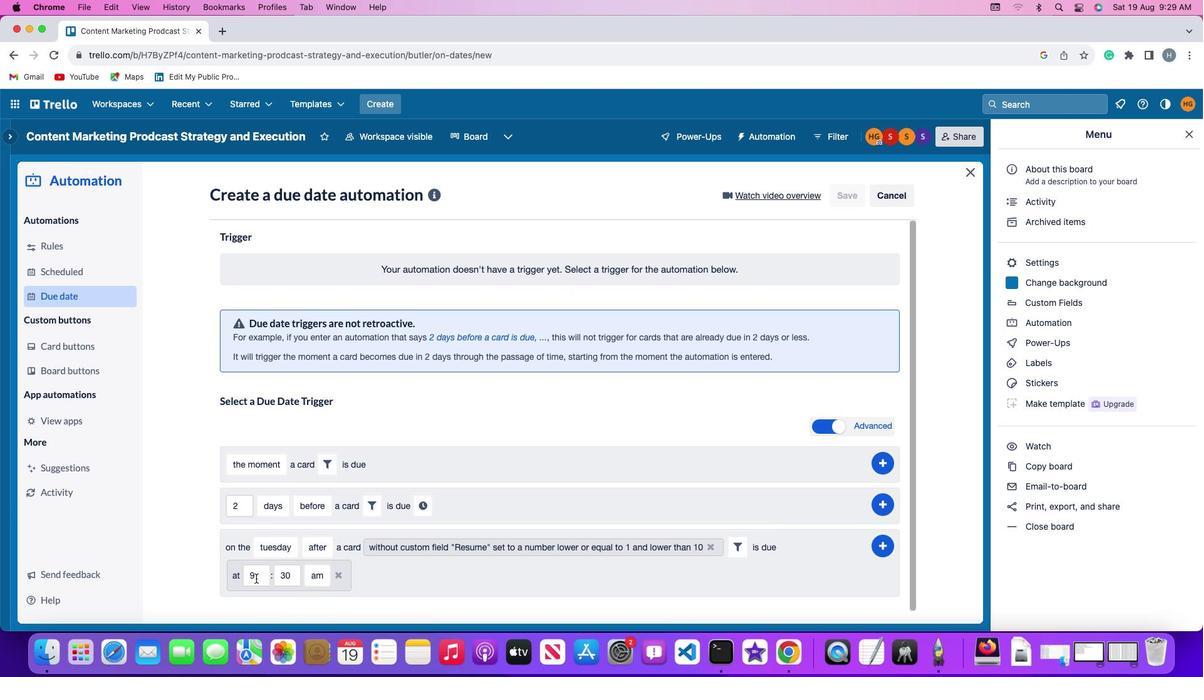 
Action: Mouse pressed left at (333, 567)
Screenshot: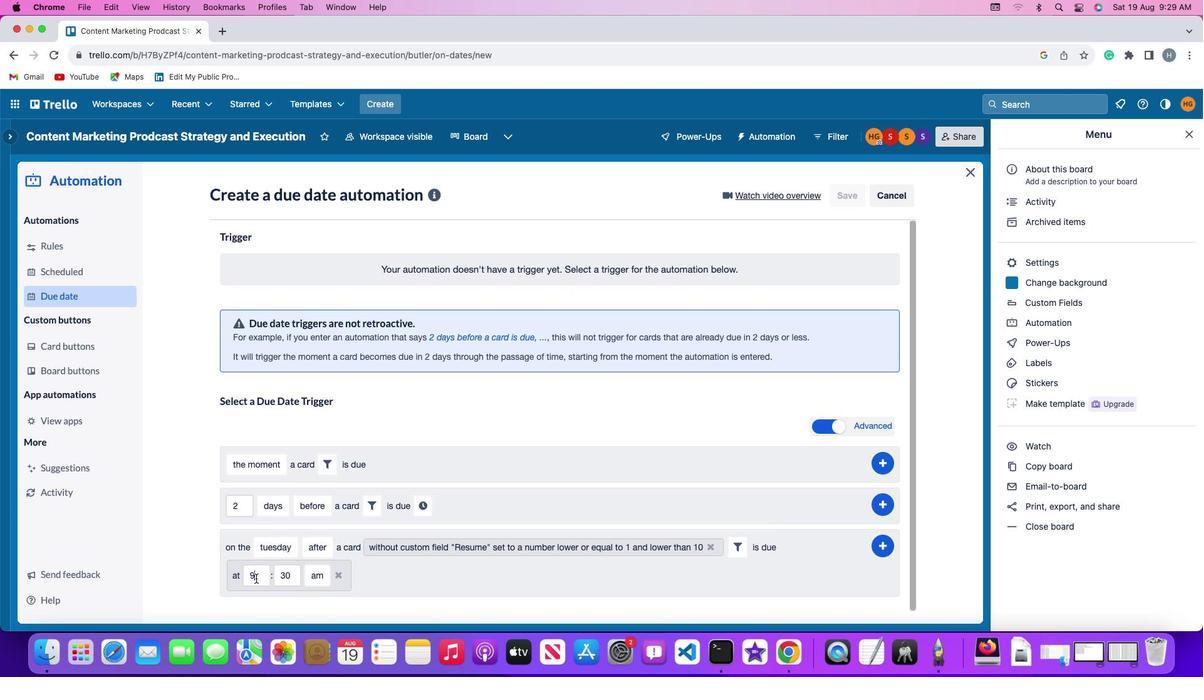 
Action: Key pressed Key.backspace'1''1'
Screenshot: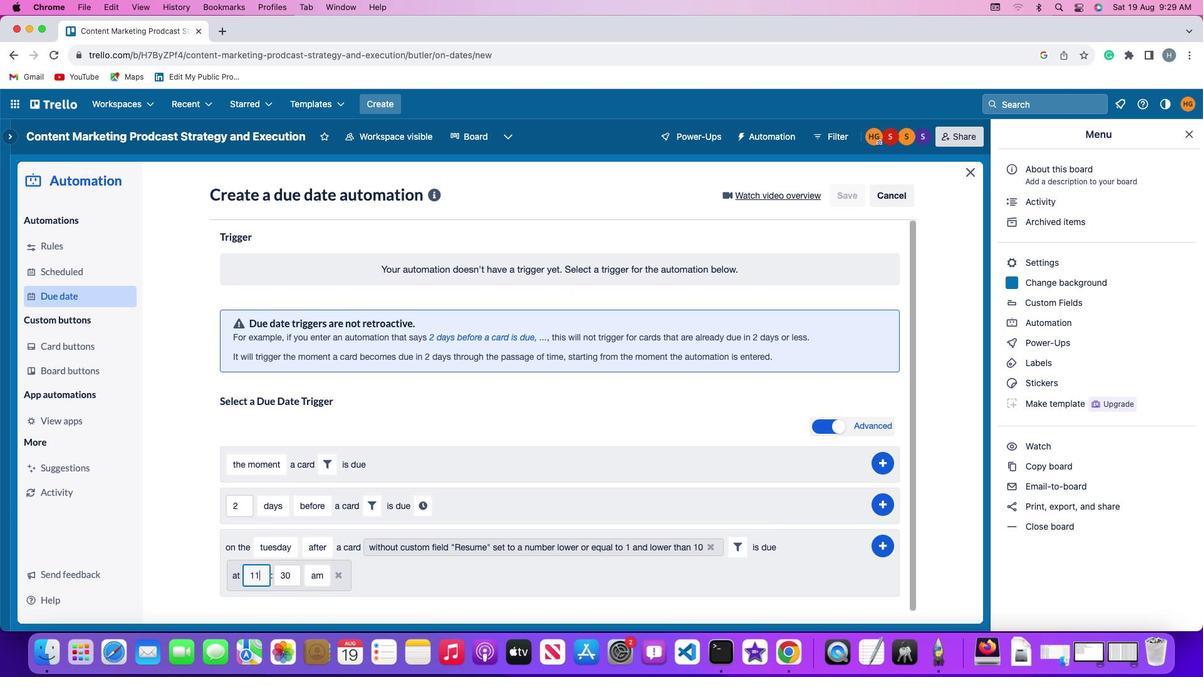 
Action: Mouse moved to (364, 562)
Screenshot: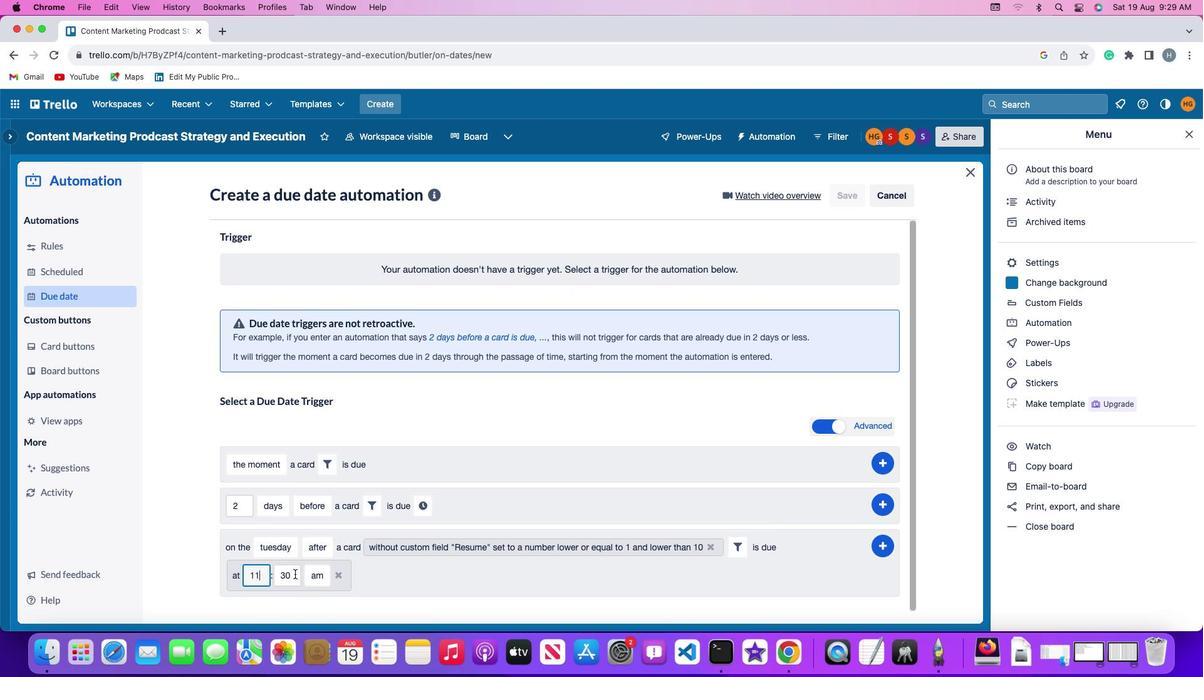
Action: Mouse pressed left at (364, 562)
Screenshot: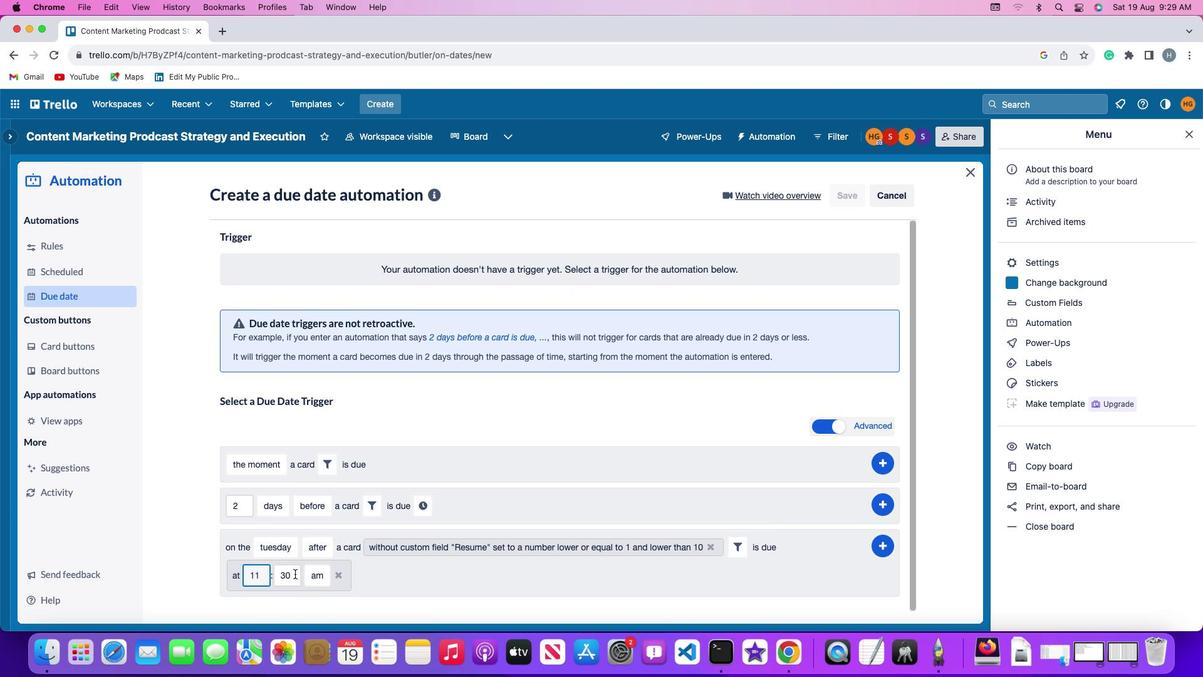 
Action: Mouse moved to (364, 562)
Screenshot: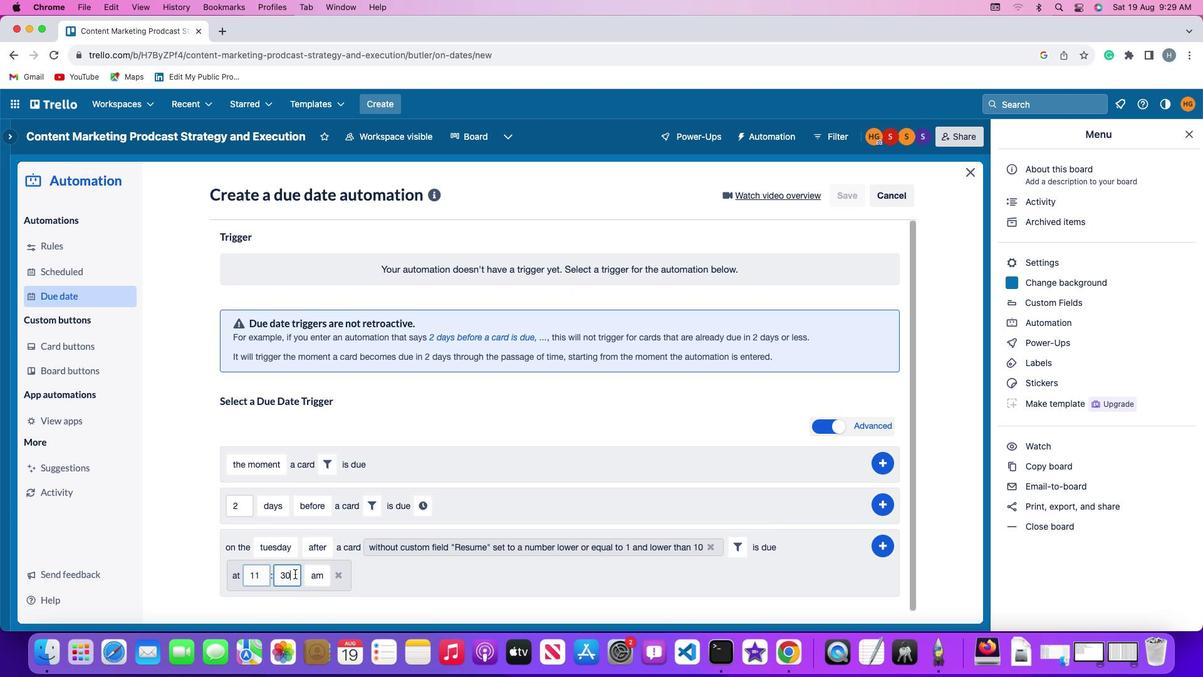 
Action: Key pressed Key.backspaceKey.backspace'0''0'
Screenshot: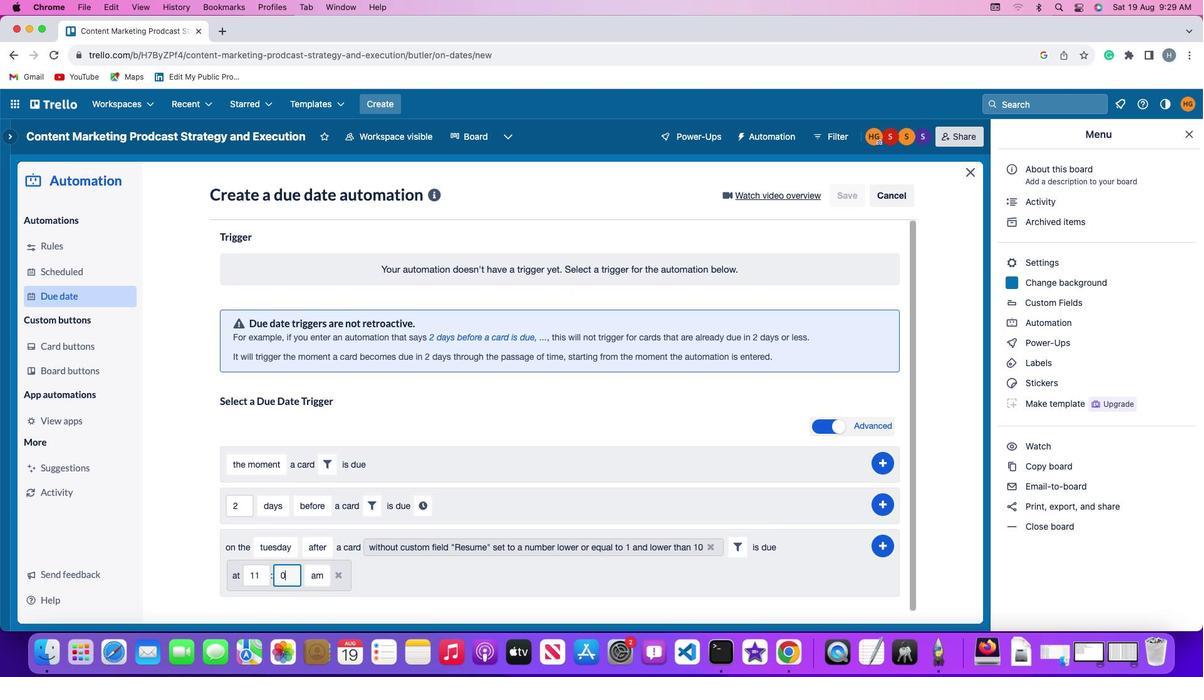 
Action: Mouse moved to (388, 562)
Screenshot: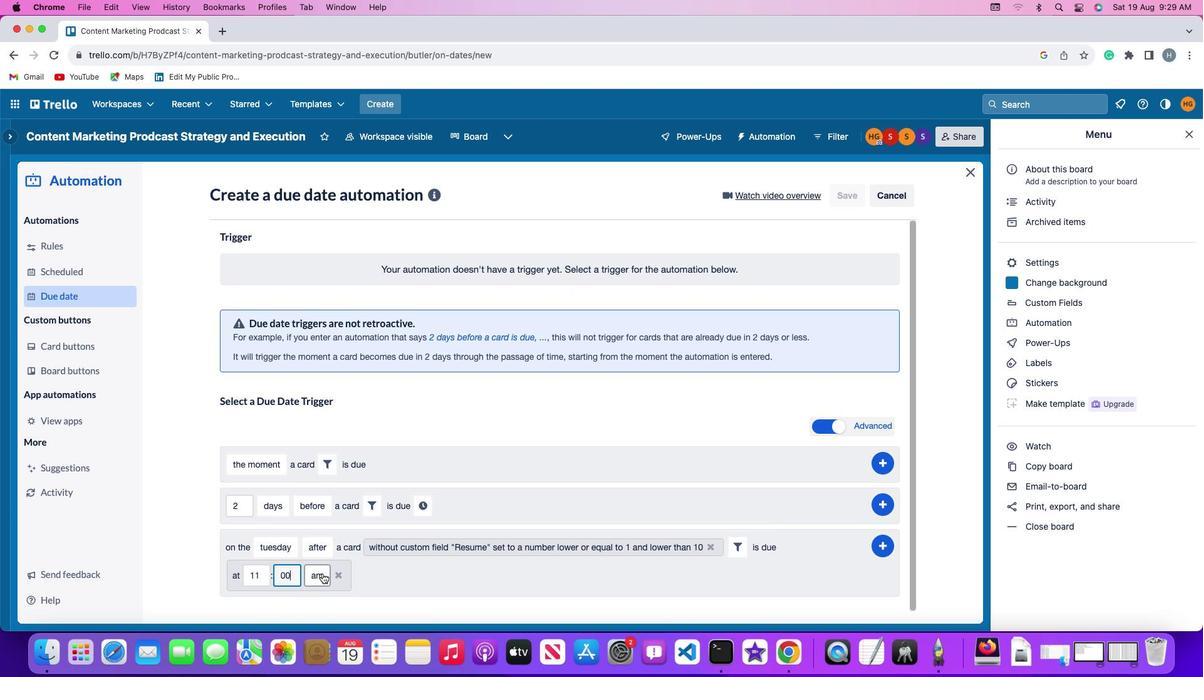 
Action: Mouse pressed left at (388, 562)
Screenshot: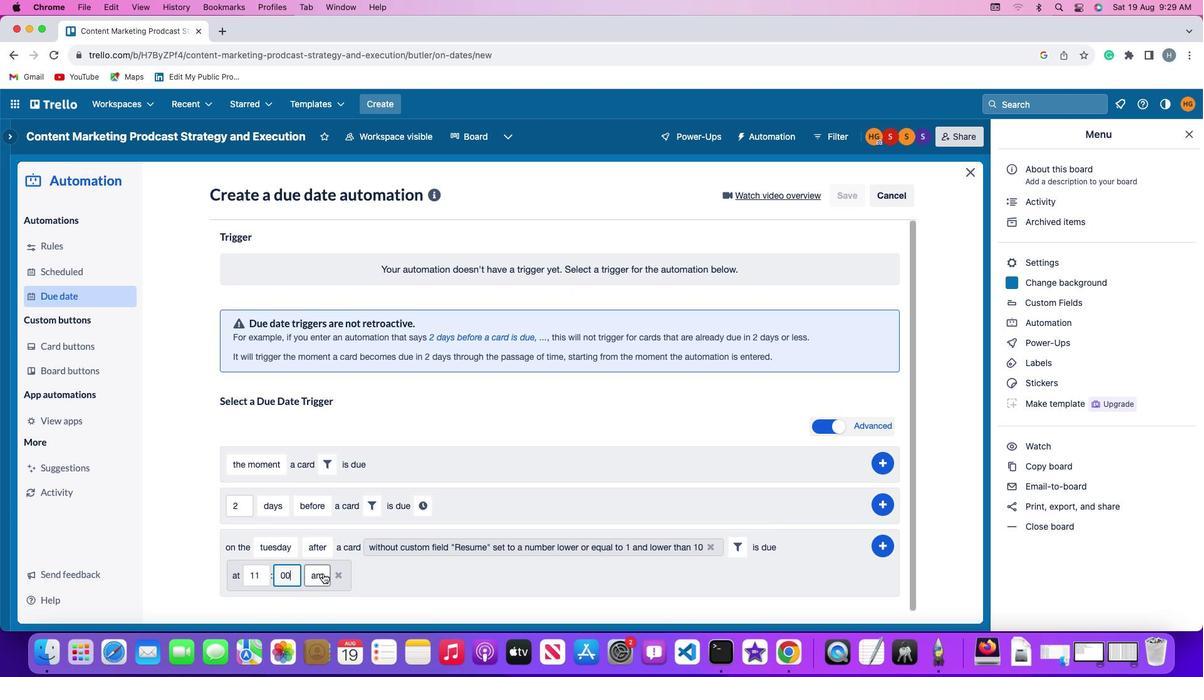 
Action: Mouse moved to (384, 519)
Screenshot: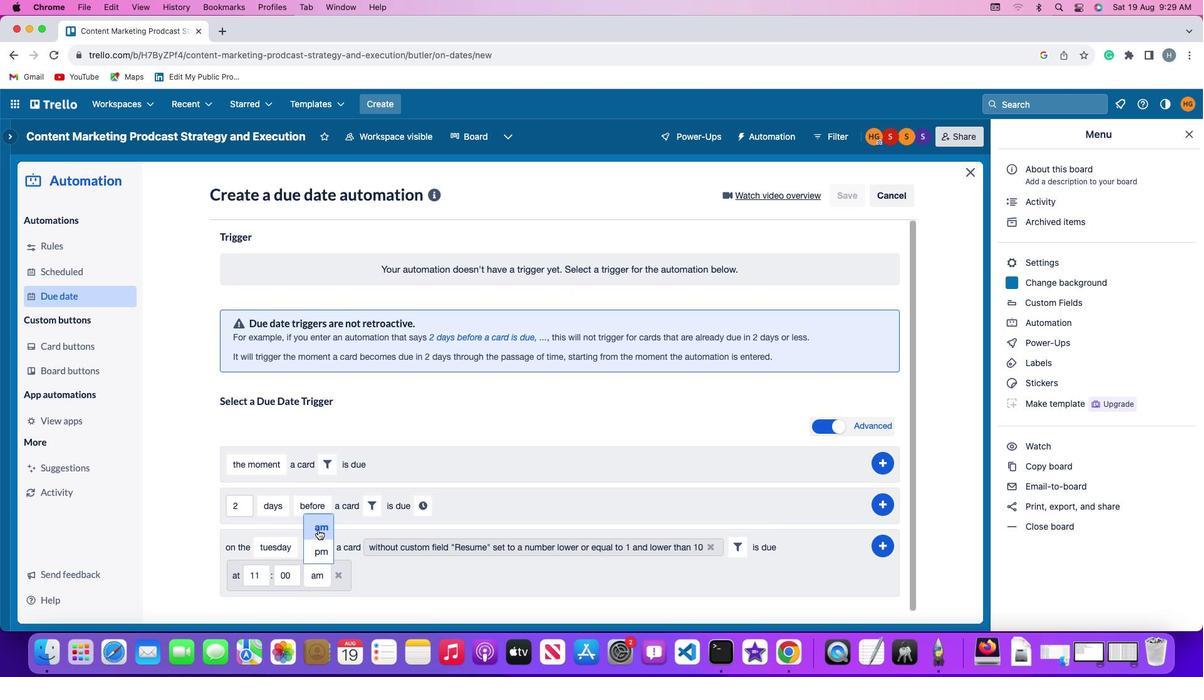 
Action: Mouse pressed left at (384, 519)
Screenshot: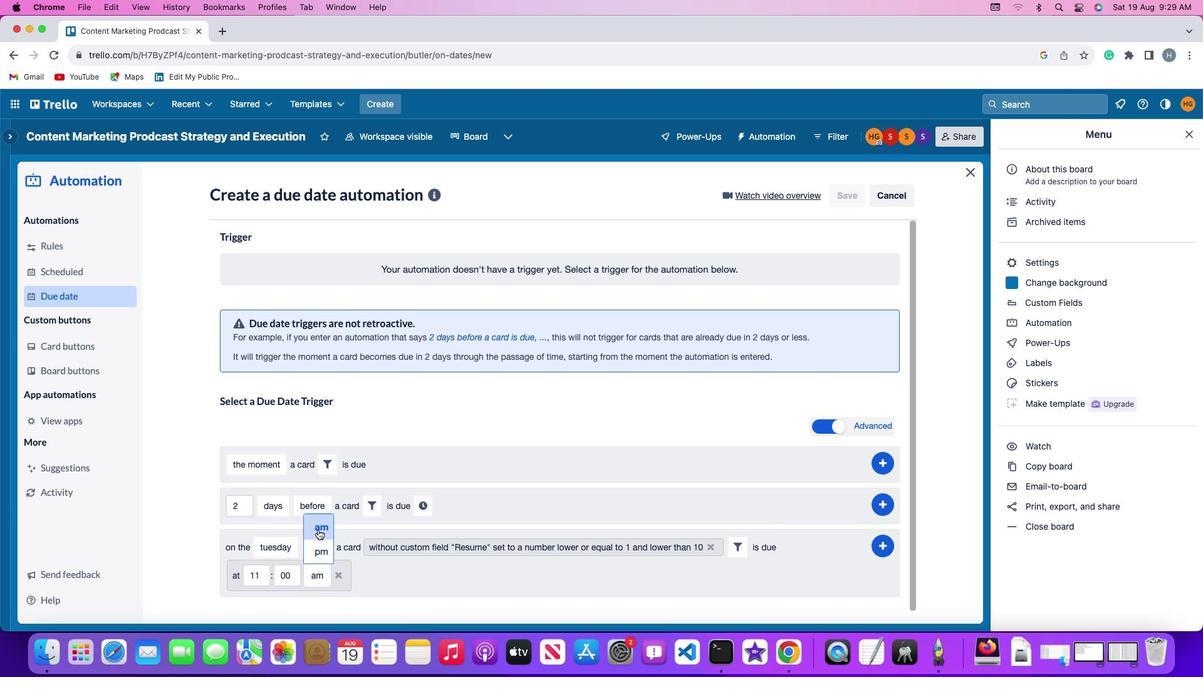 
Action: Mouse moved to (845, 532)
Screenshot: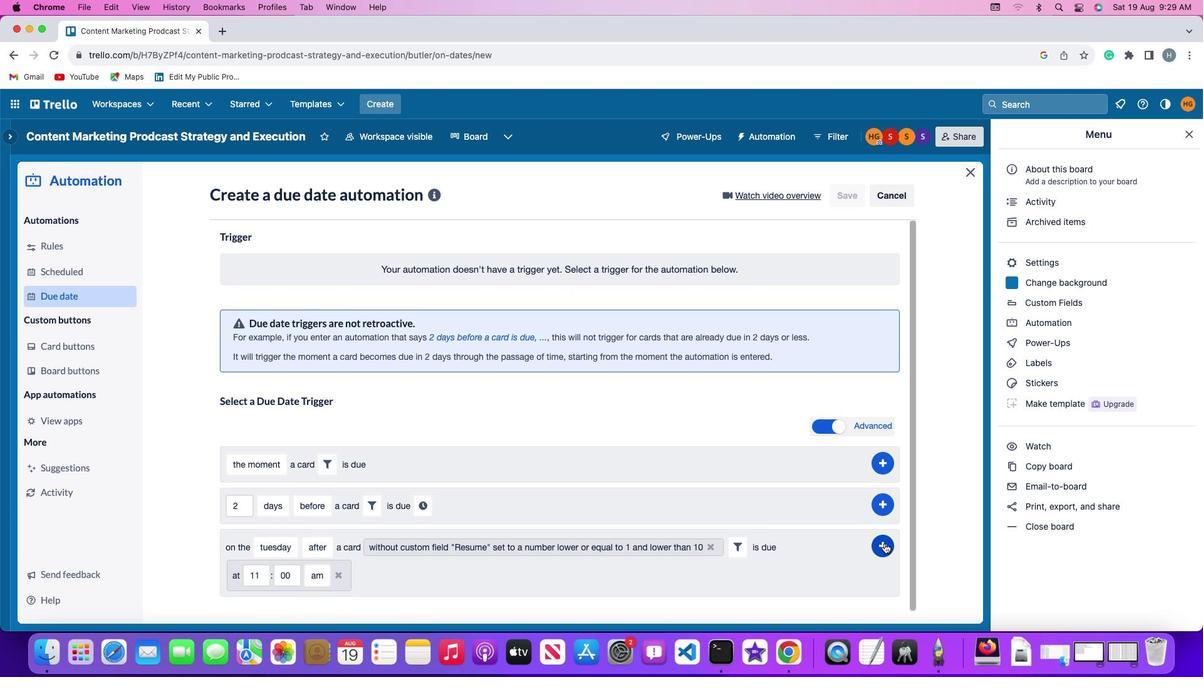 
Action: Mouse pressed left at (845, 532)
Screenshot: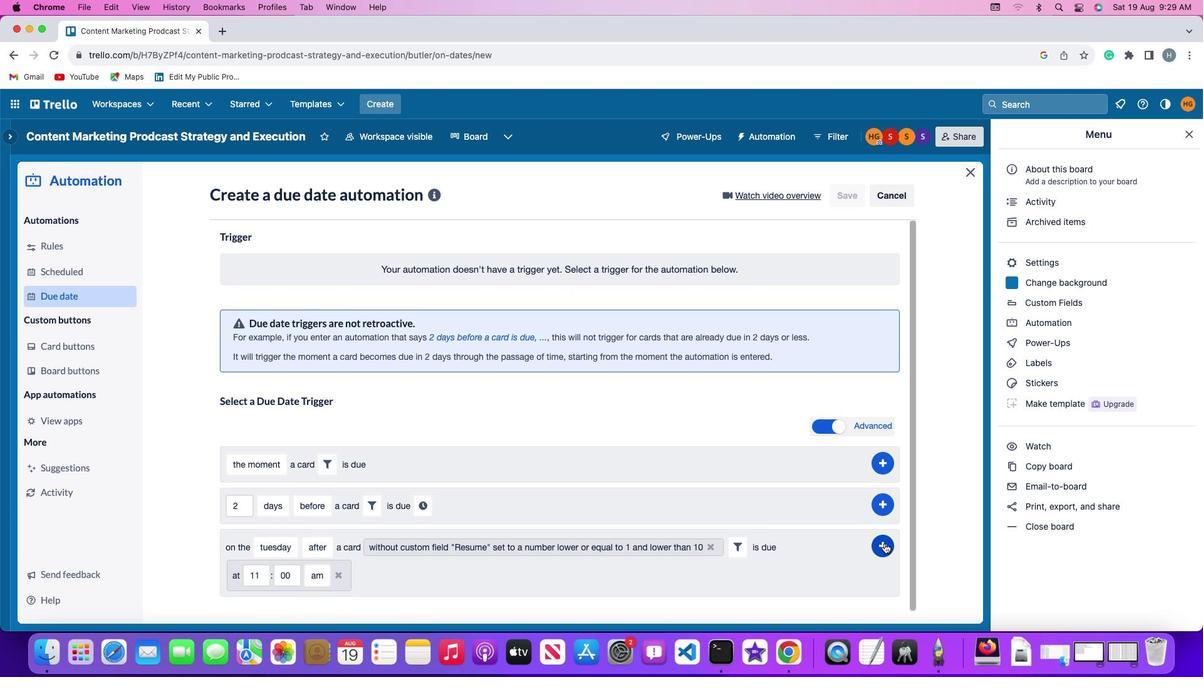 
Action: Mouse moved to (880, 440)
Screenshot: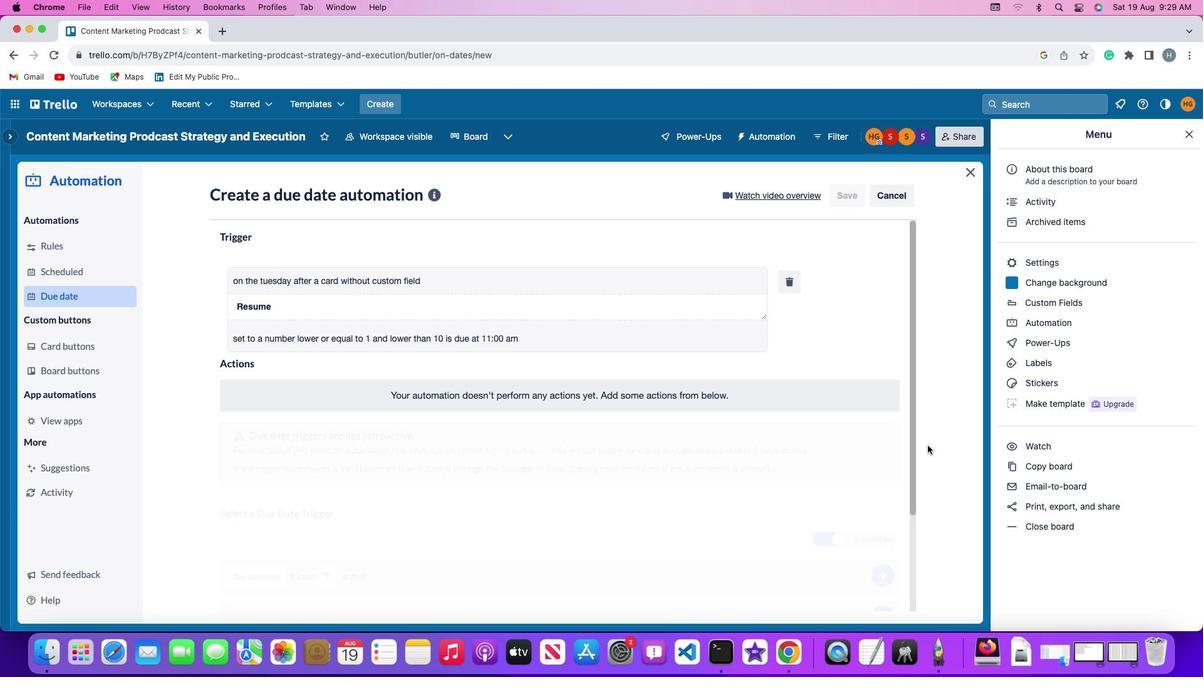
